 Task: Find a place to stay in Rusape, Zimbabwe, from July 1 to July 3 for 1 guest, with a price range of ₹5000 to ₹15000, property type 'House', and amenities 'Wifi' and 'Washing machine'.
Action: Mouse moved to (574, 114)
Screenshot: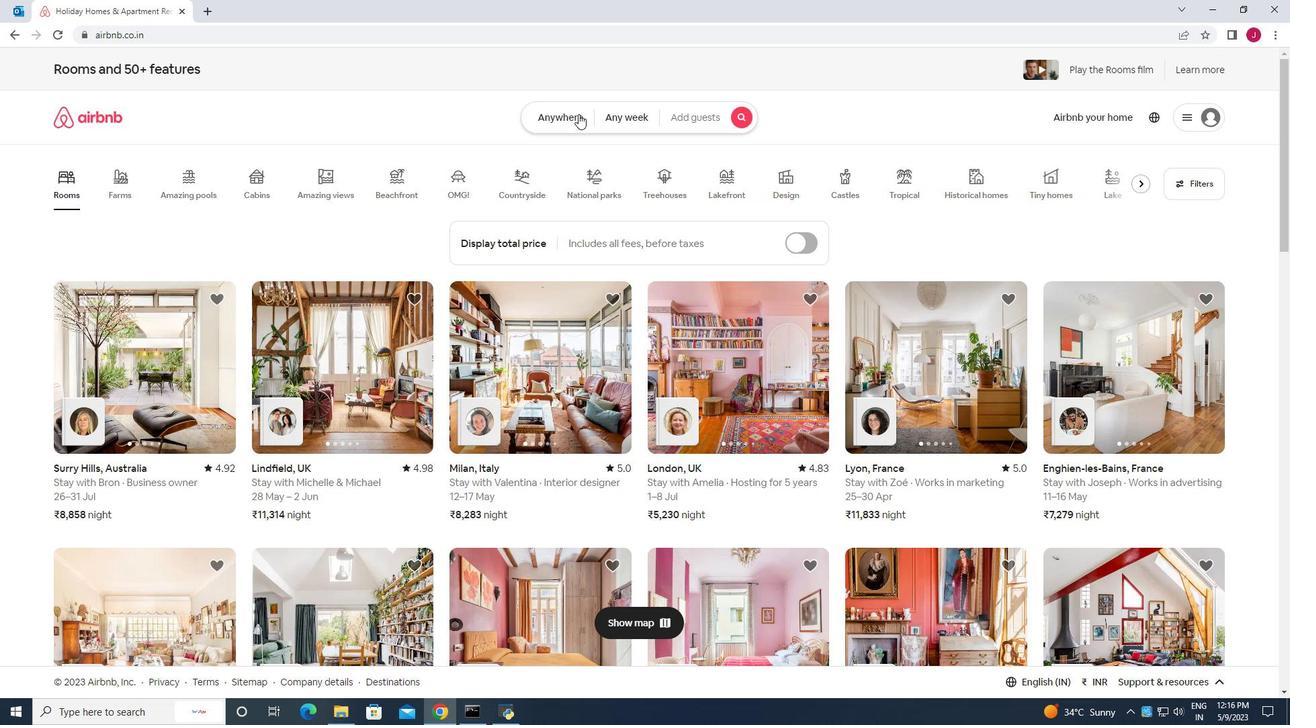 
Action: Mouse pressed left at (574, 114)
Screenshot: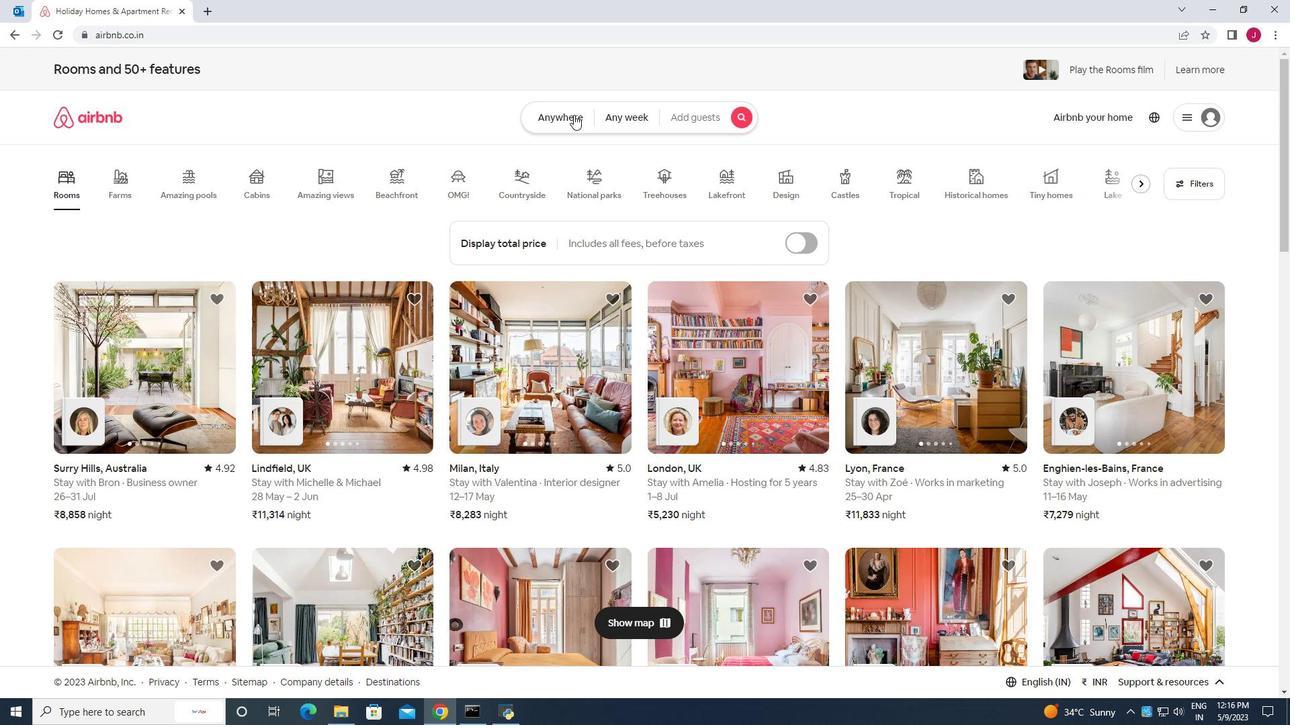 
Action: Mouse moved to (438, 172)
Screenshot: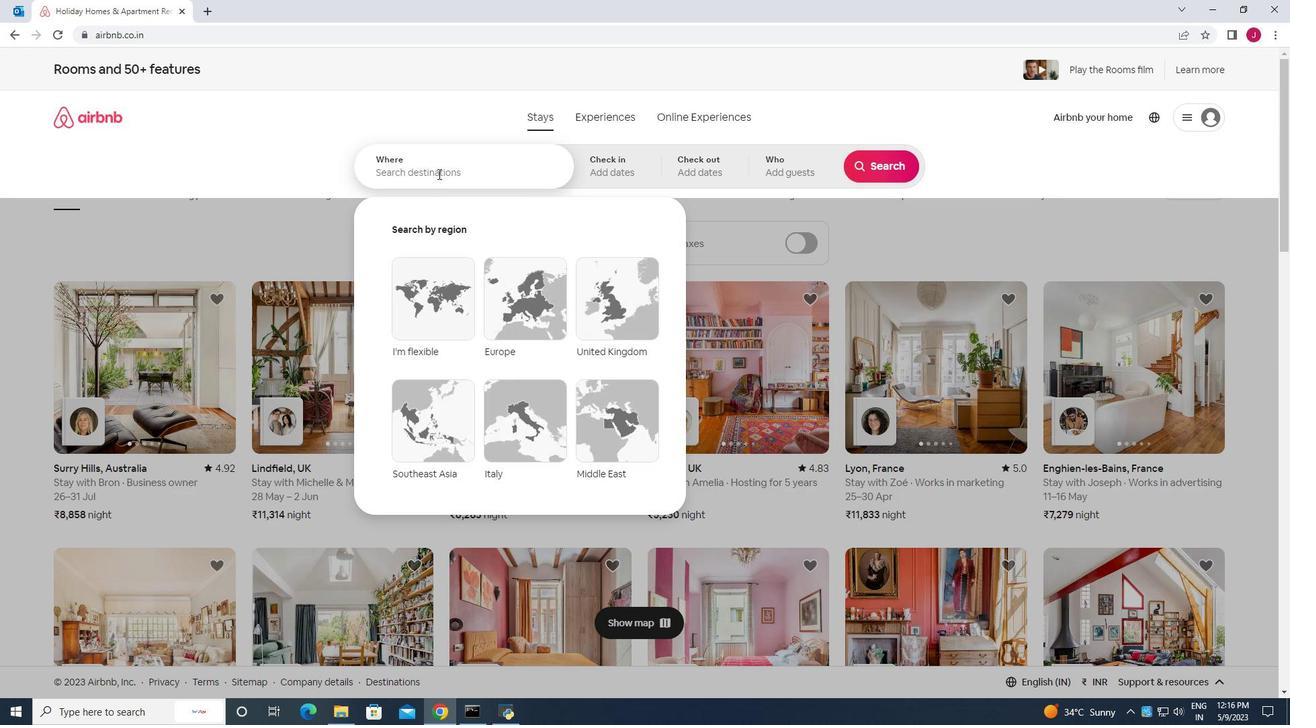 
Action: Mouse pressed left at (438, 172)
Screenshot: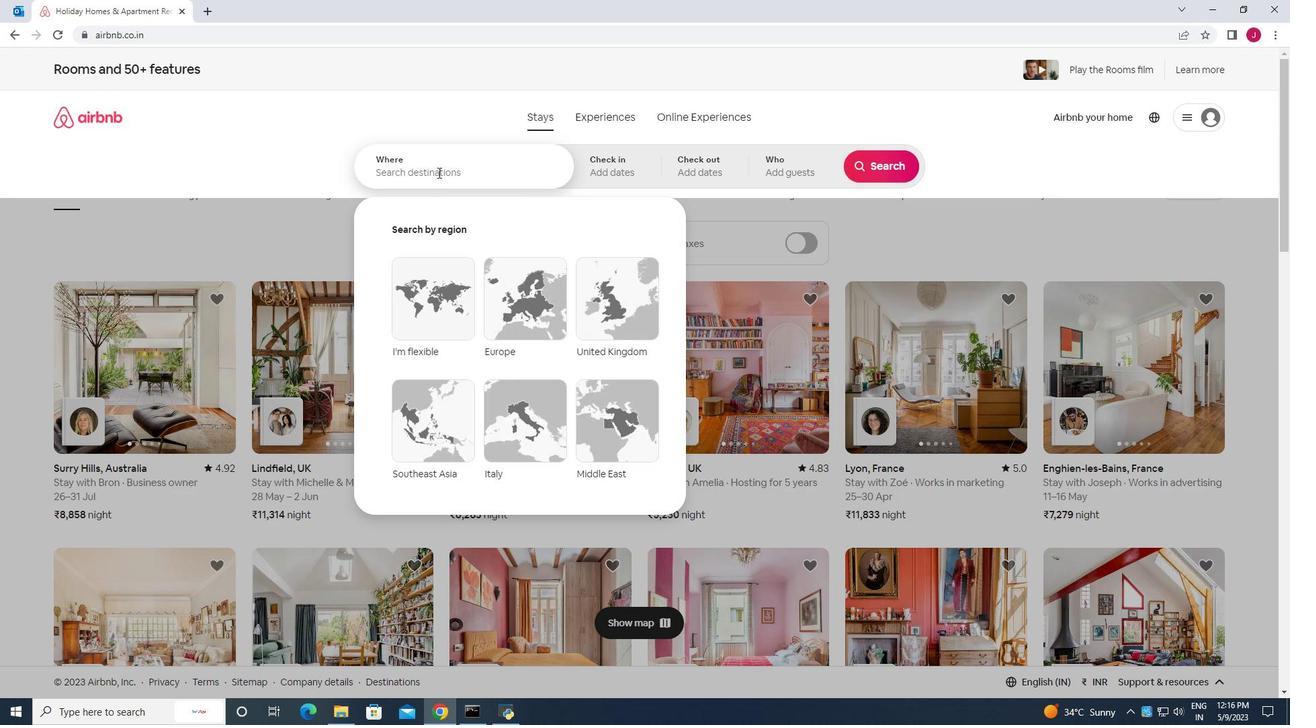
Action: Key pressed rusc<Key.backspace>ape<Key.space>ximbabwe
Screenshot: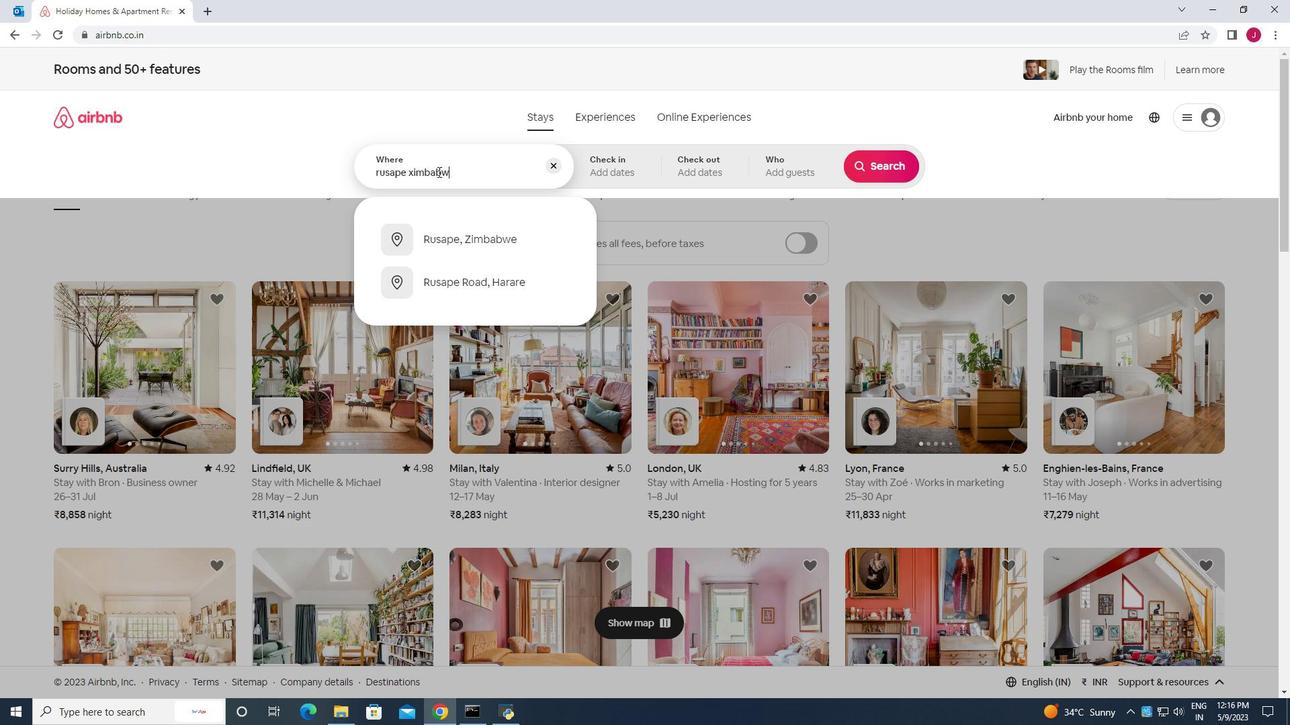 
Action: Mouse moved to (461, 236)
Screenshot: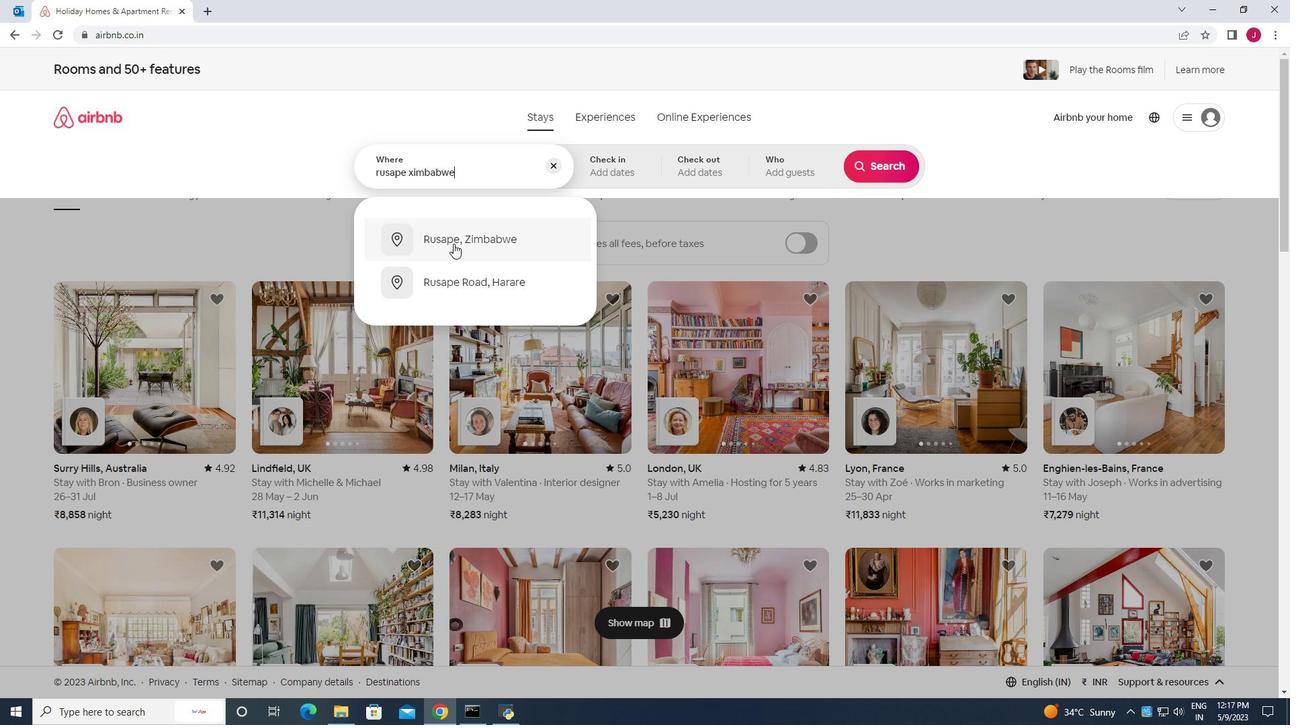 
Action: Mouse pressed left at (461, 236)
Screenshot: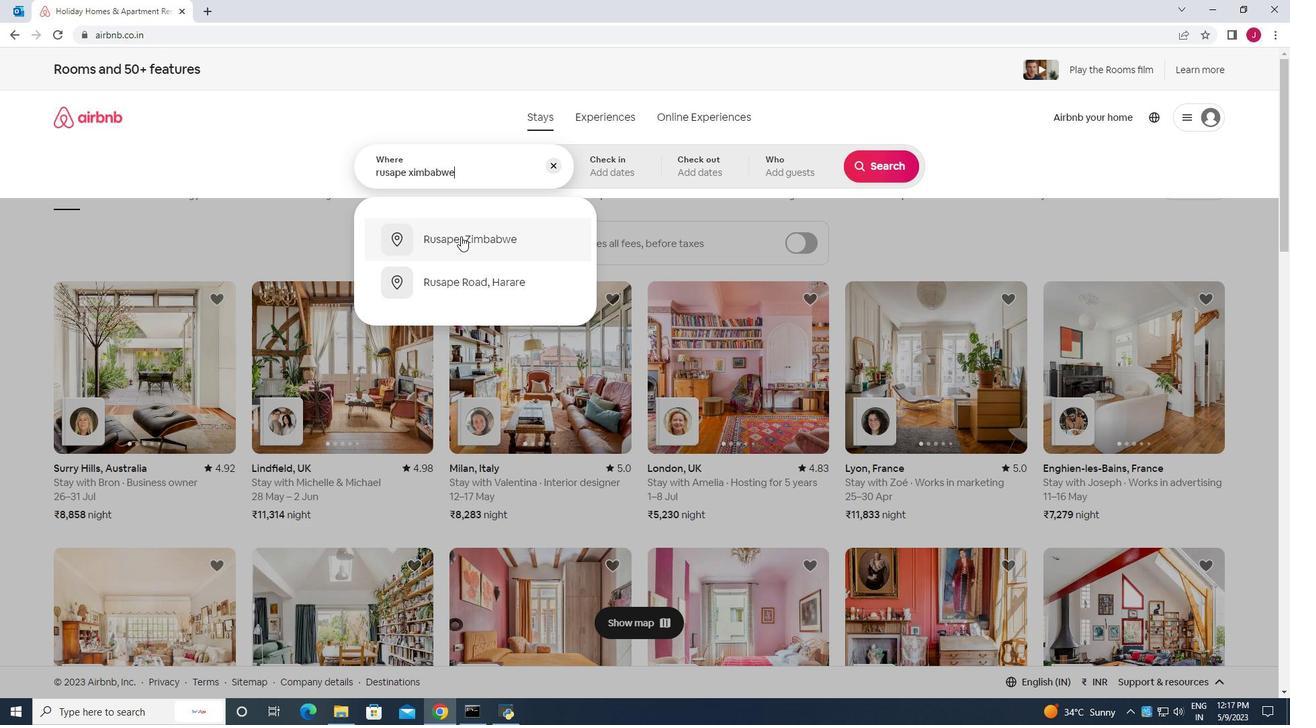 
Action: Mouse moved to (879, 270)
Screenshot: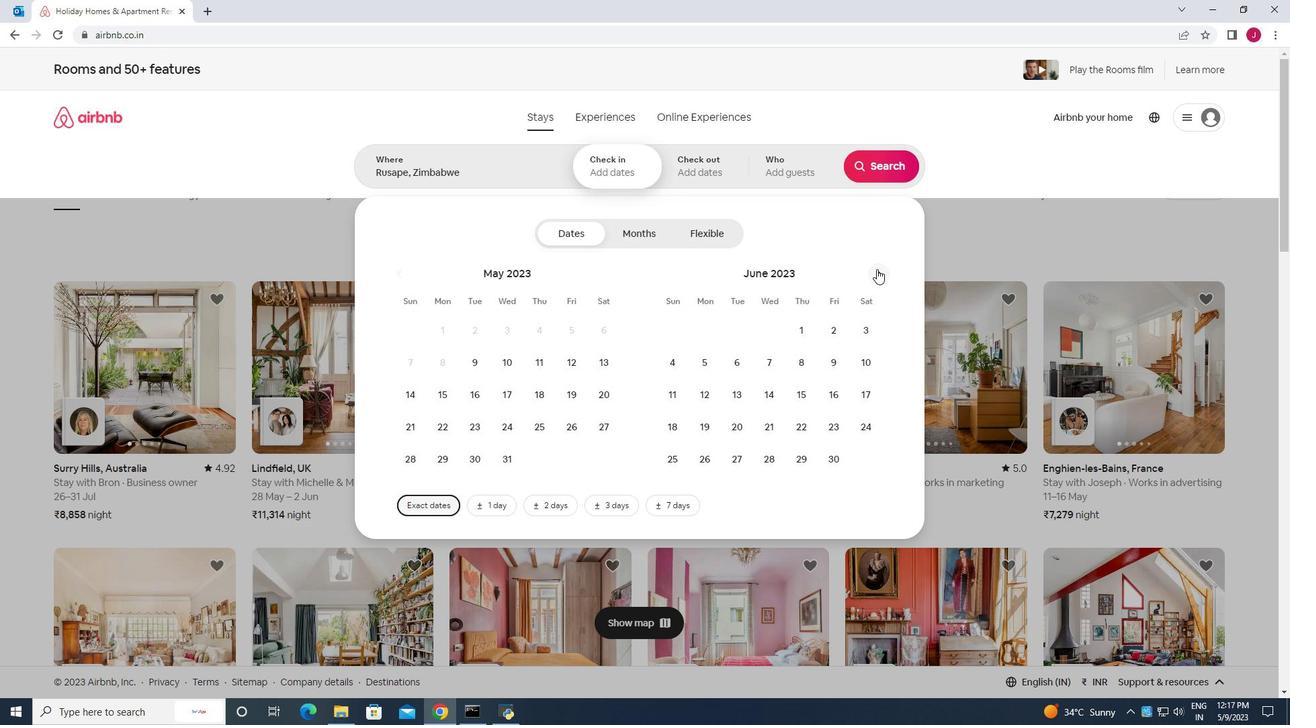 
Action: Mouse pressed left at (879, 270)
Screenshot: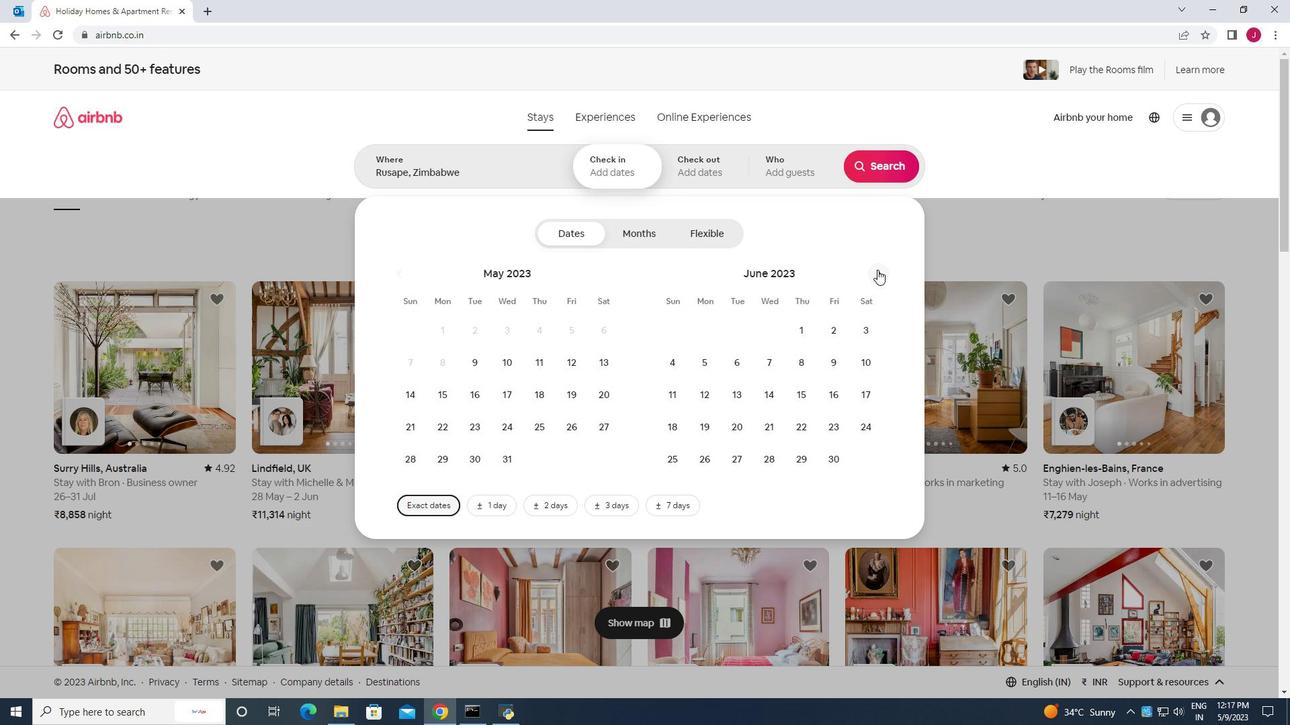 
Action: Mouse moved to (863, 330)
Screenshot: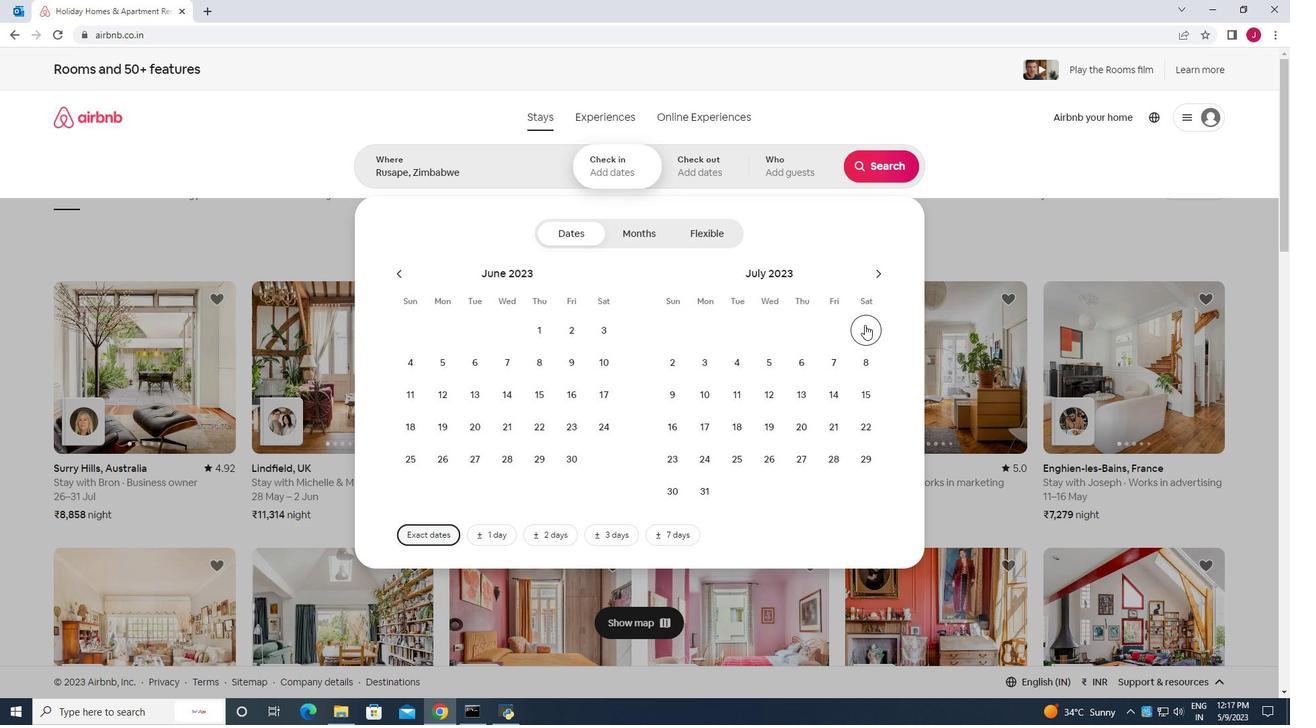 
Action: Mouse pressed left at (863, 330)
Screenshot: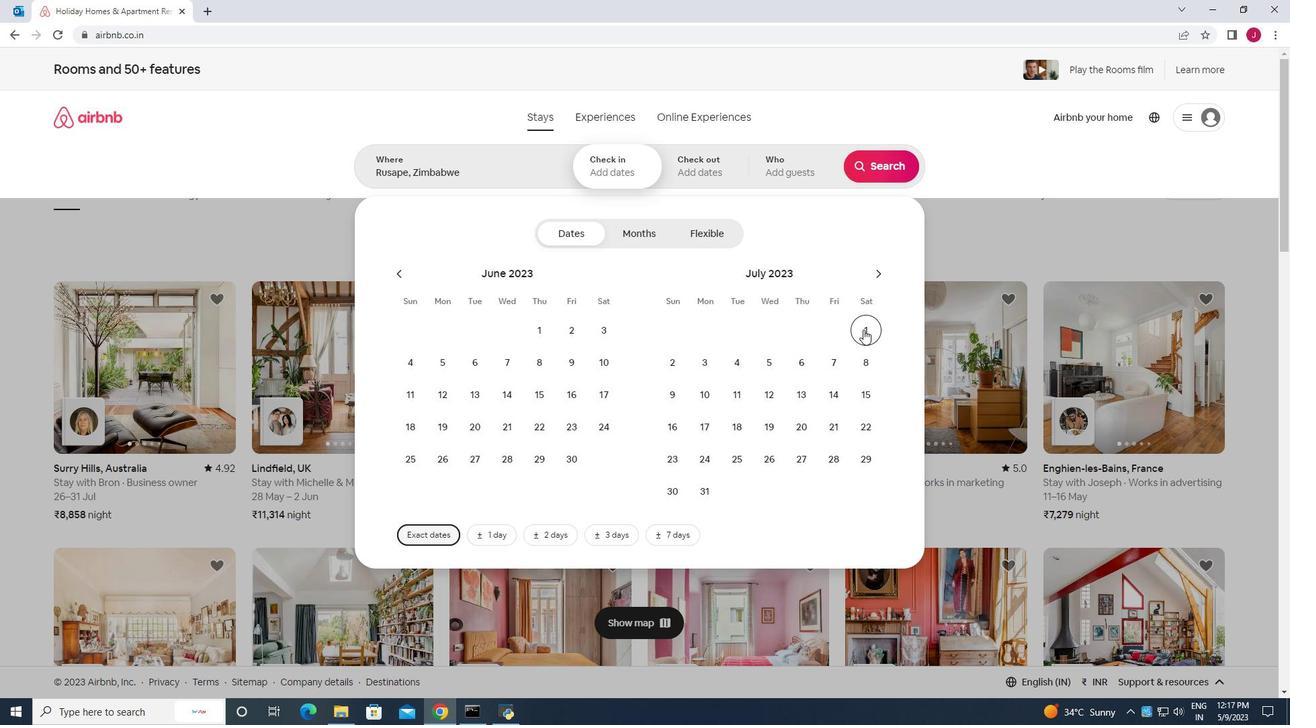 
Action: Mouse moved to (709, 366)
Screenshot: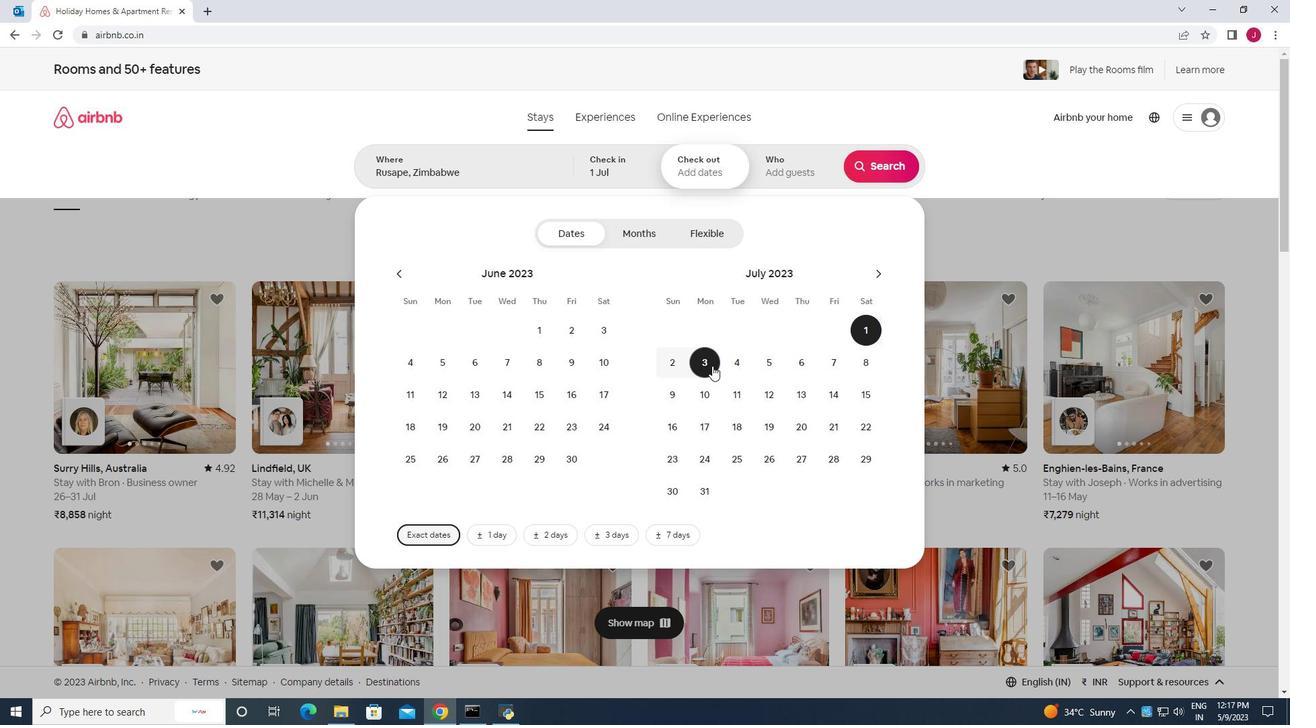 
Action: Mouse pressed left at (709, 366)
Screenshot: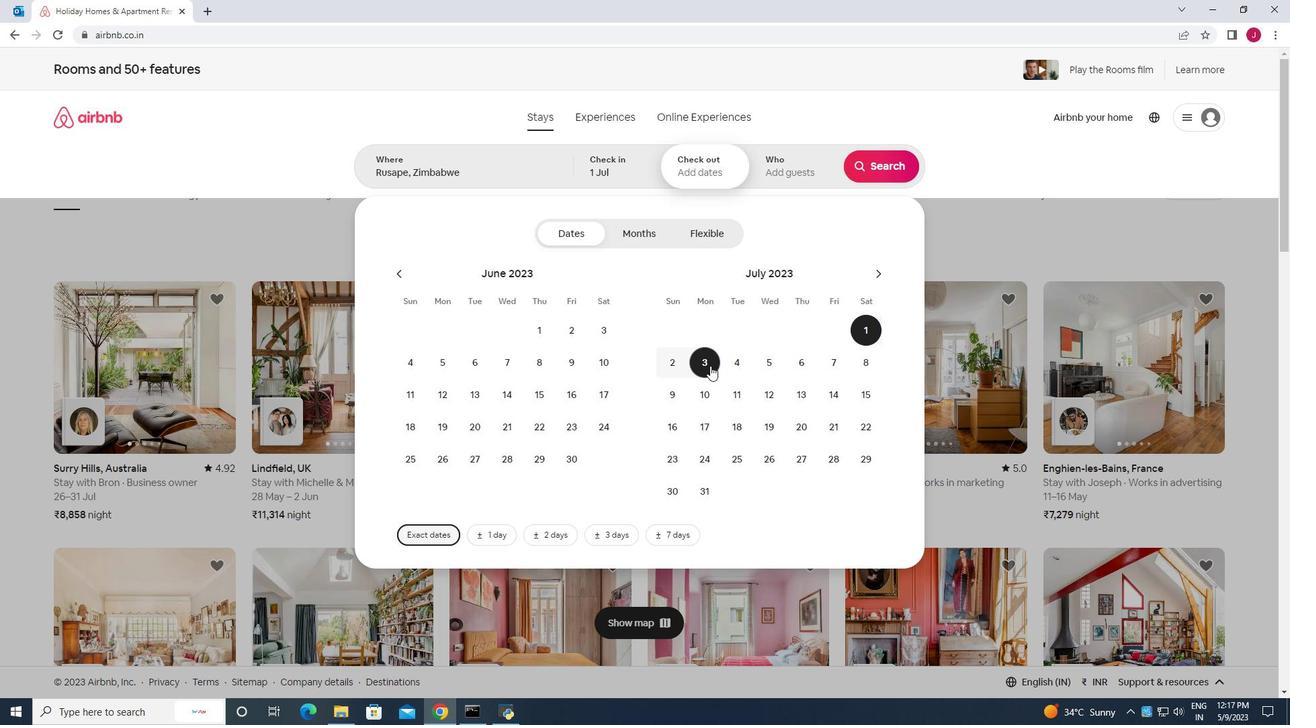 
Action: Mouse moved to (801, 166)
Screenshot: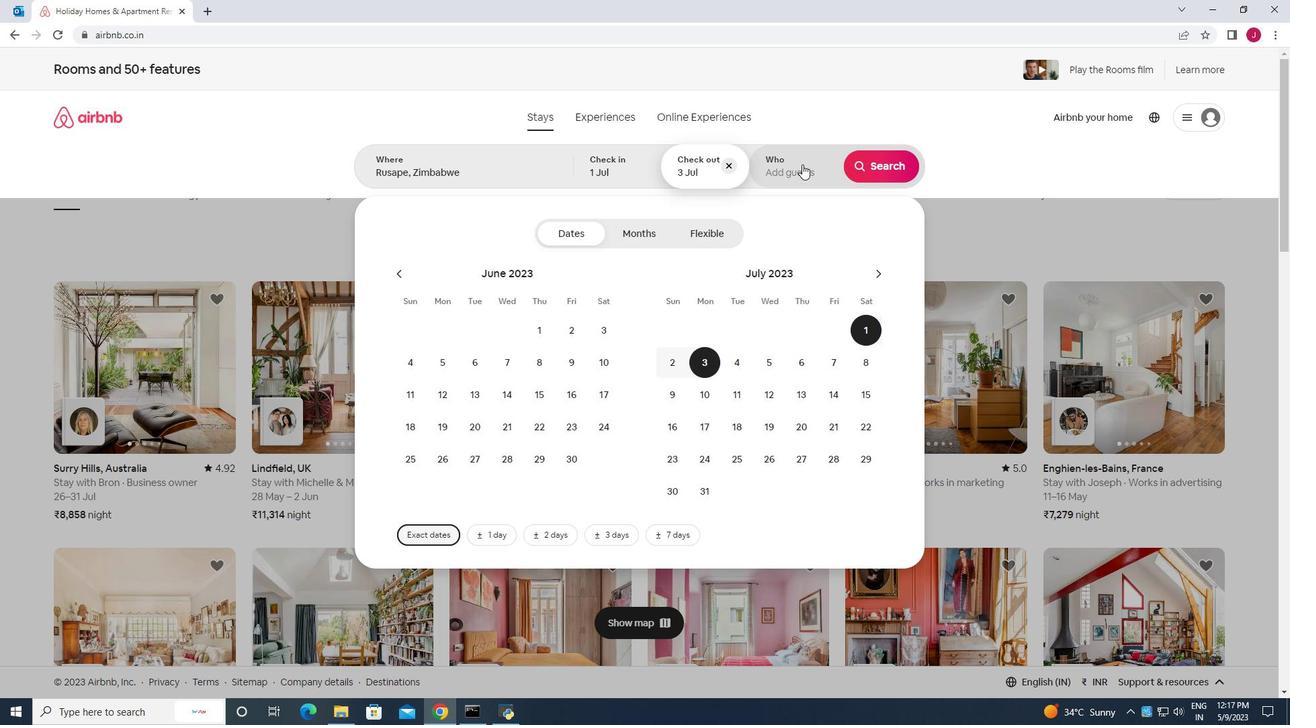 
Action: Mouse pressed left at (801, 166)
Screenshot: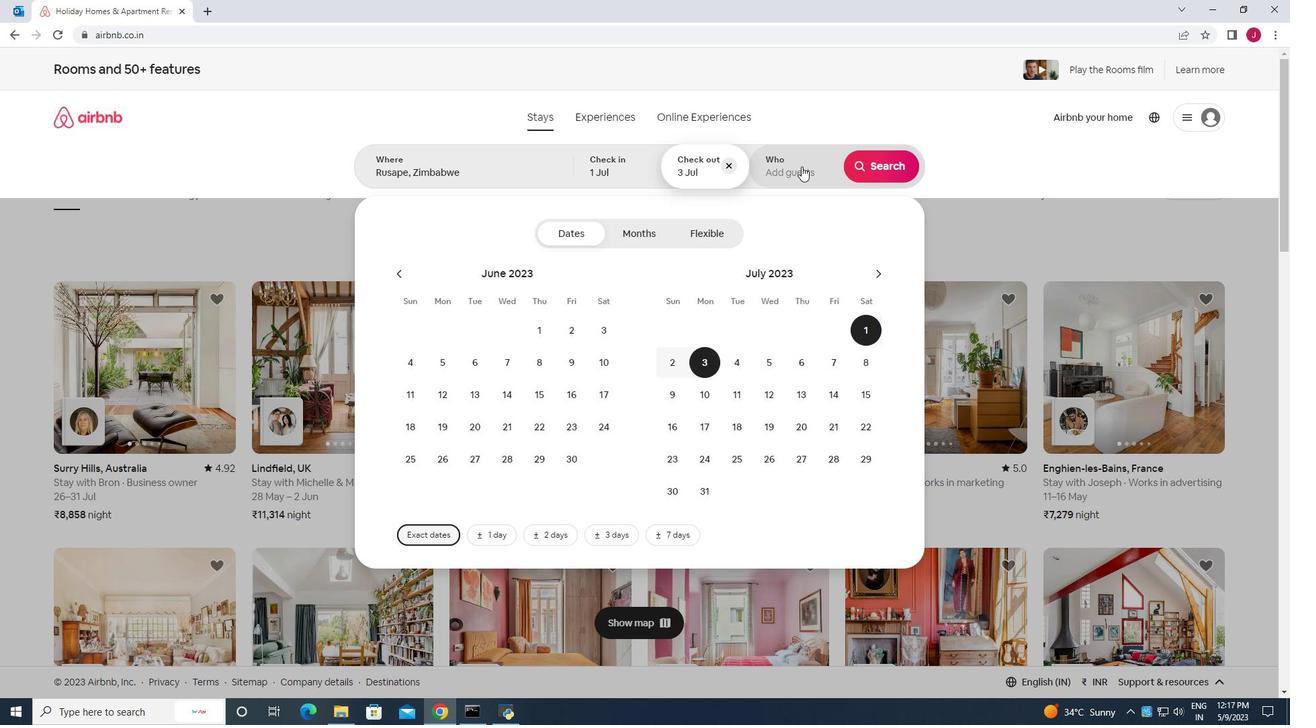 
Action: Mouse moved to (889, 242)
Screenshot: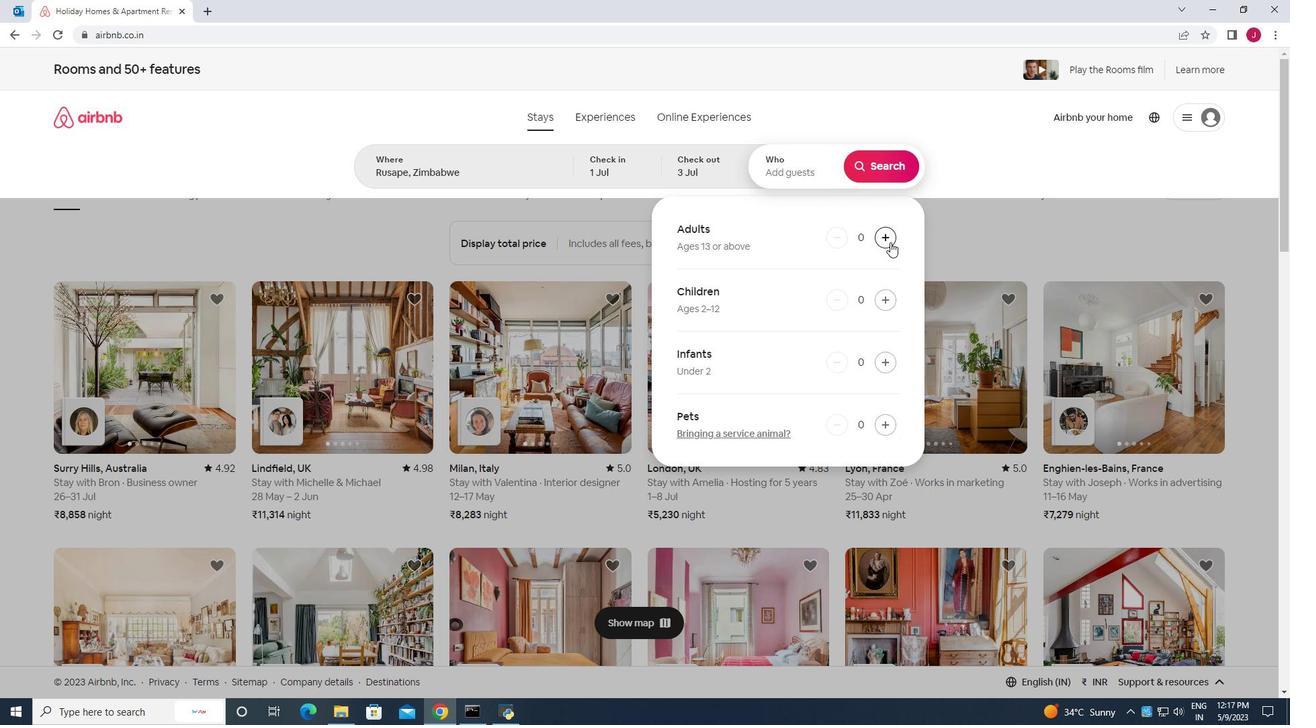 
Action: Mouse pressed left at (889, 242)
Screenshot: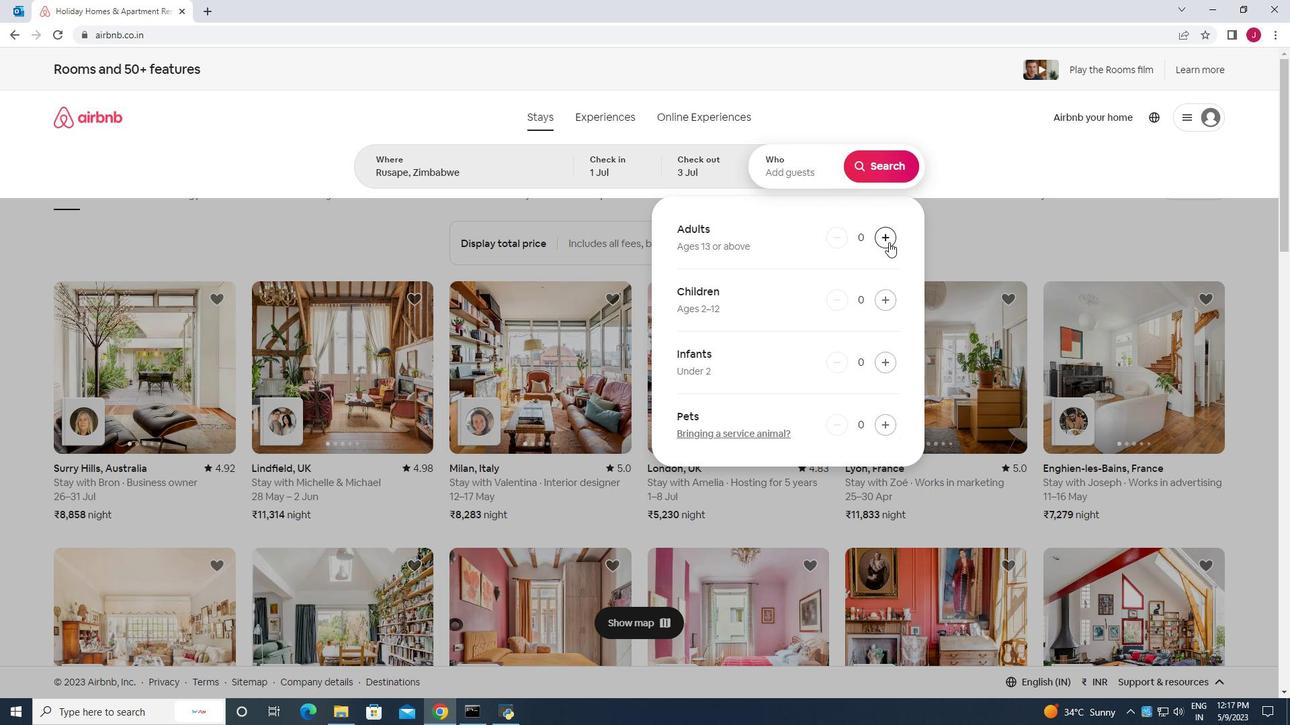 
Action: Mouse moved to (889, 168)
Screenshot: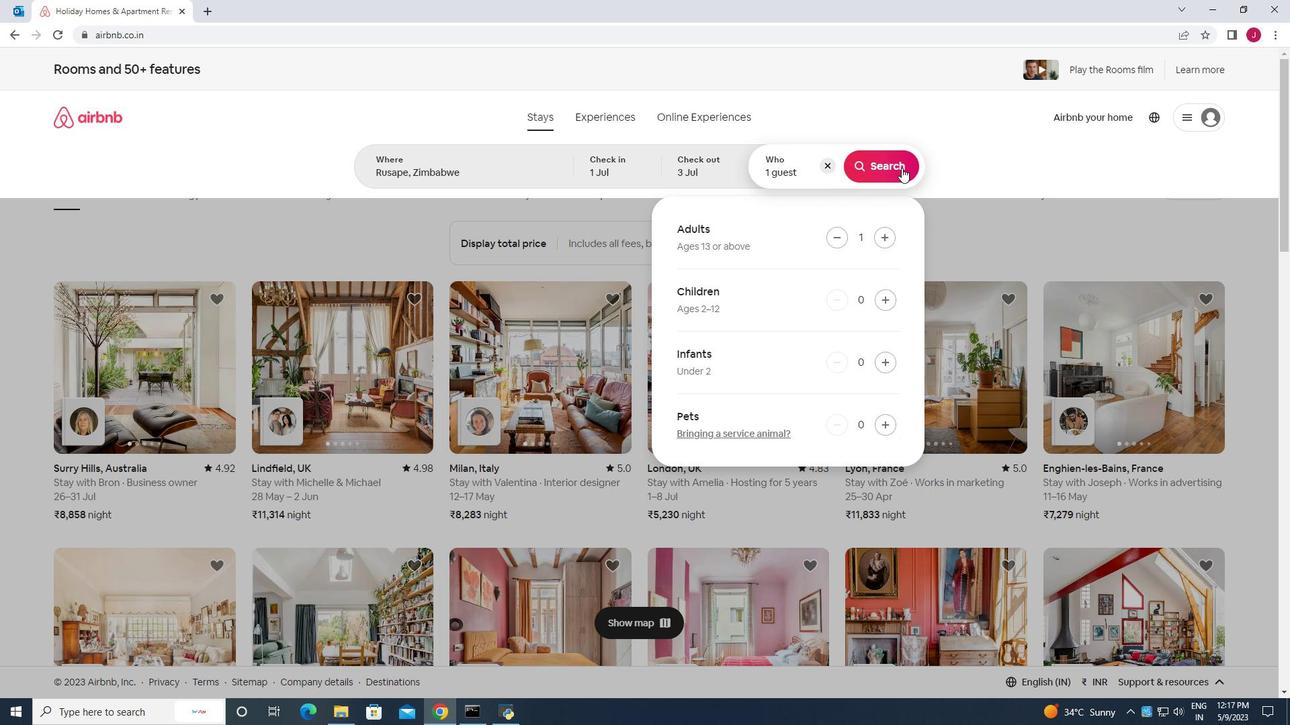 
Action: Mouse pressed left at (889, 168)
Screenshot: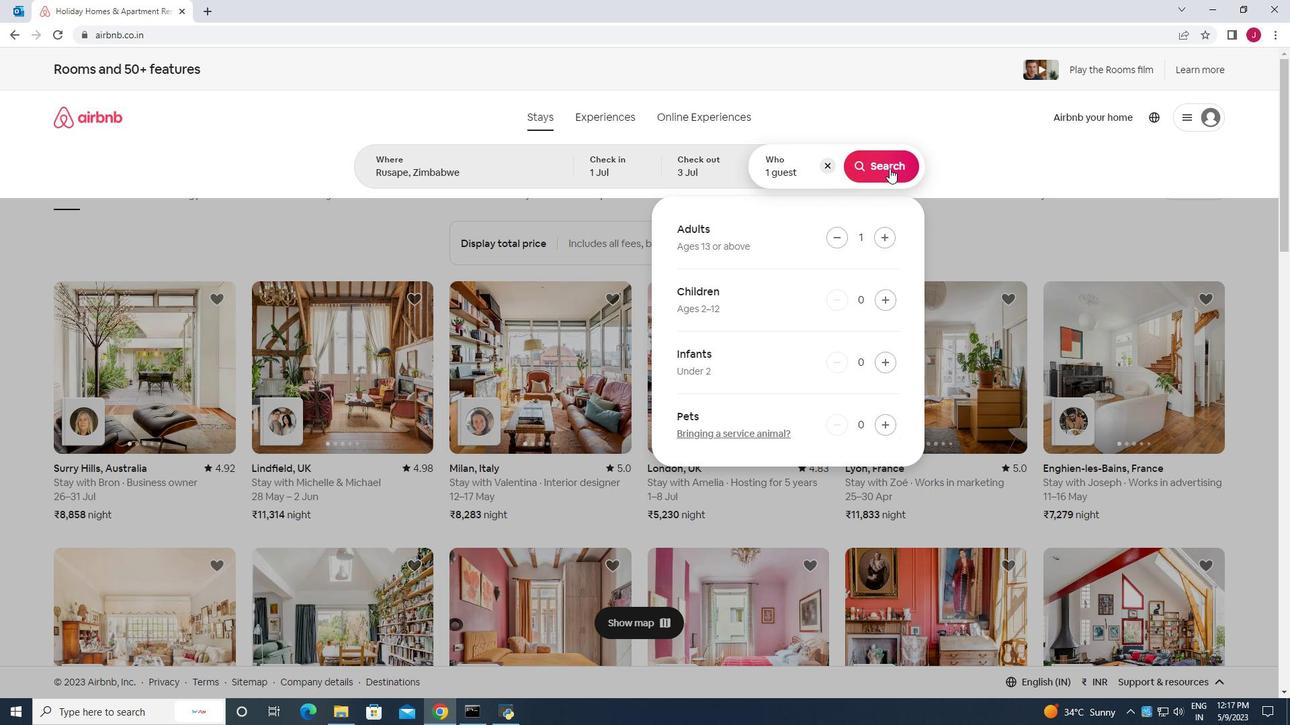 
Action: Mouse moved to (1232, 128)
Screenshot: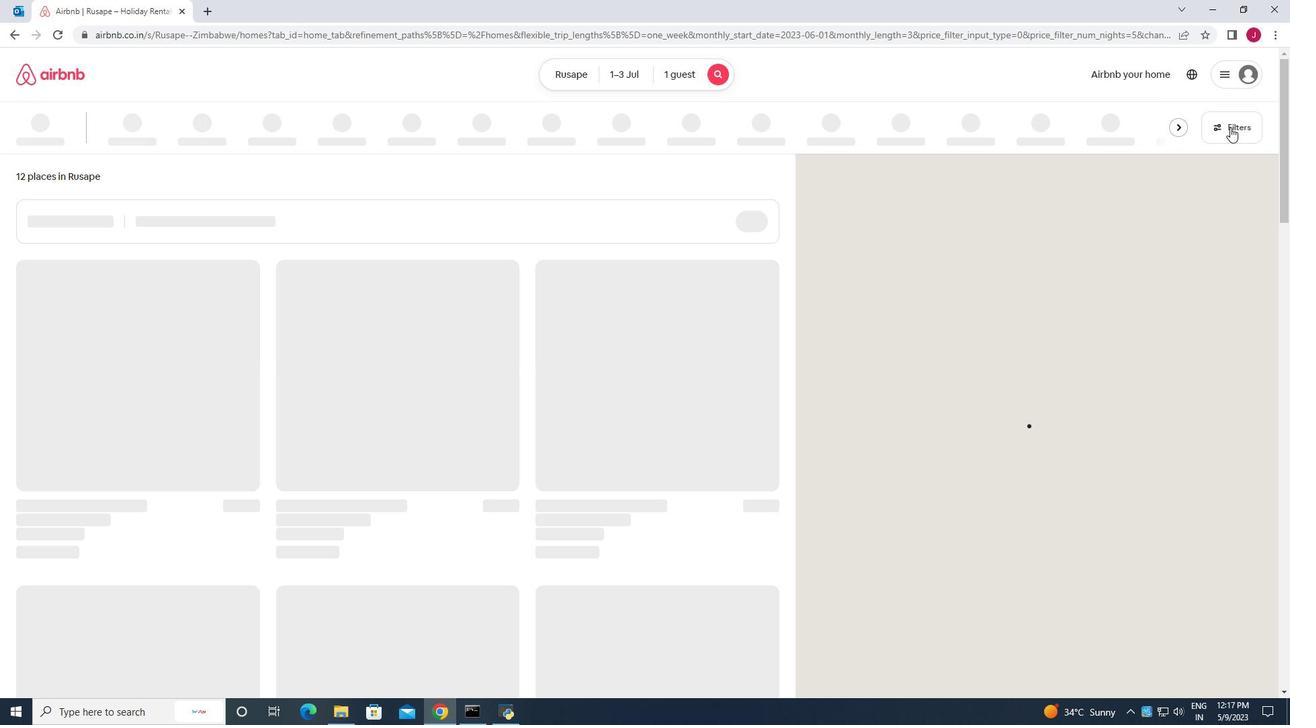 
Action: Mouse pressed left at (1232, 128)
Screenshot: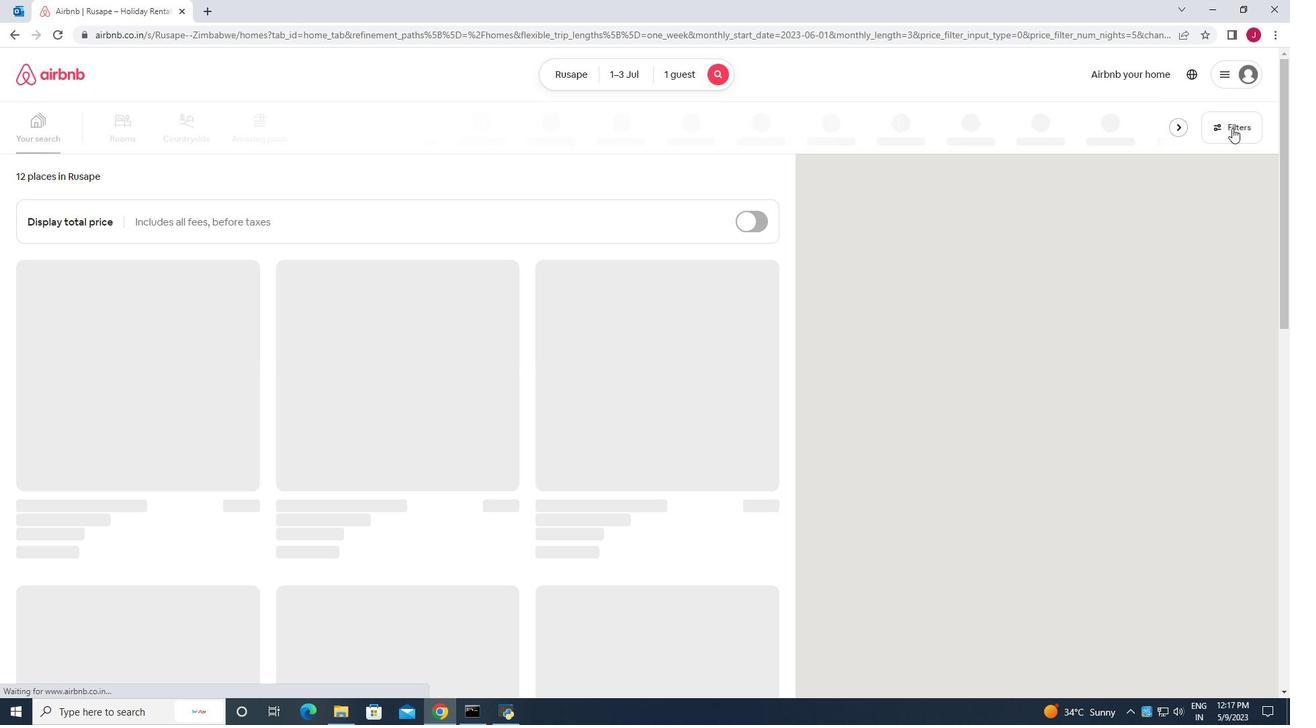 
Action: Mouse moved to (477, 463)
Screenshot: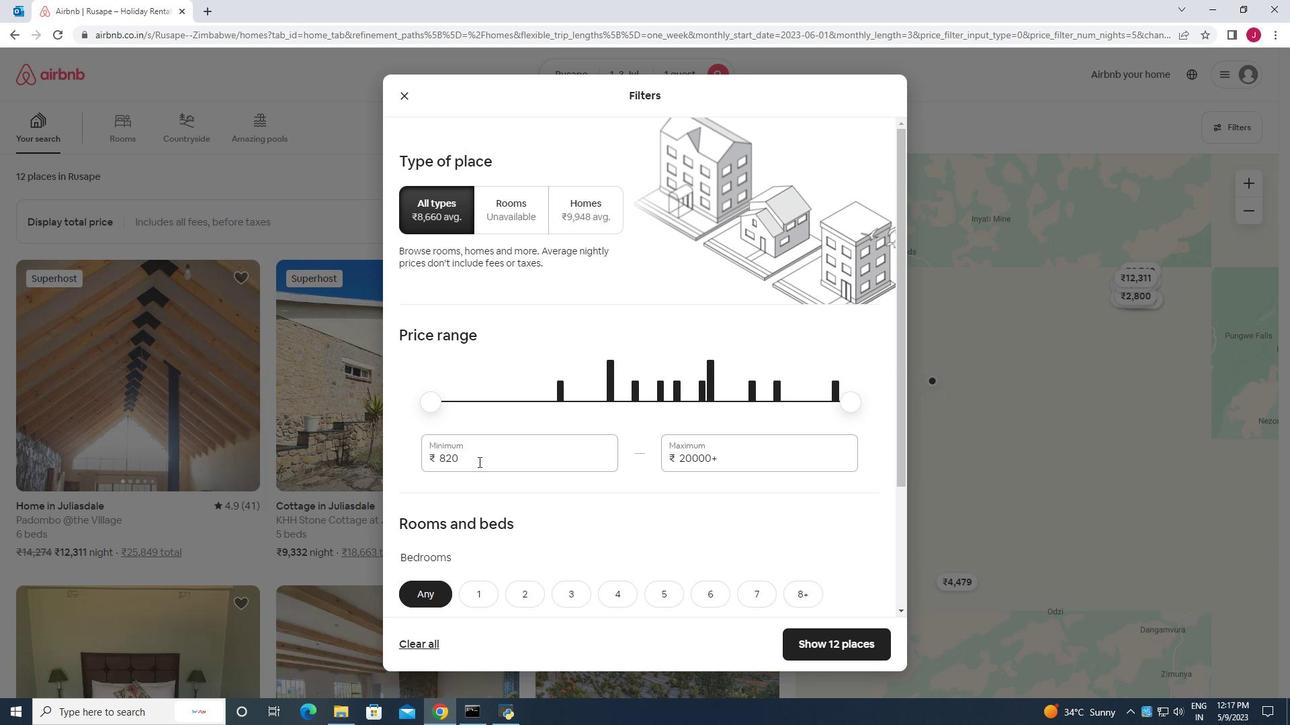 
Action: Mouse pressed left at (477, 463)
Screenshot: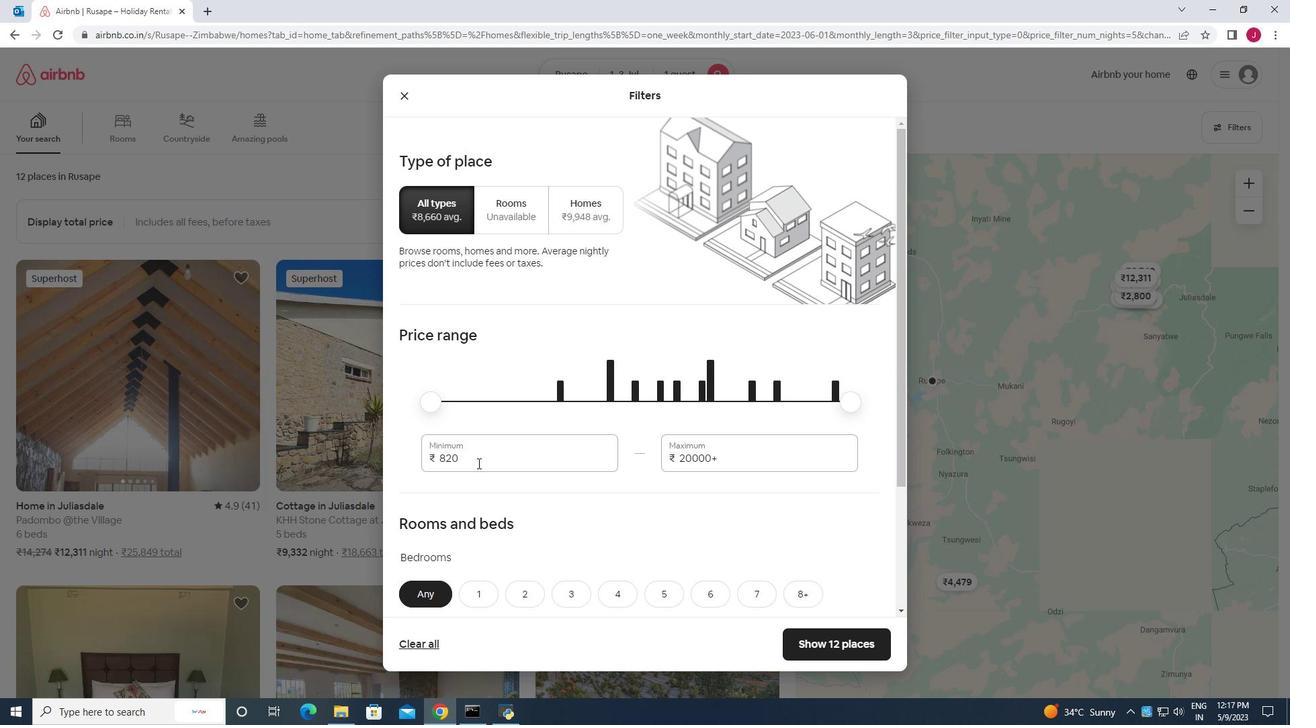 
Action: Mouse moved to (475, 463)
Screenshot: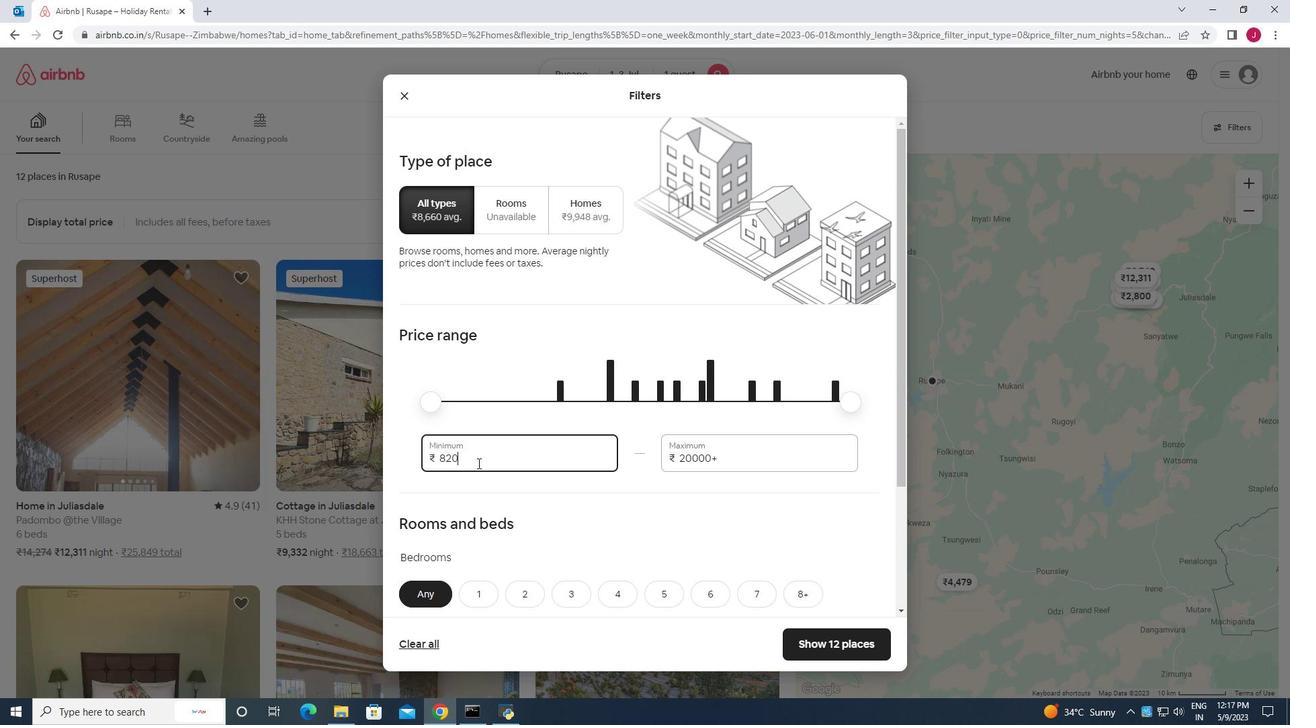 
Action: Key pressed <Key.backspace><Key.backspace><Key.backspace><Key.backspace><Key.backspace><Key.backspace><Key.backspace><Key.backspace><Key.backspace><Key.backspace><Key.backspace>5000
Screenshot: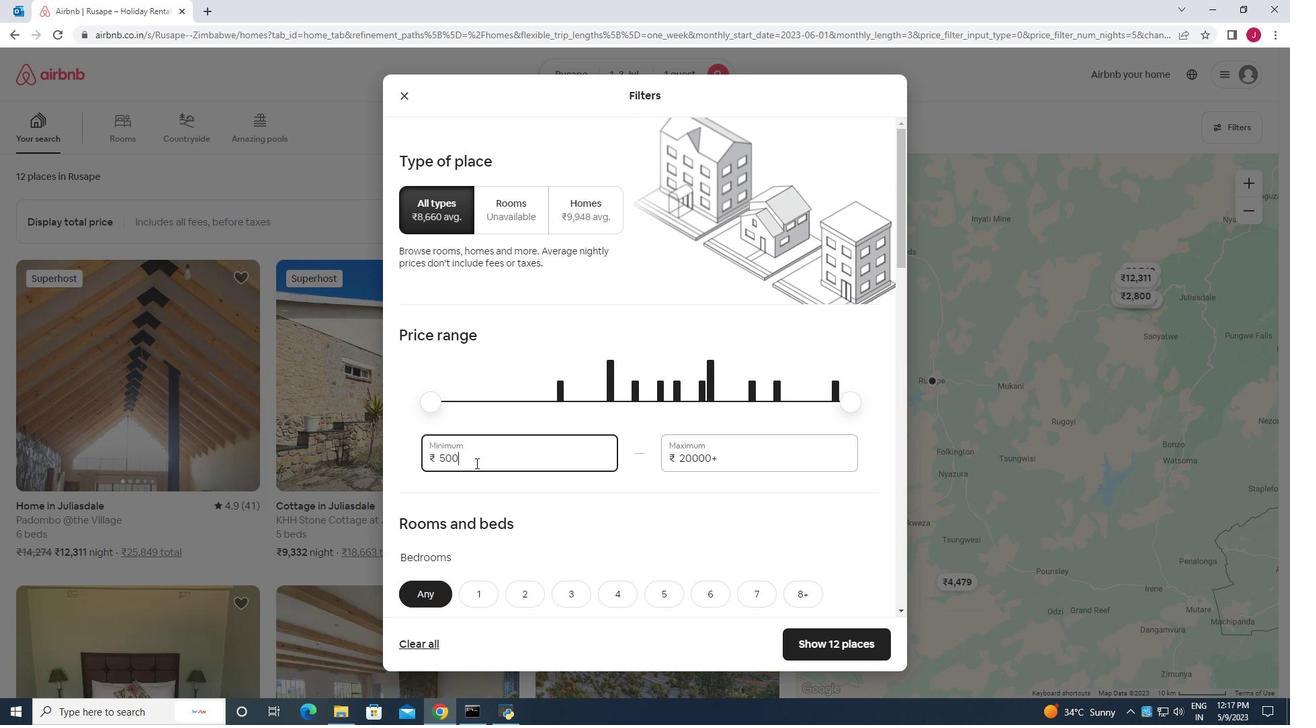 
Action: Mouse moved to (760, 462)
Screenshot: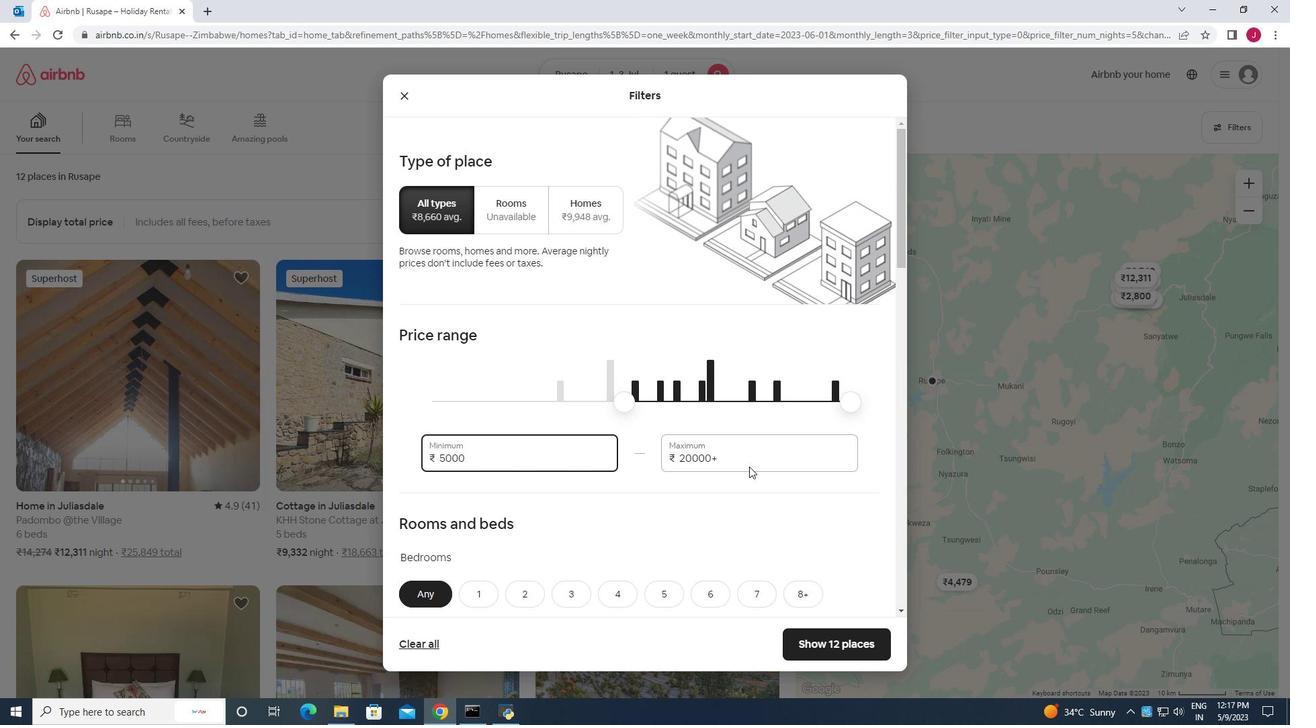 
Action: Mouse pressed left at (760, 462)
Screenshot: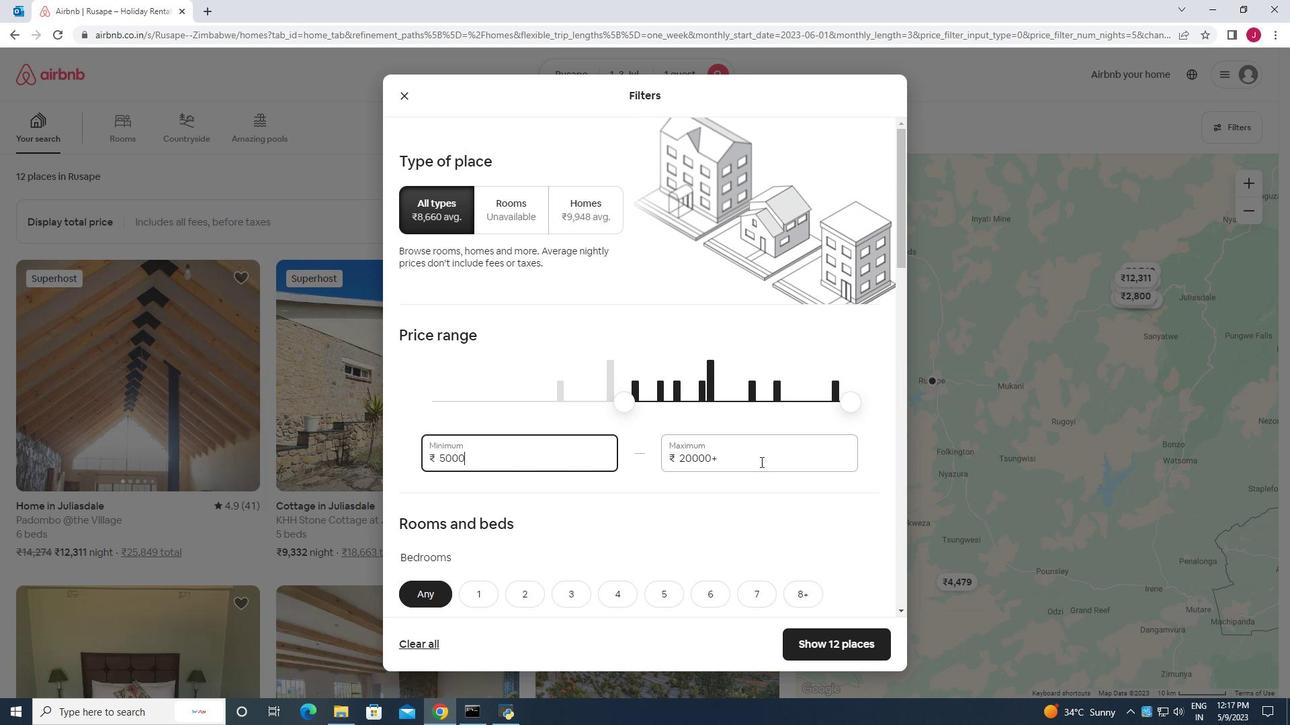 
Action: Key pressed <Key.backspace><Key.backspace><Key.backspace><Key.backspace><Key.backspace><Key.backspace><Key.backspace><Key.backspace><Key.backspace><Key.backspace><Key.backspace><Key.backspace><Key.backspace>15000
Screenshot: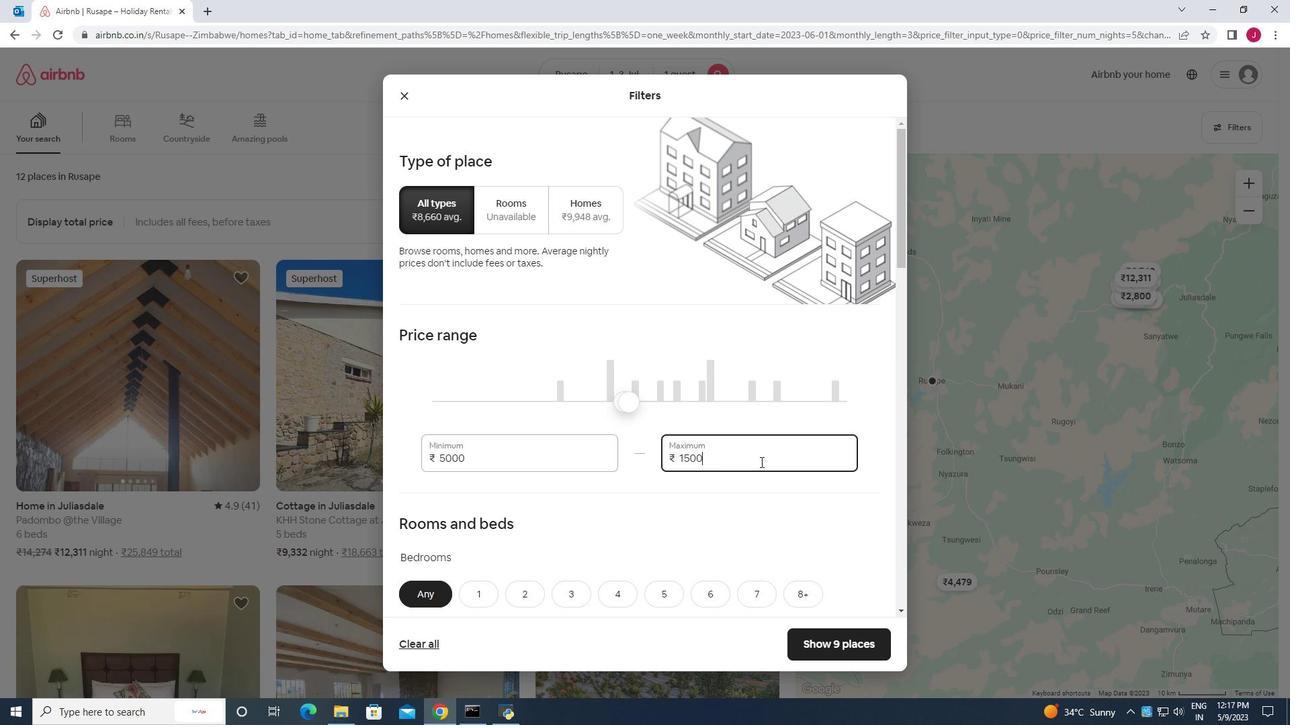 
Action: Mouse moved to (746, 496)
Screenshot: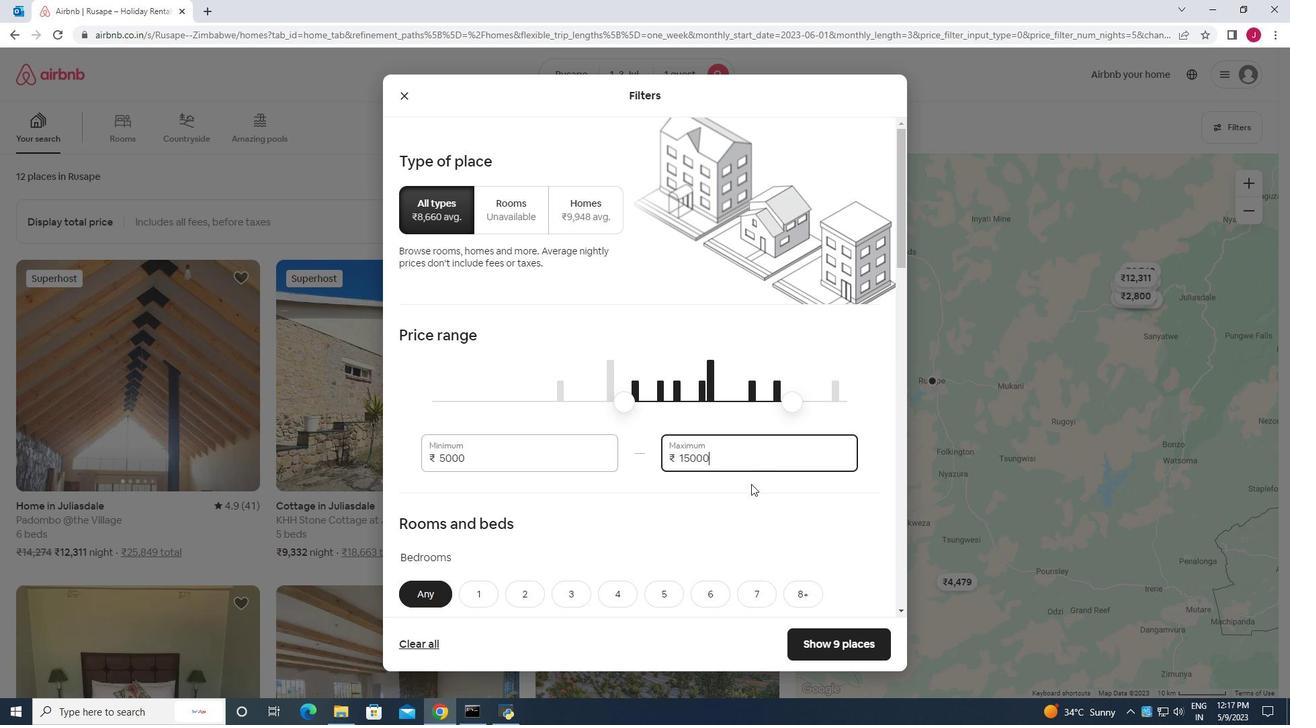 
Action: Mouse scrolled (746, 495) with delta (0, 0)
Screenshot: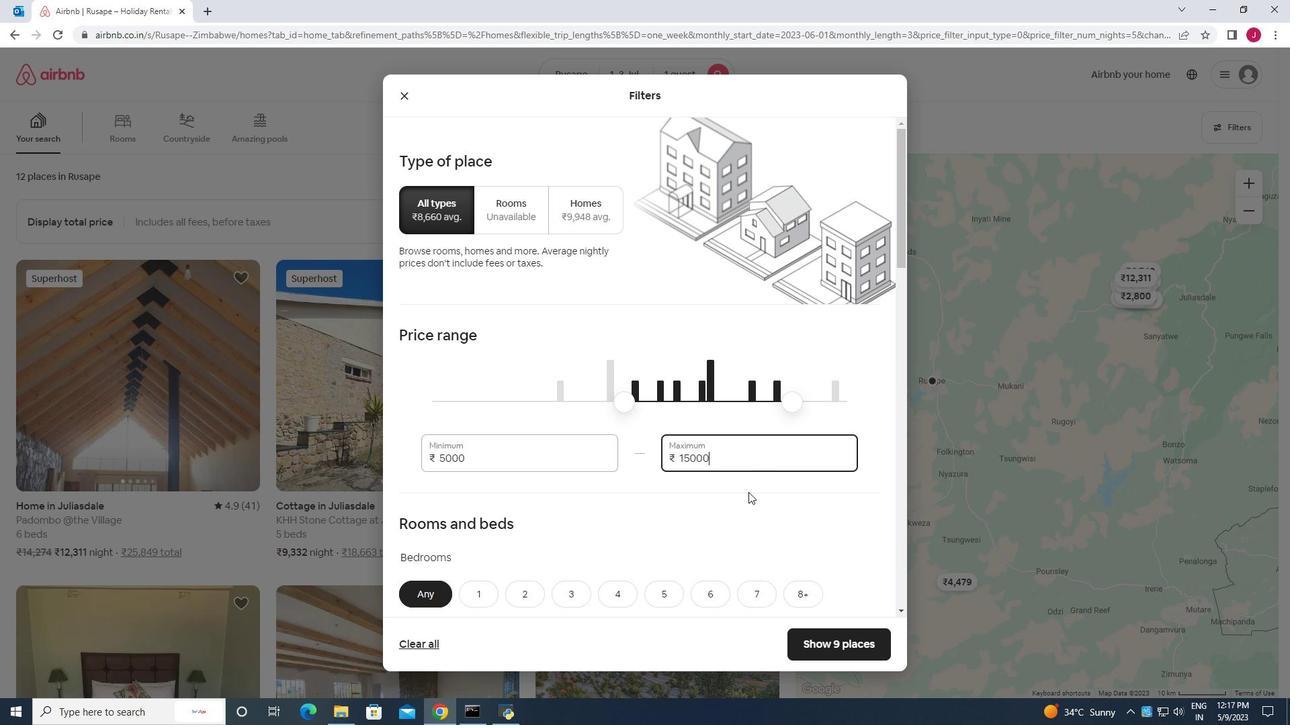 
Action: Mouse moved to (745, 497)
Screenshot: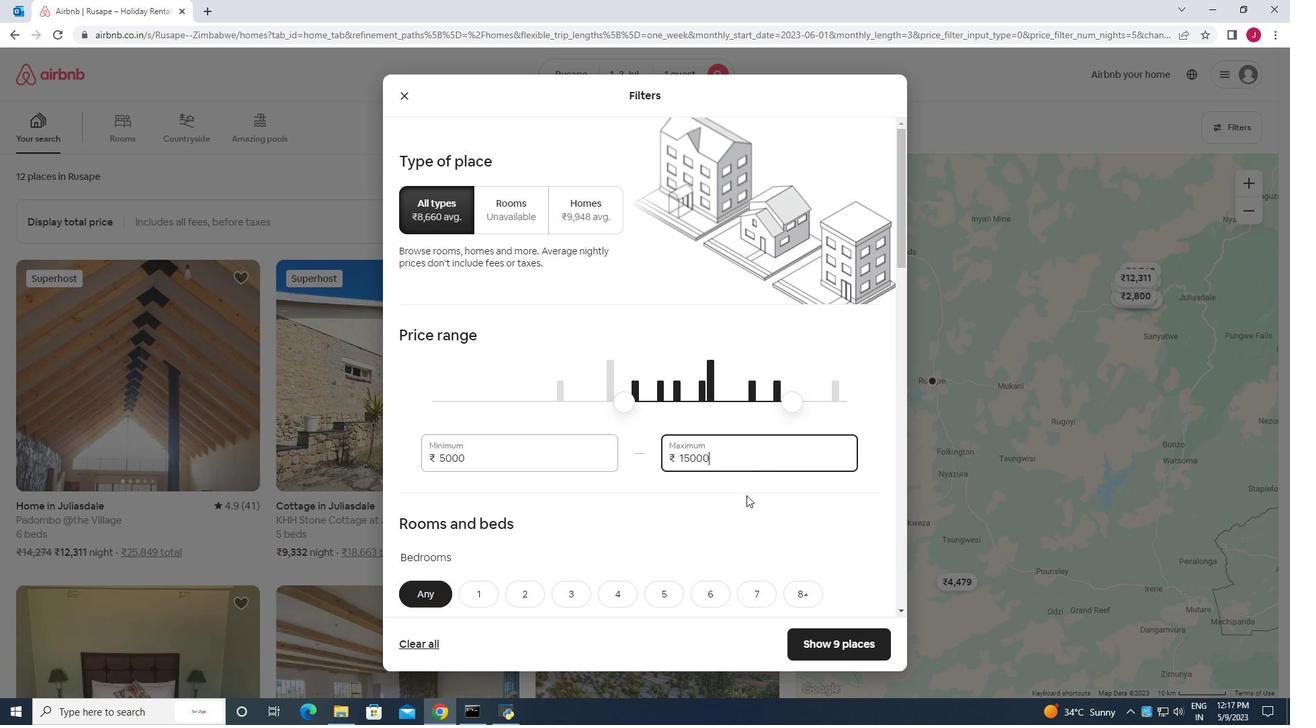 
Action: Mouse scrolled (745, 496) with delta (0, 0)
Screenshot: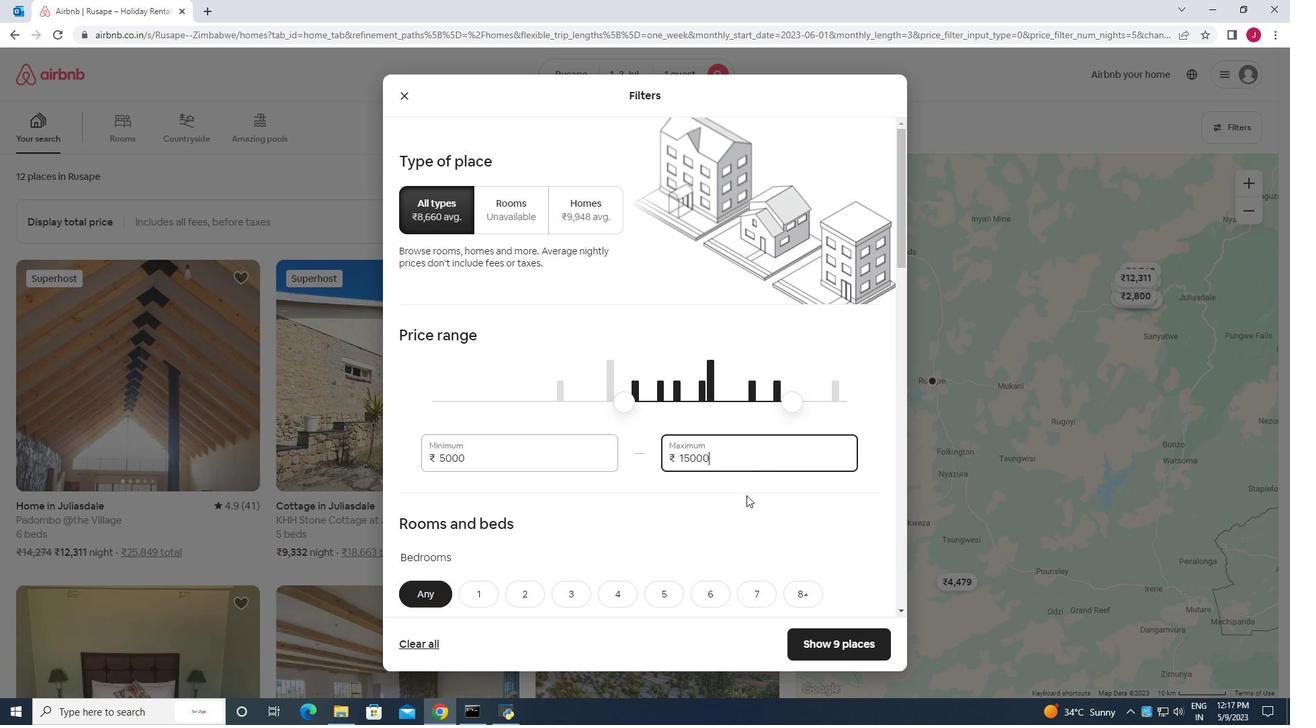 
Action: Mouse moved to (715, 489)
Screenshot: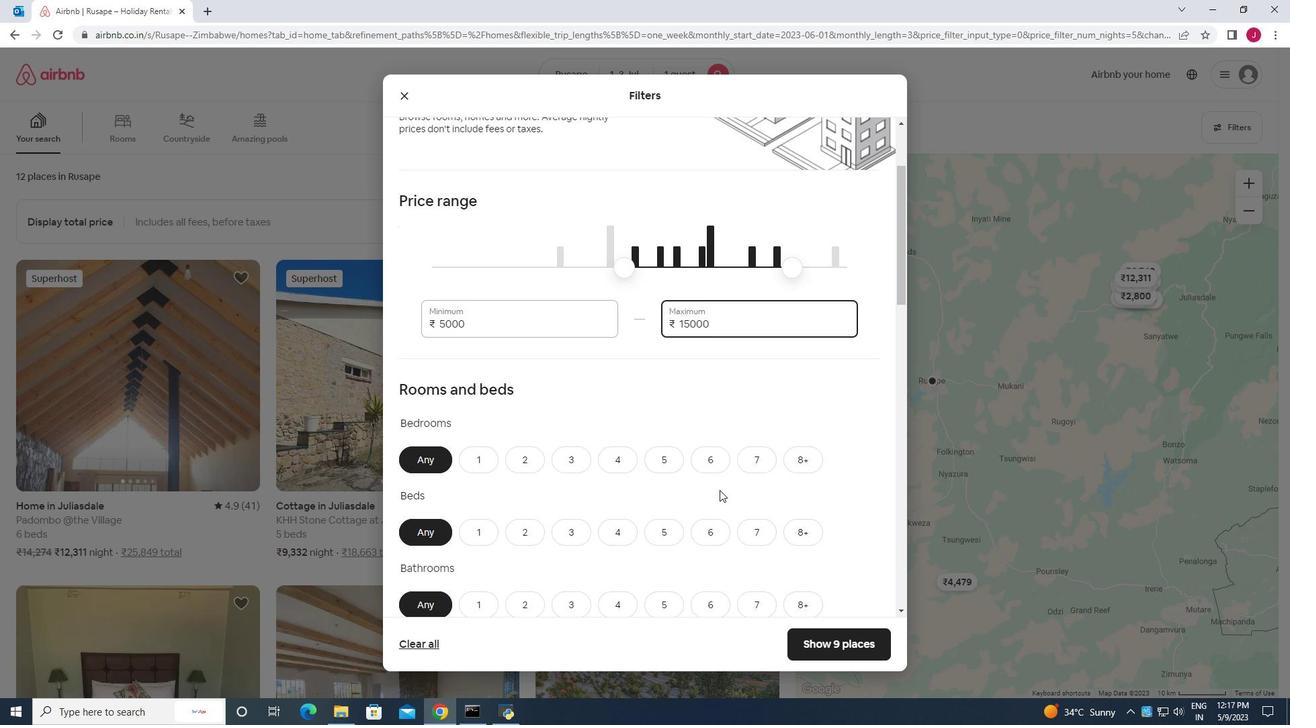 
Action: Mouse scrolled (715, 488) with delta (0, 0)
Screenshot: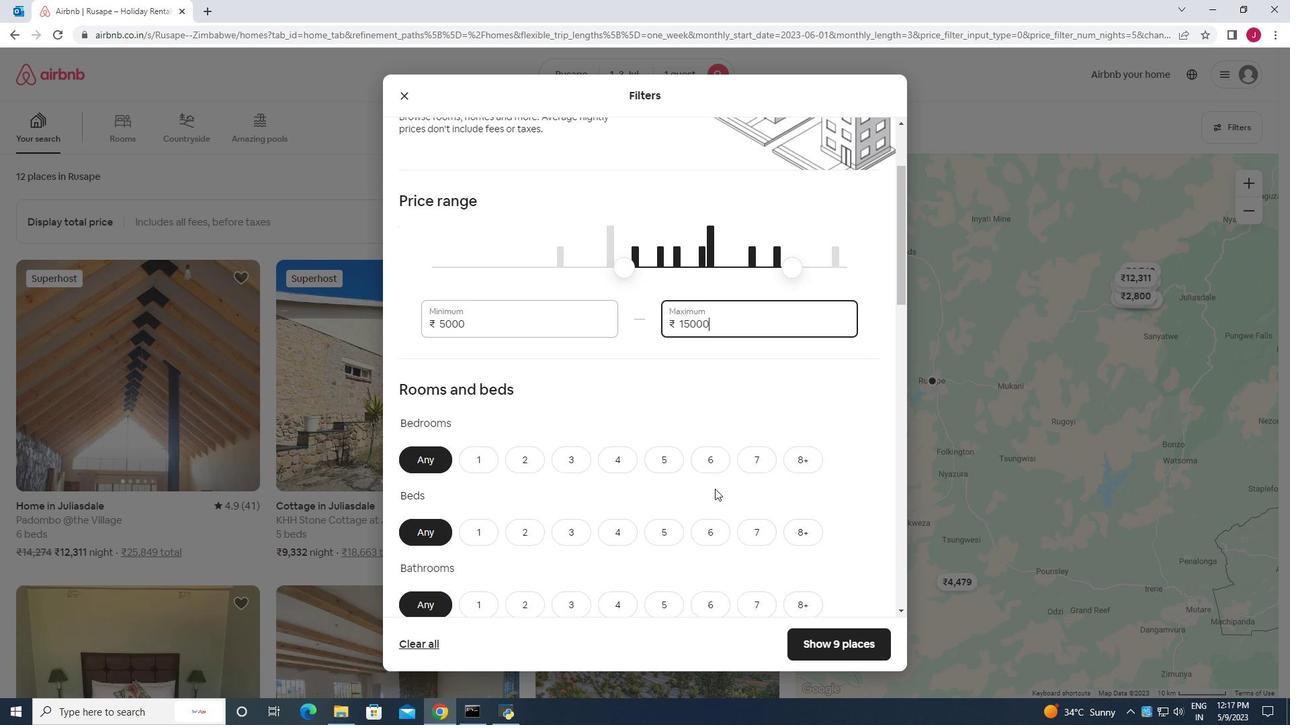 
Action: Mouse moved to (486, 397)
Screenshot: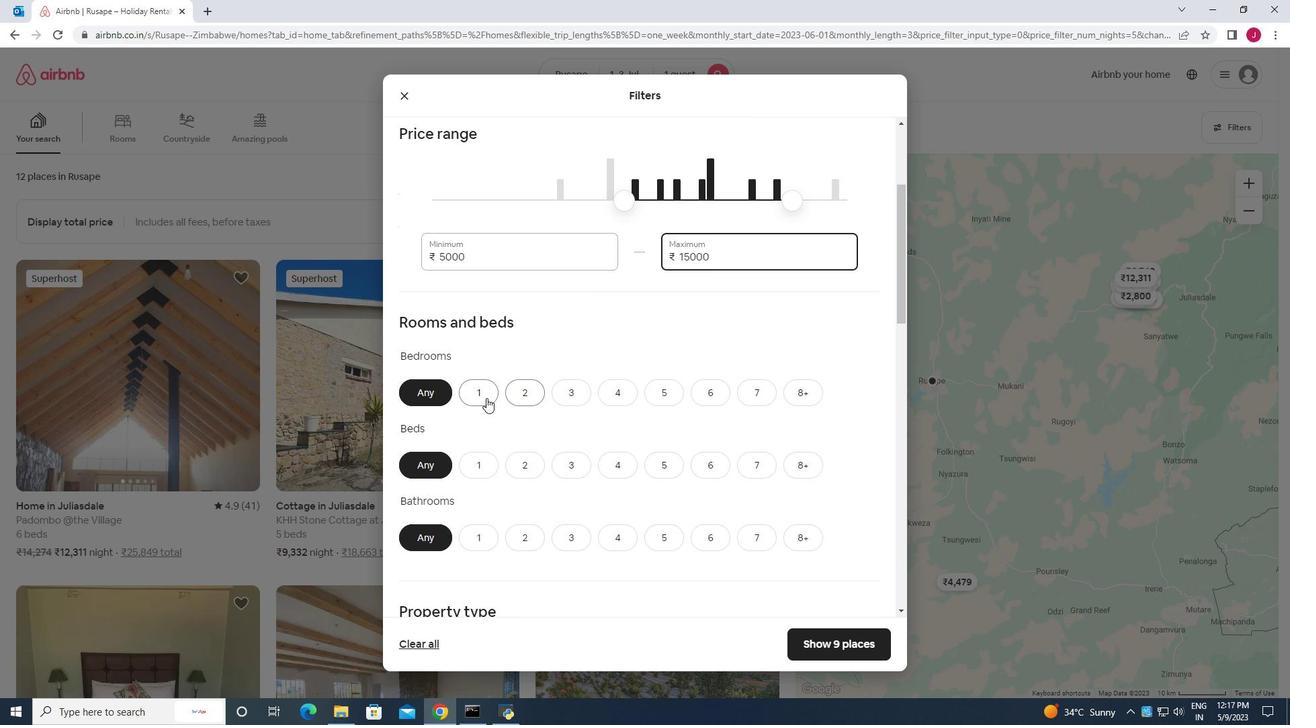 
Action: Mouse pressed left at (486, 397)
Screenshot: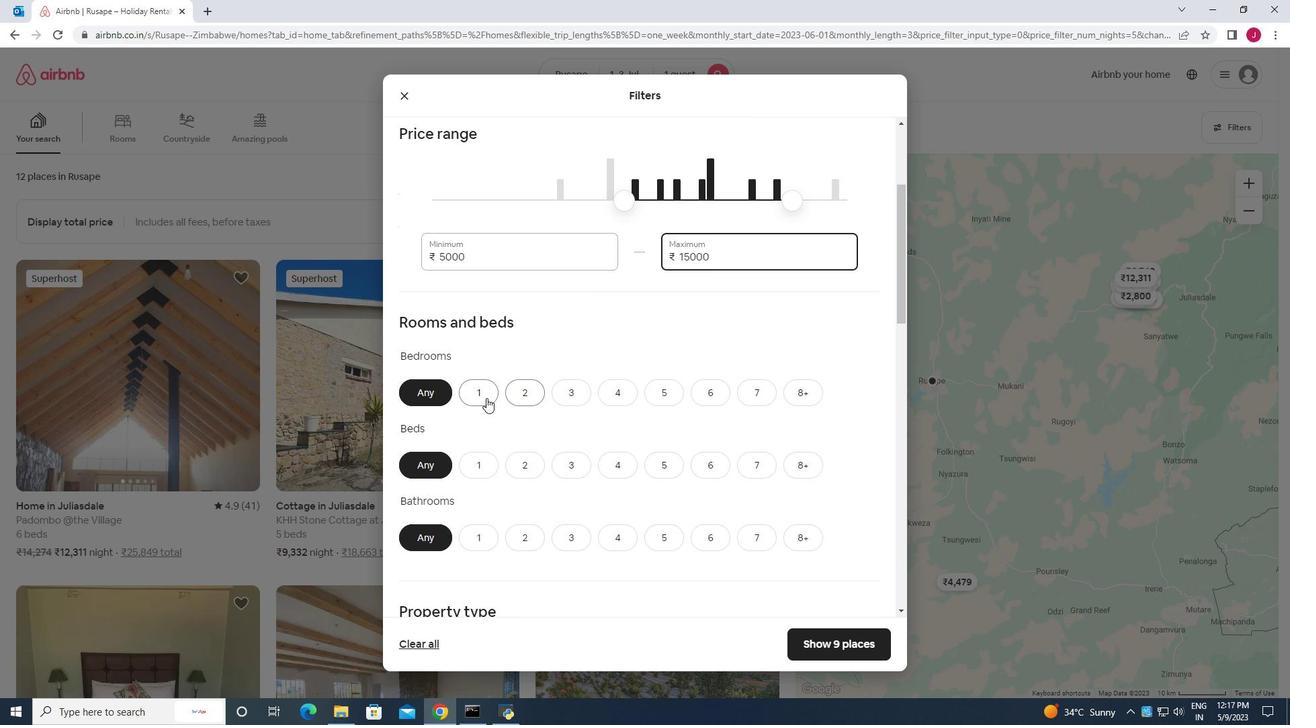
Action: Mouse moved to (477, 470)
Screenshot: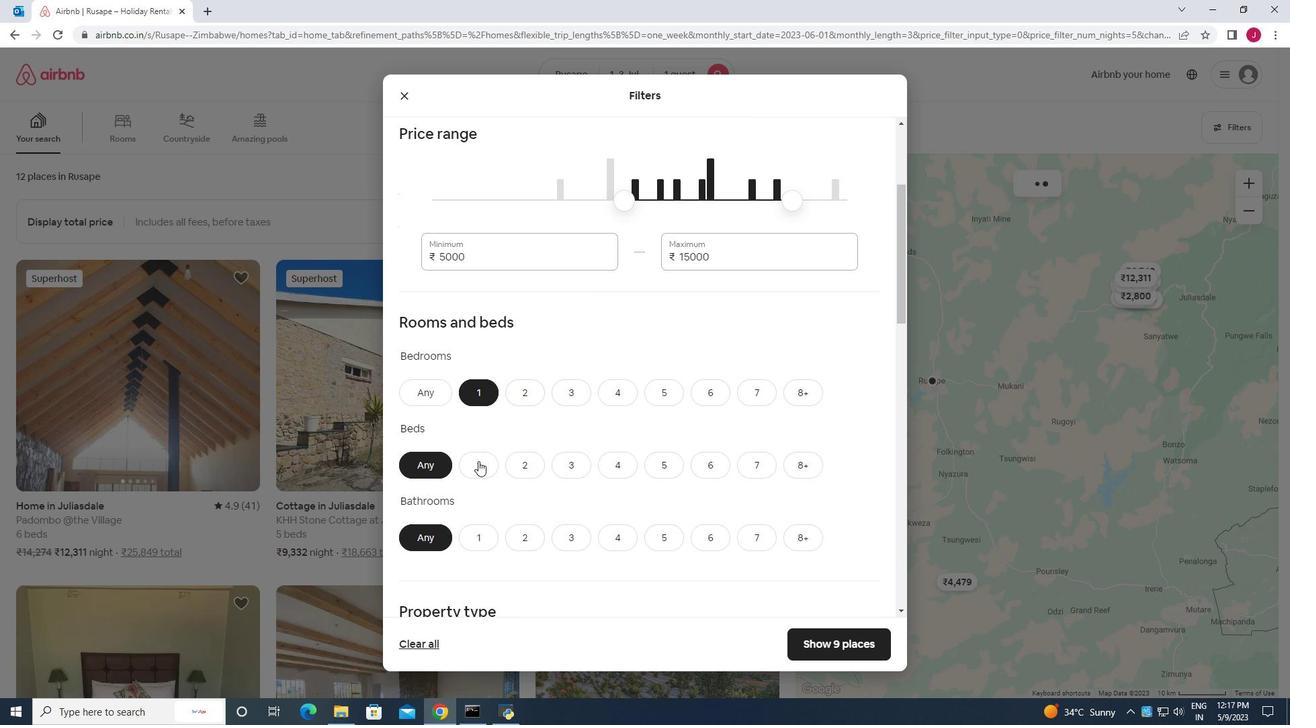 
Action: Mouse pressed left at (477, 470)
Screenshot: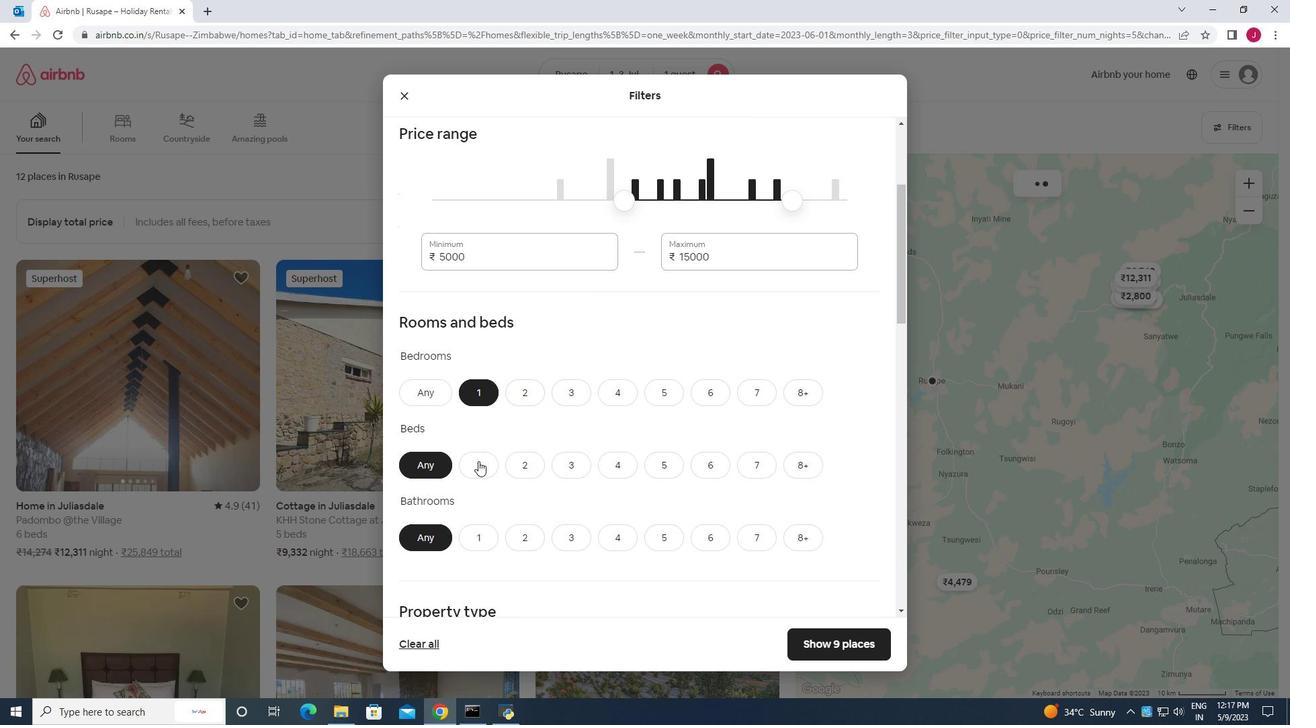 
Action: Mouse moved to (479, 530)
Screenshot: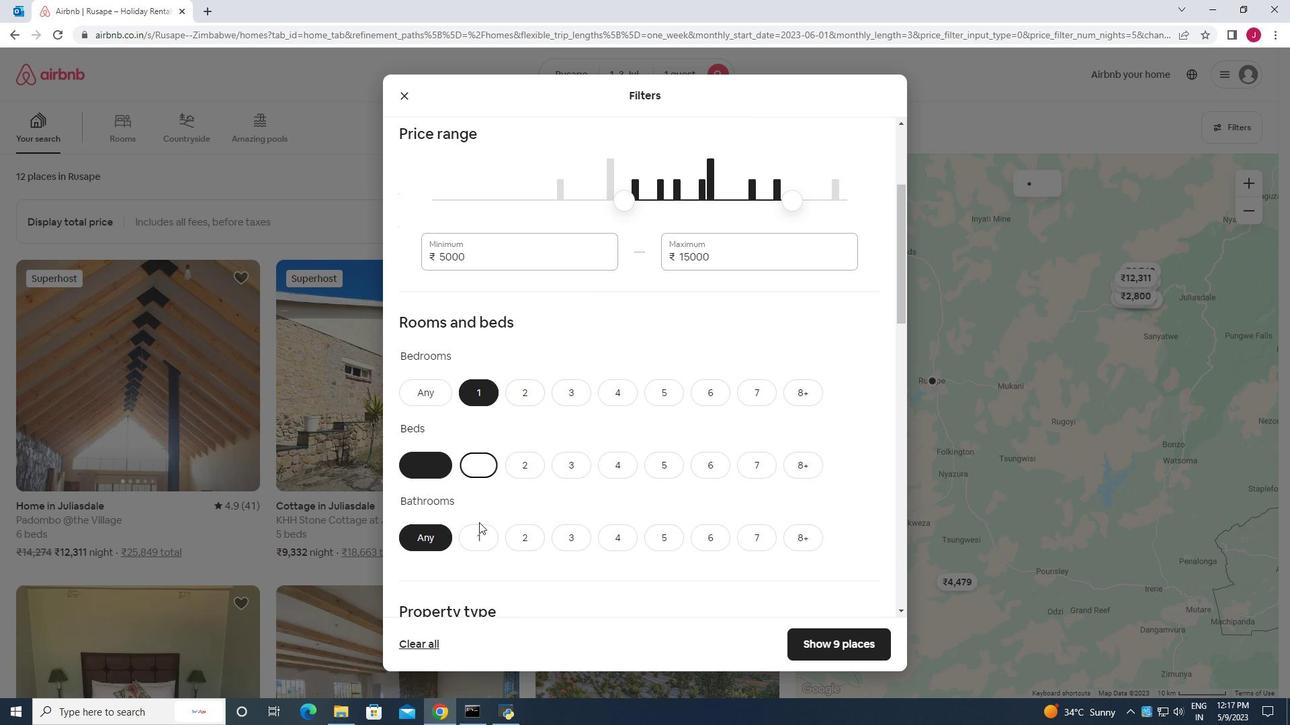 
Action: Mouse pressed left at (479, 530)
Screenshot: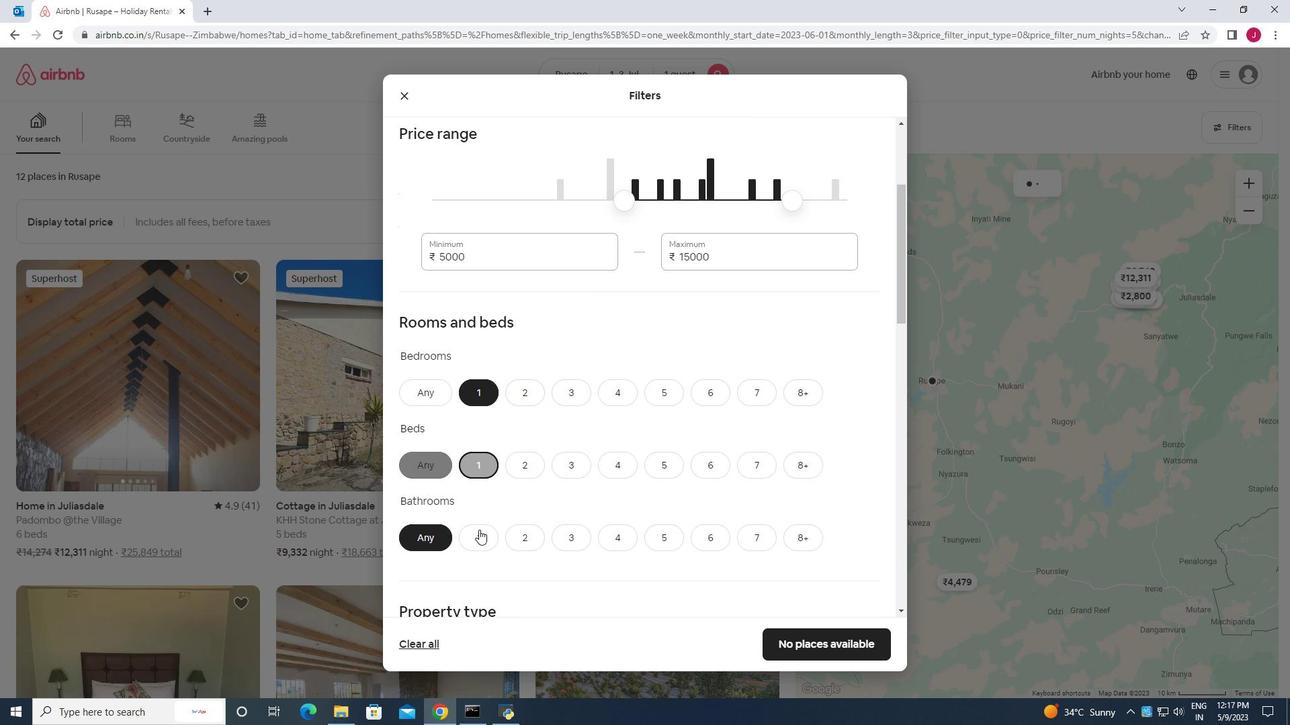 
Action: Mouse moved to (545, 498)
Screenshot: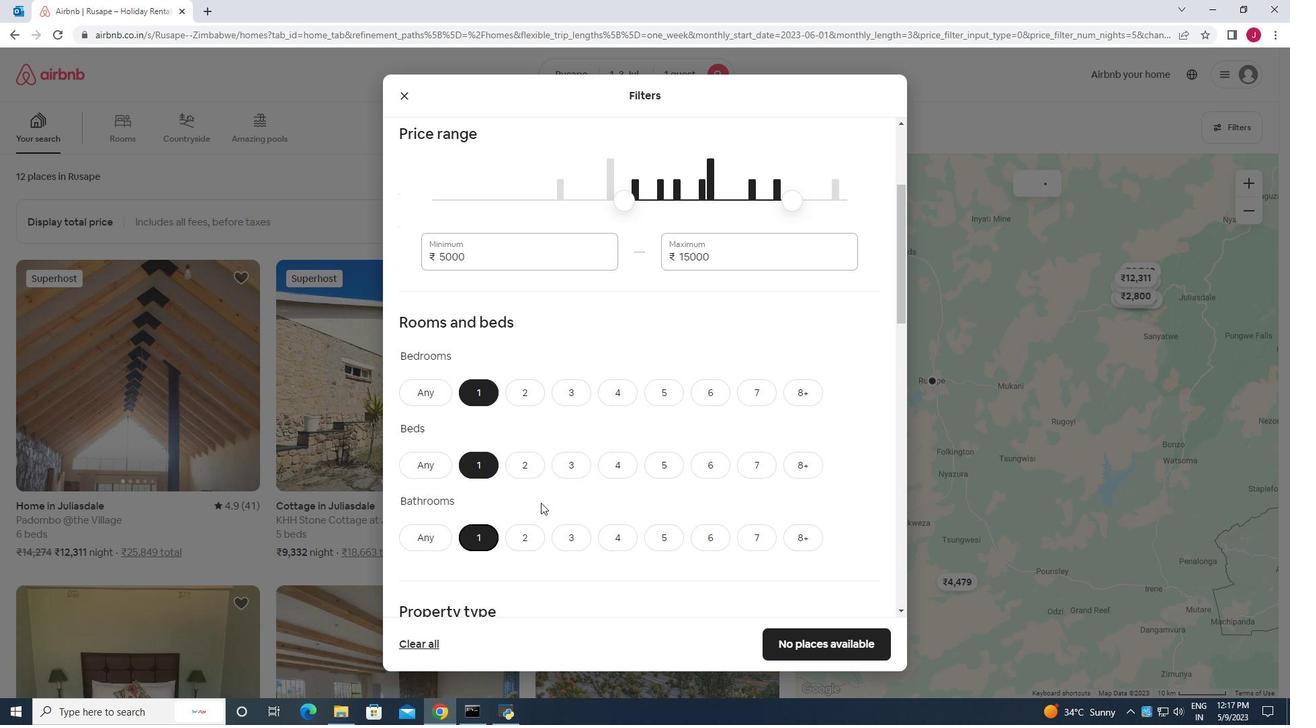 
Action: Mouse scrolled (545, 498) with delta (0, 0)
Screenshot: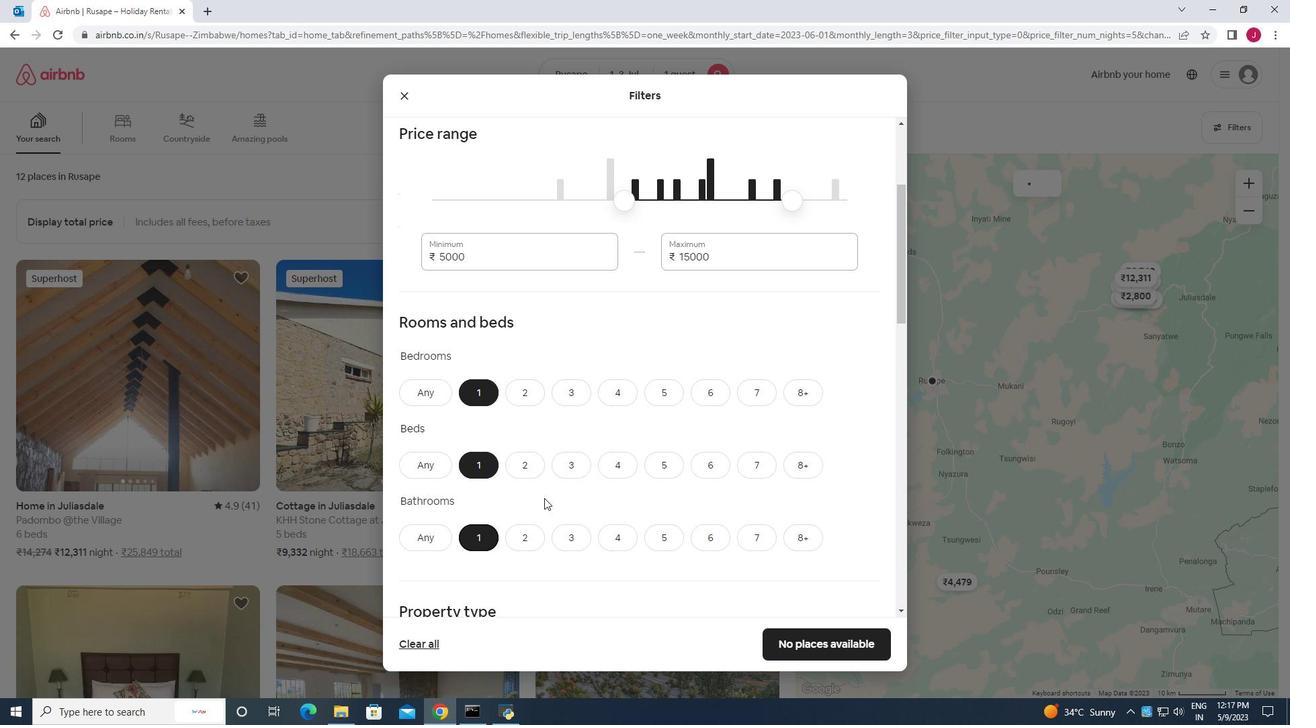 
Action: Mouse scrolled (545, 498) with delta (0, 0)
Screenshot: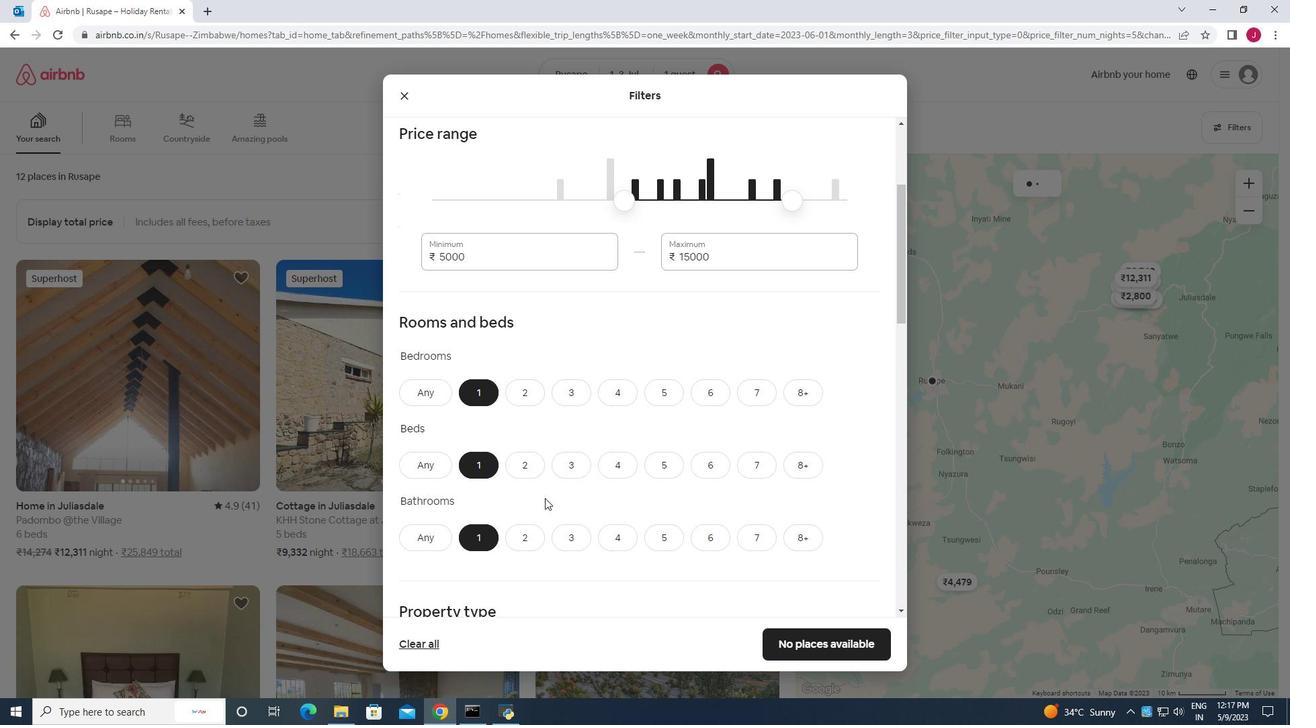 
Action: Mouse scrolled (545, 498) with delta (0, 0)
Screenshot: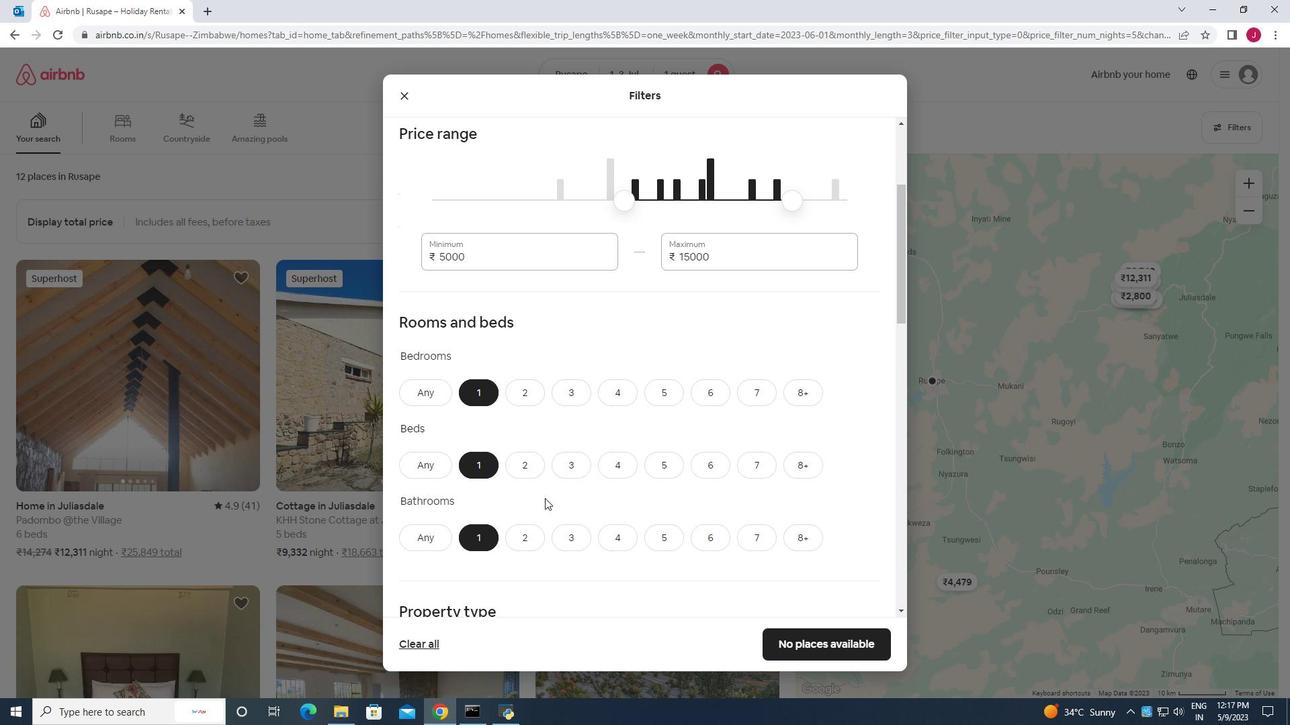 
Action: Mouse moved to (561, 467)
Screenshot: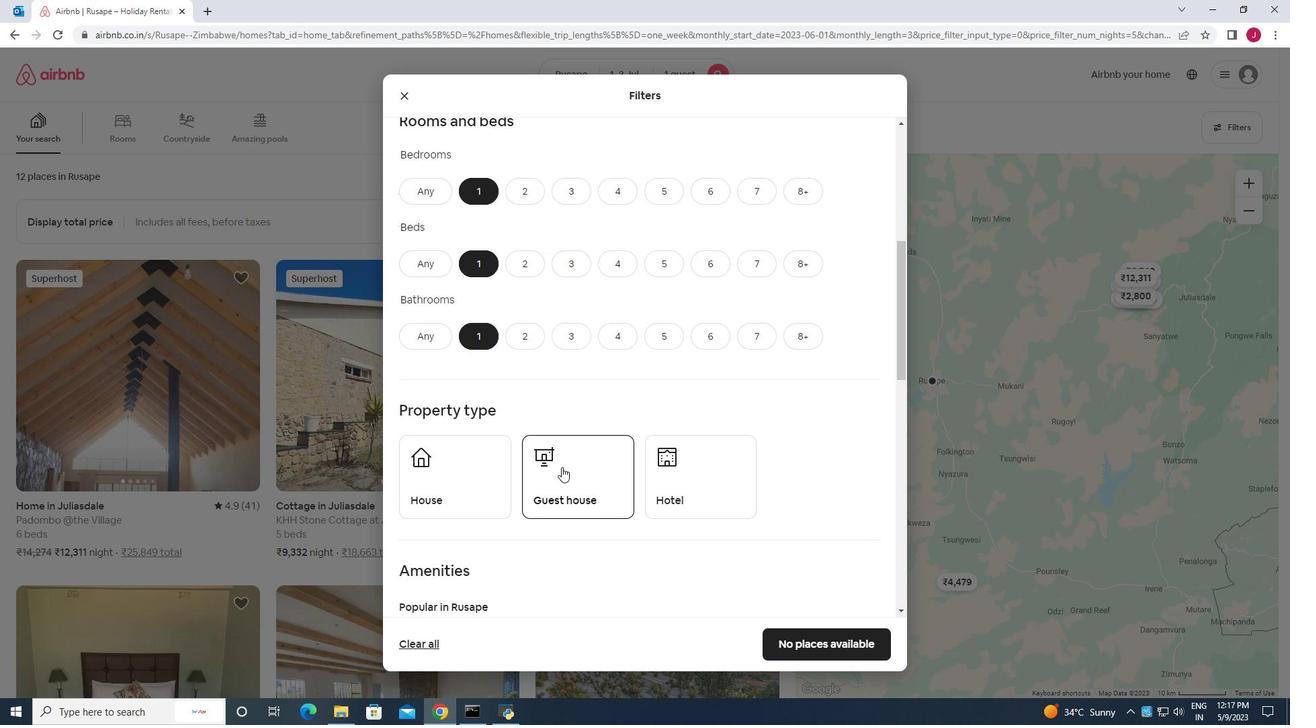 
Action: Mouse scrolled (561, 466) with delta (0, 0)
Screenshot: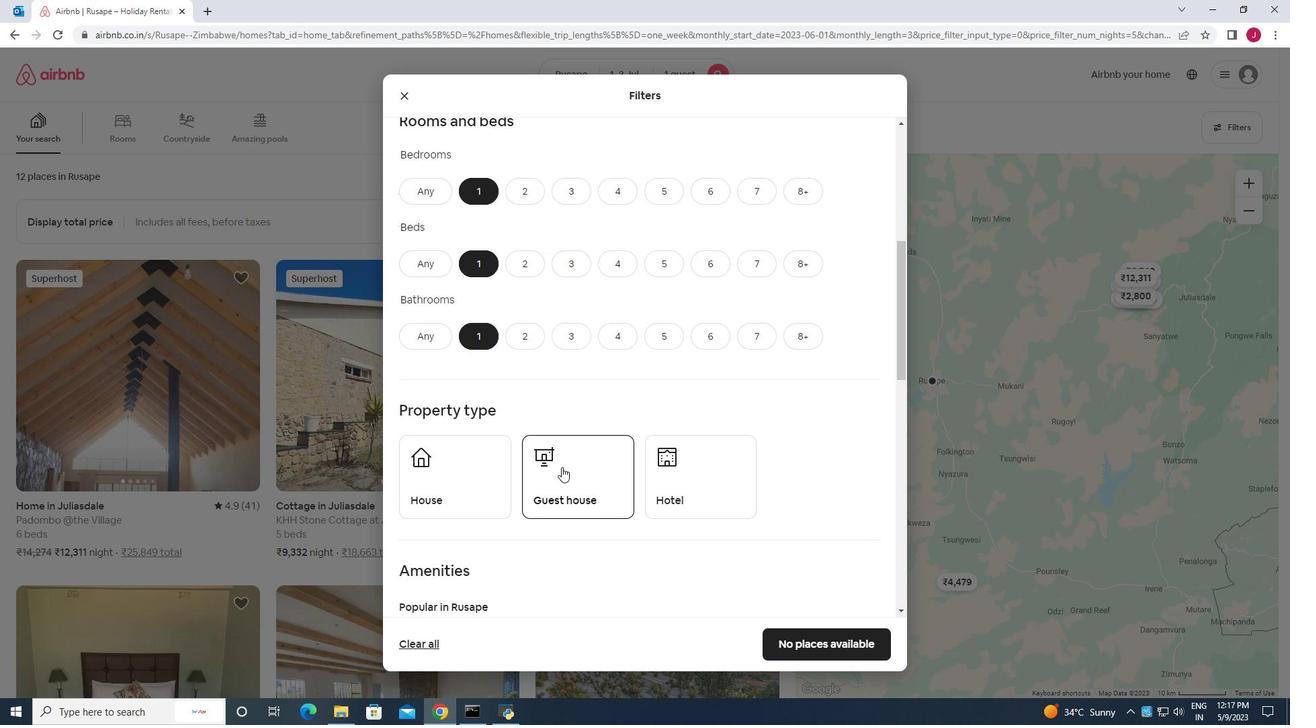 
Action: Mouse moved to (444, 419)
Screenshot: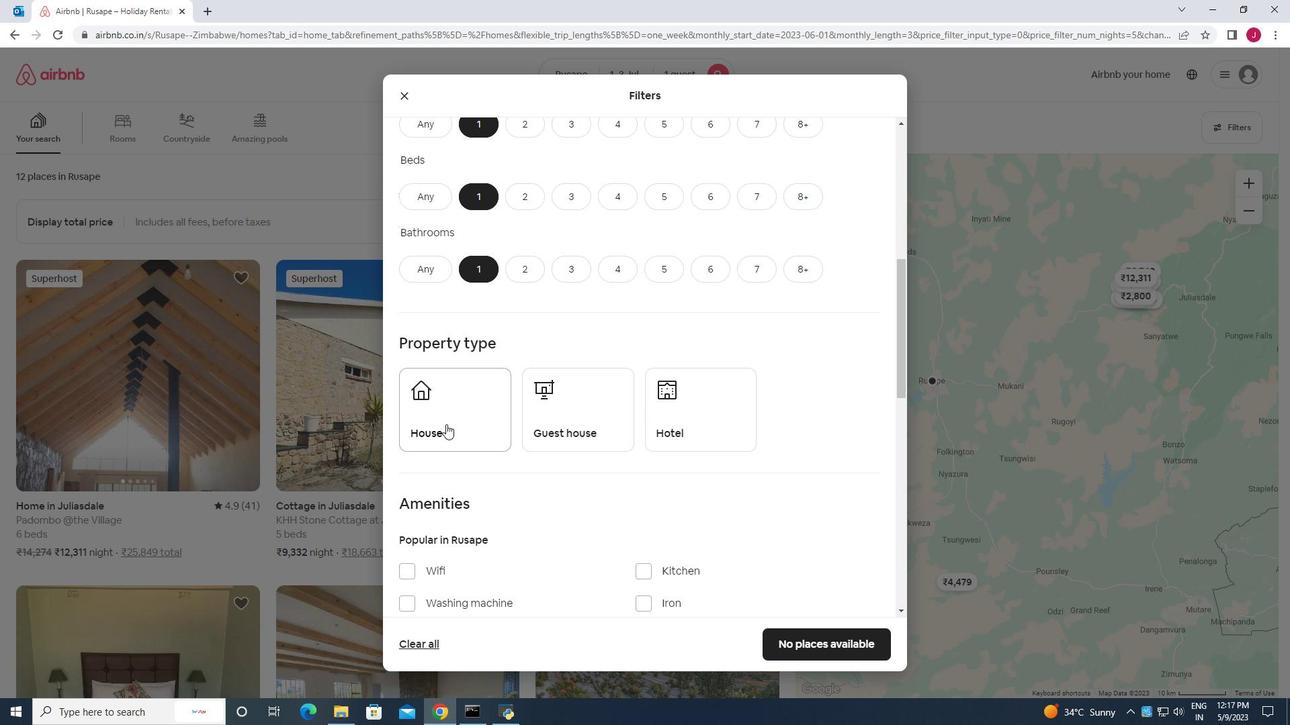 
Action: Mouse pressed left at (444, 419)
Screenshot: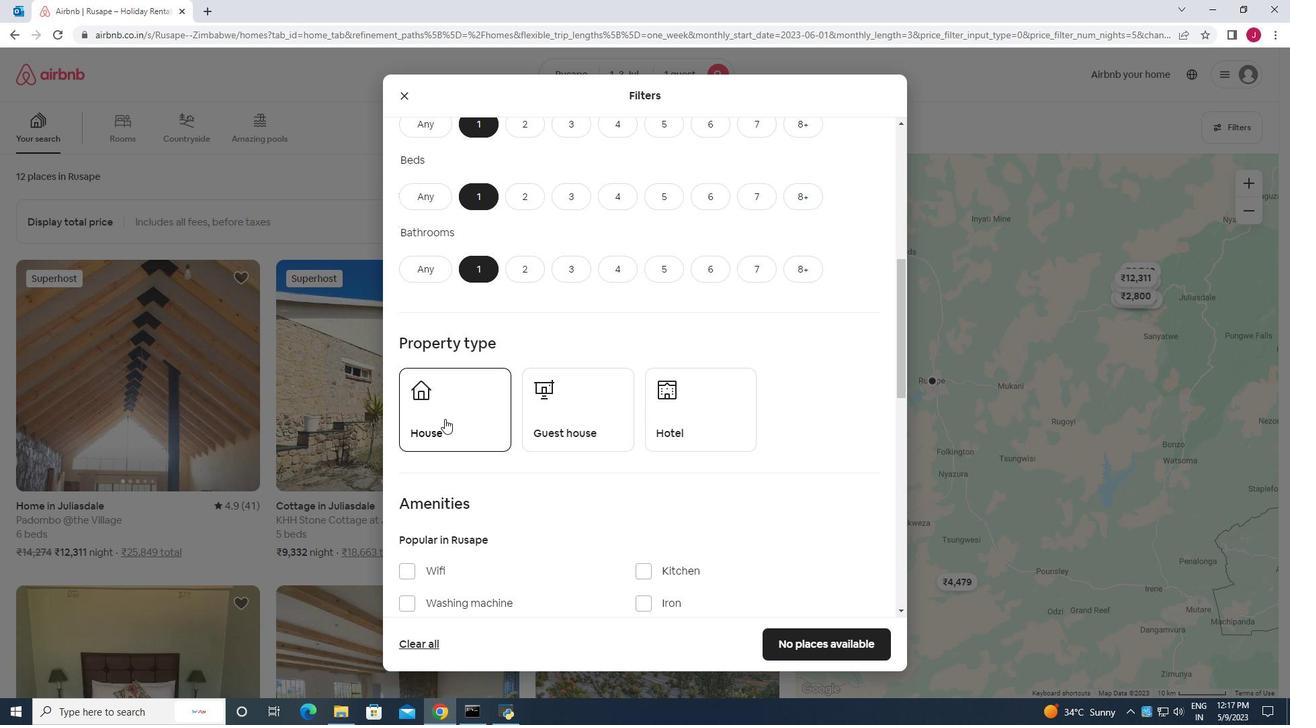 
Action: Mouse moved to (551, 416)
Screenshot: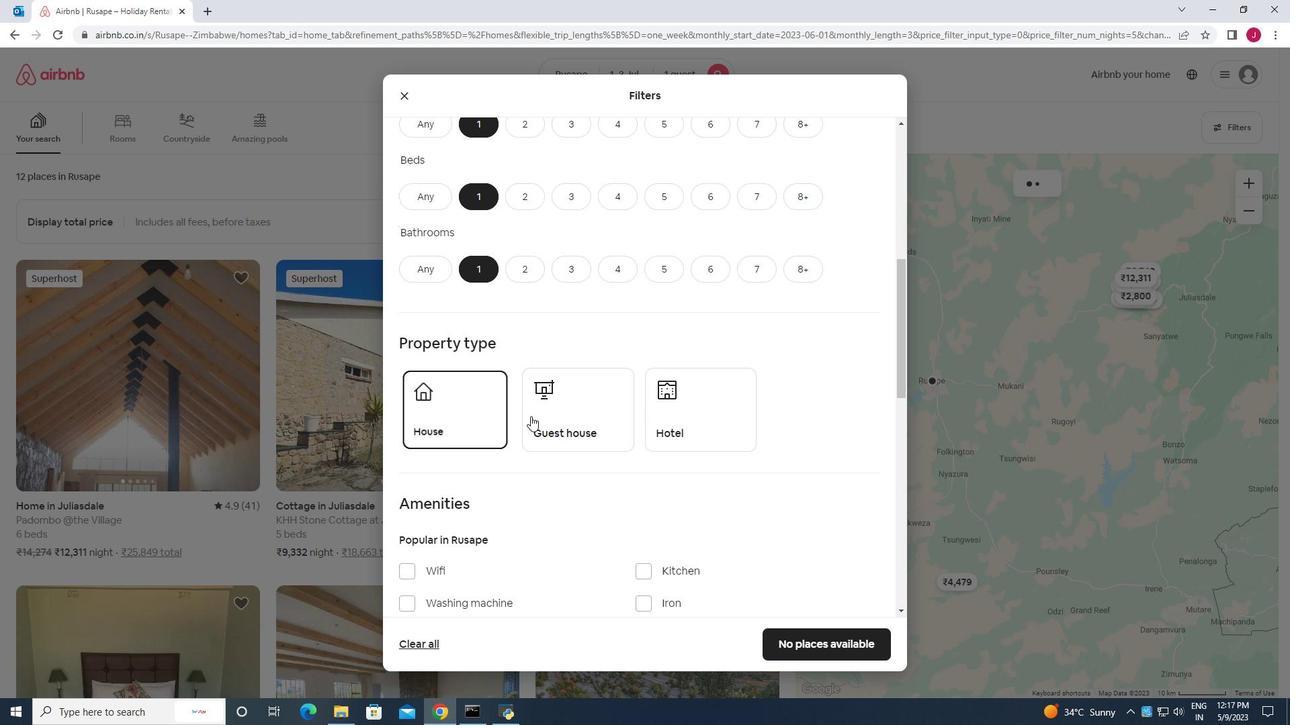 
Action: Mouse pressed left at (551, 416)
Screenshot: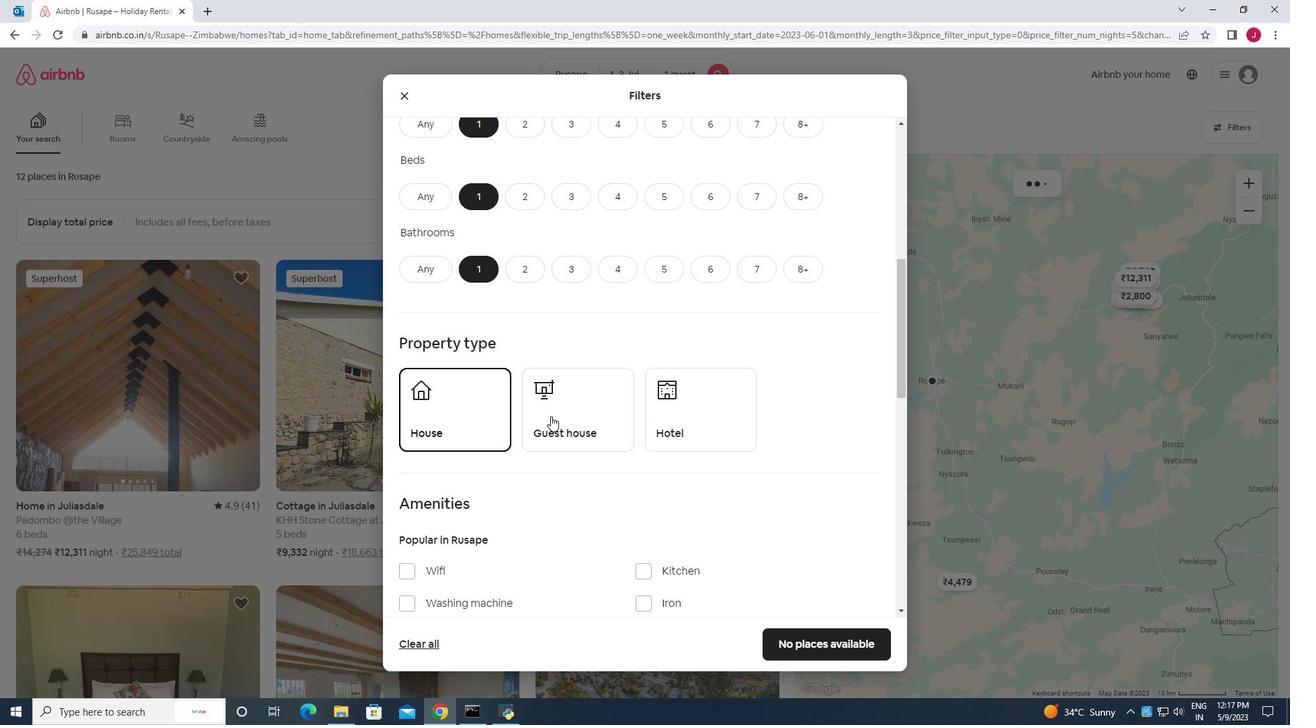 
Action: Mouse moved to (686, 421)
Screenshot: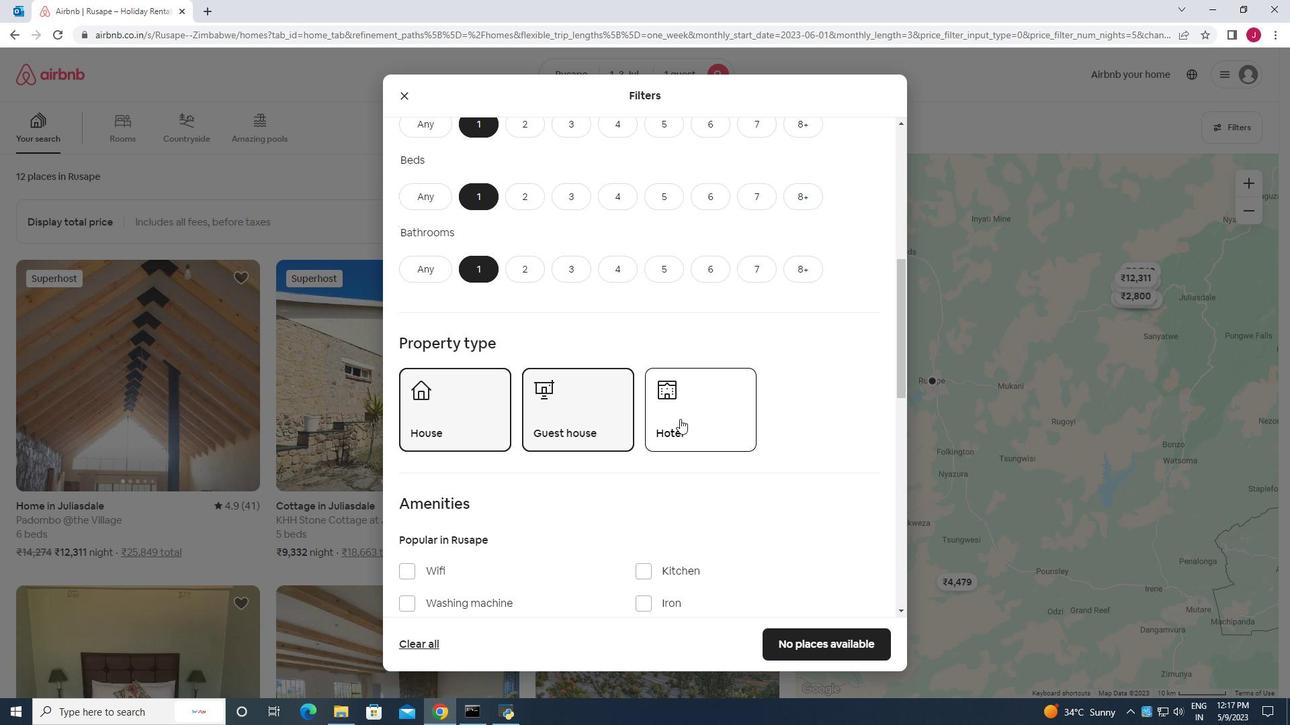 
Action: Mouse pressed left at (686, 421)
Screenshot: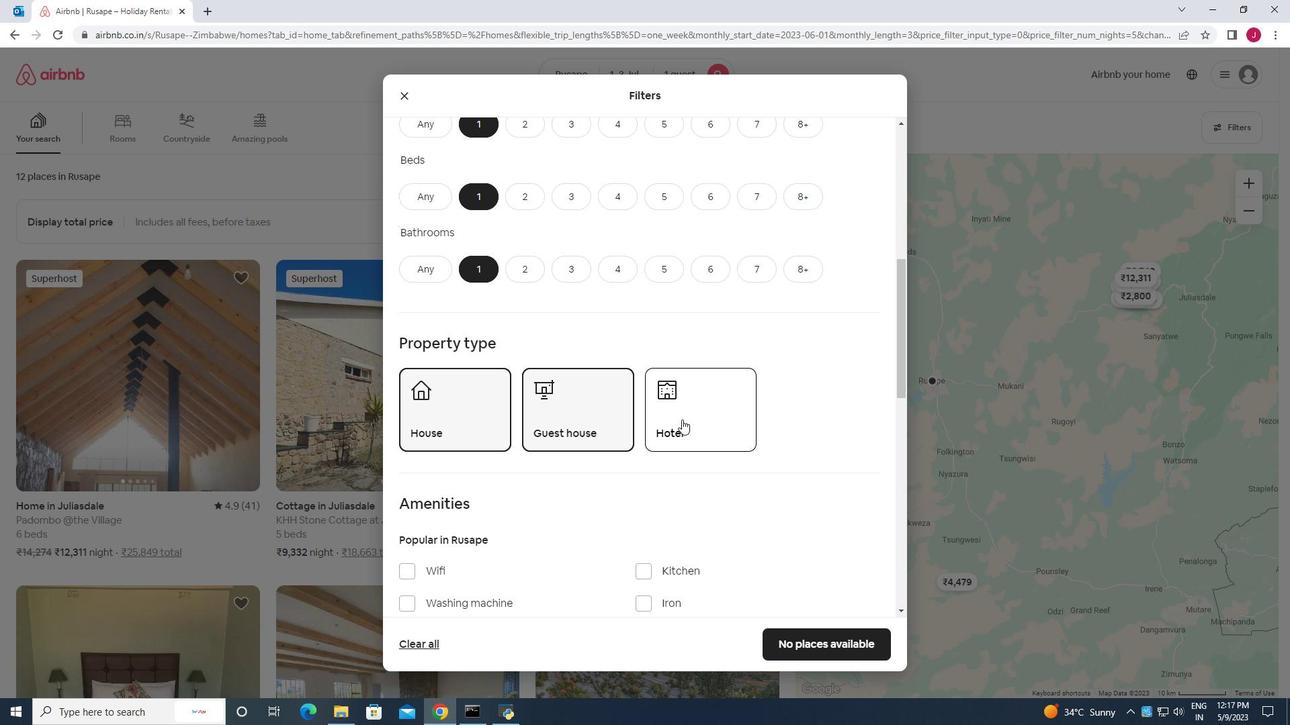 
Action: Mouse moved to (603, 417)
Screenshot: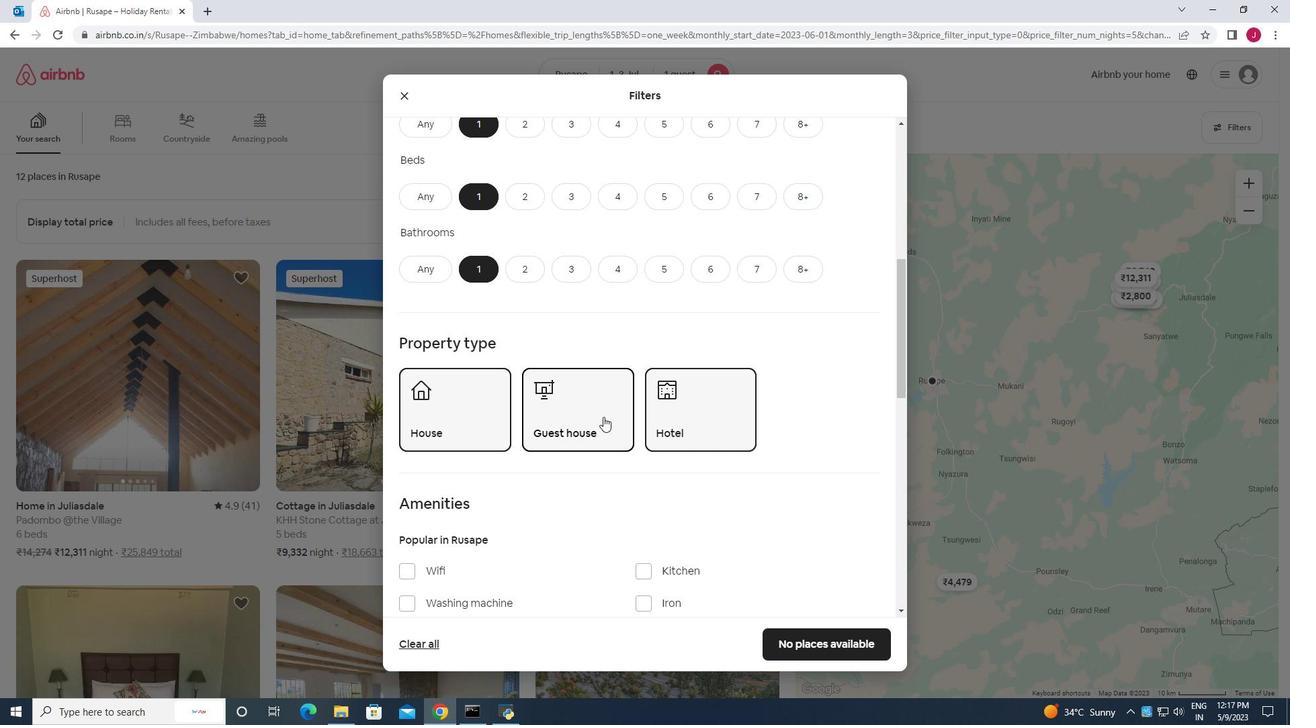 
Action: Mouse scrolled (603, 416) with delta (0, 0)
Screenshot: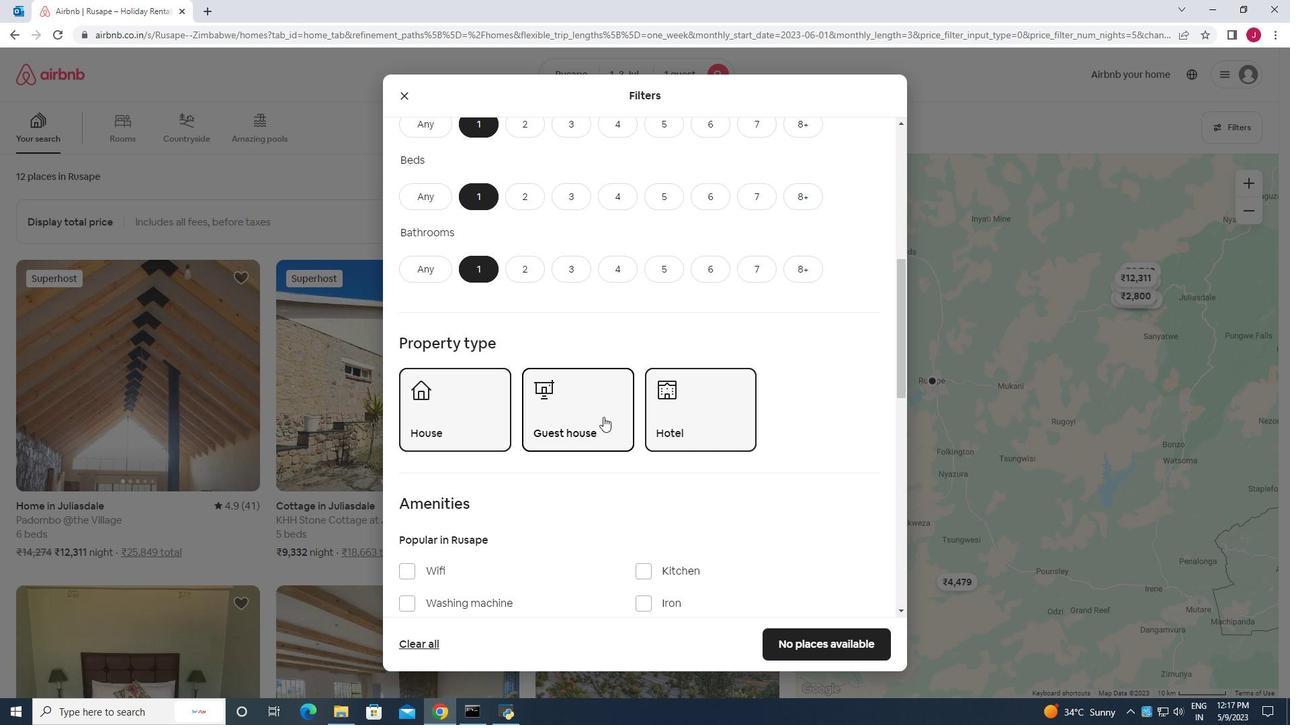 
Action: Mouse scrolled (603, 416) with delta (0, 0)
Screenshot: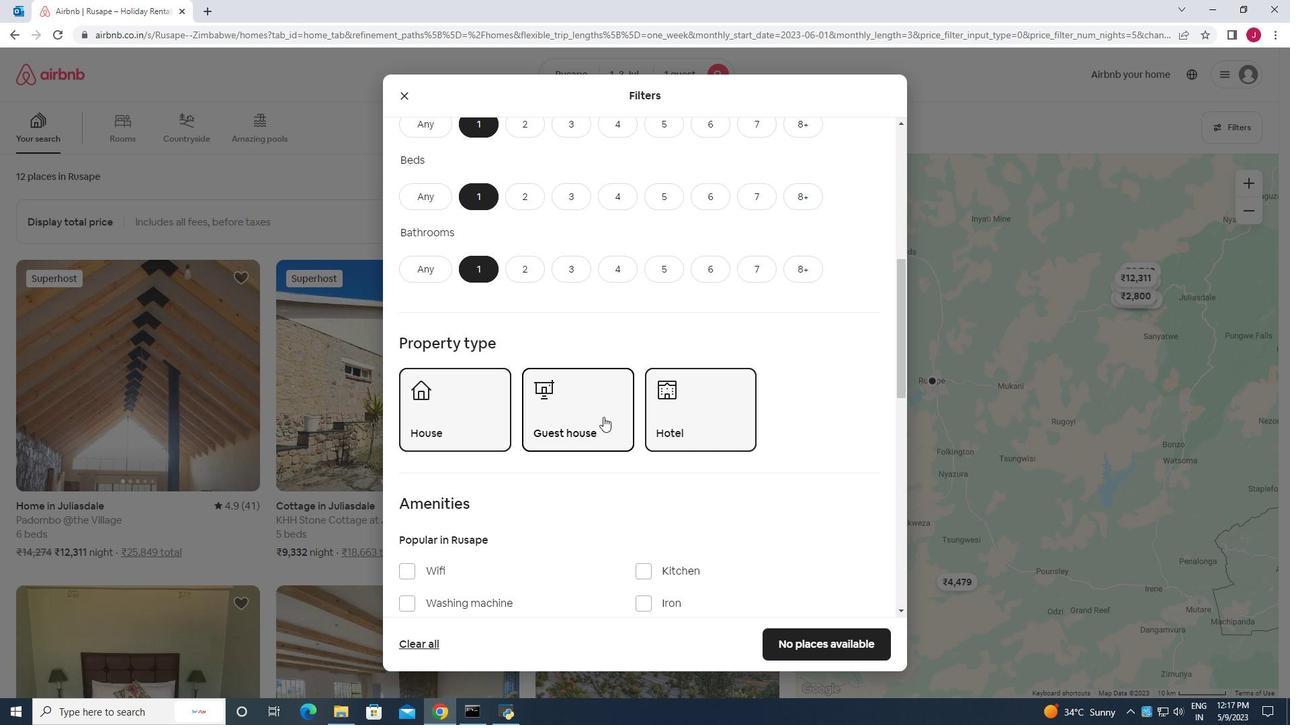 
Action: Mouse scrolled (603, 416) with delta (0, 0)
Screenshot: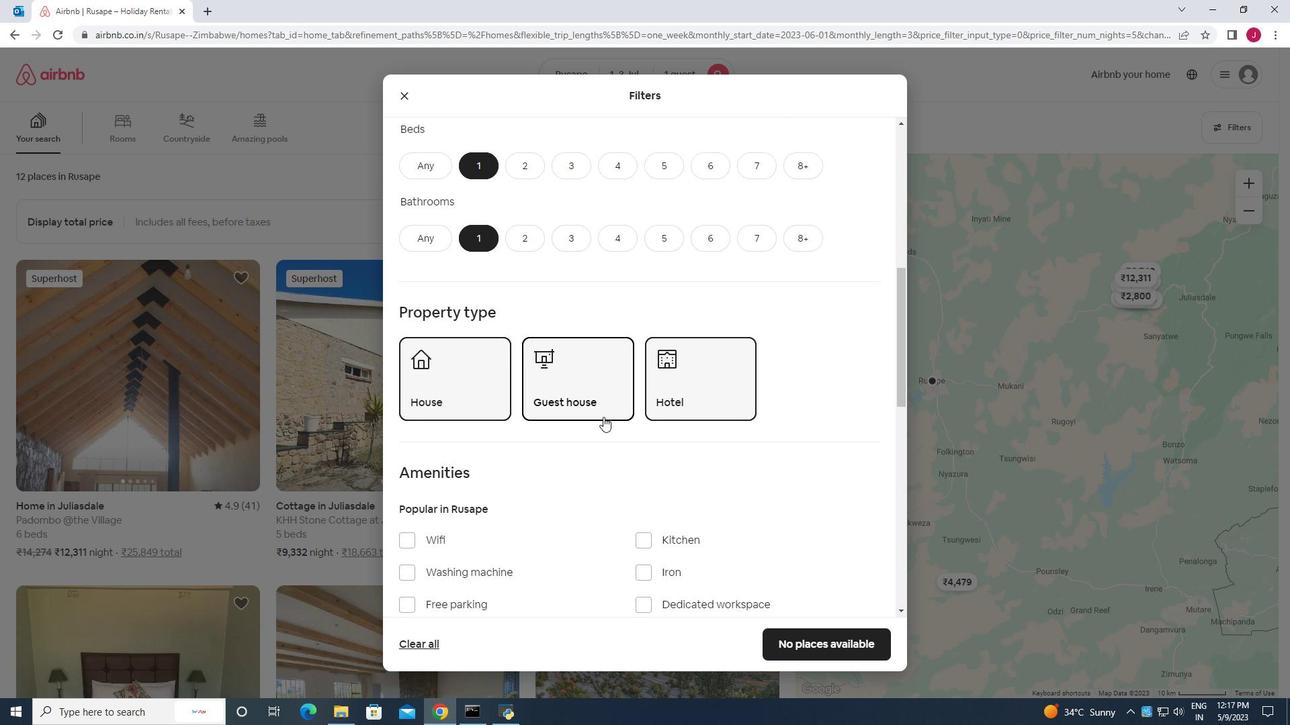
Action: Mouse moved to (412, 373)
Screenshot: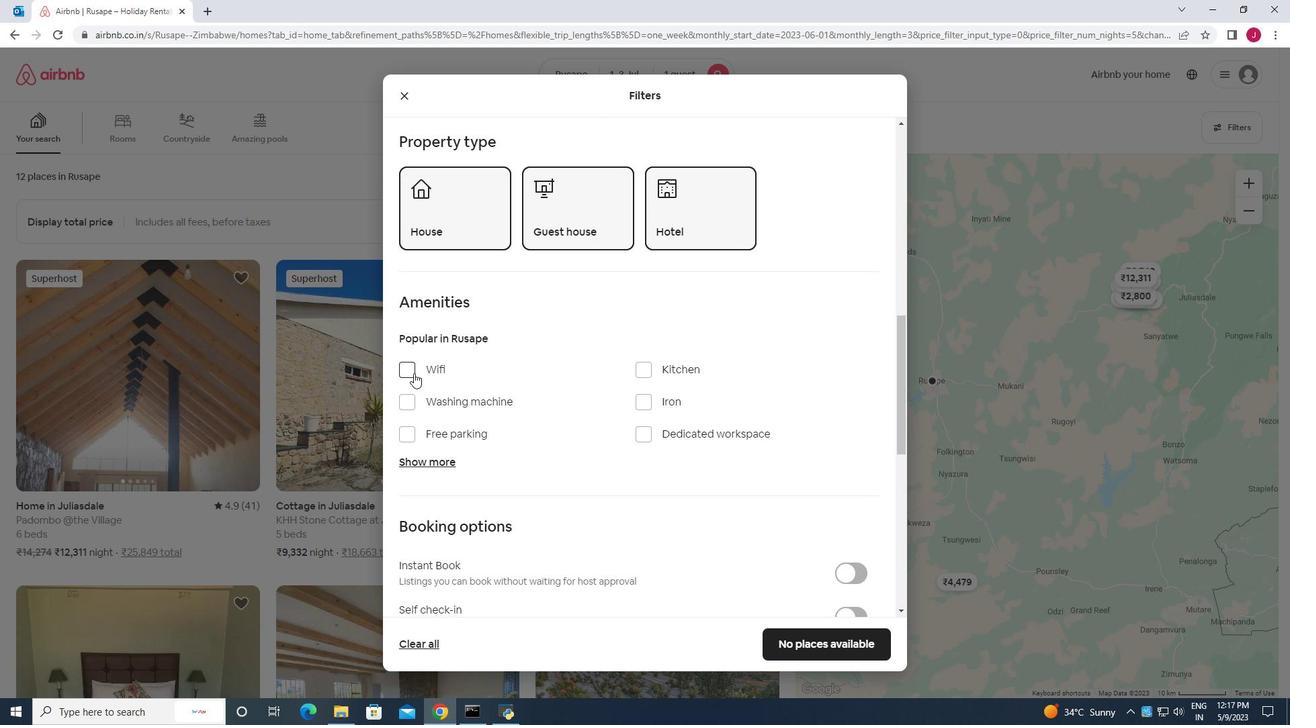 
Action: Mouse pressed left at (412, 373)
Screenshot: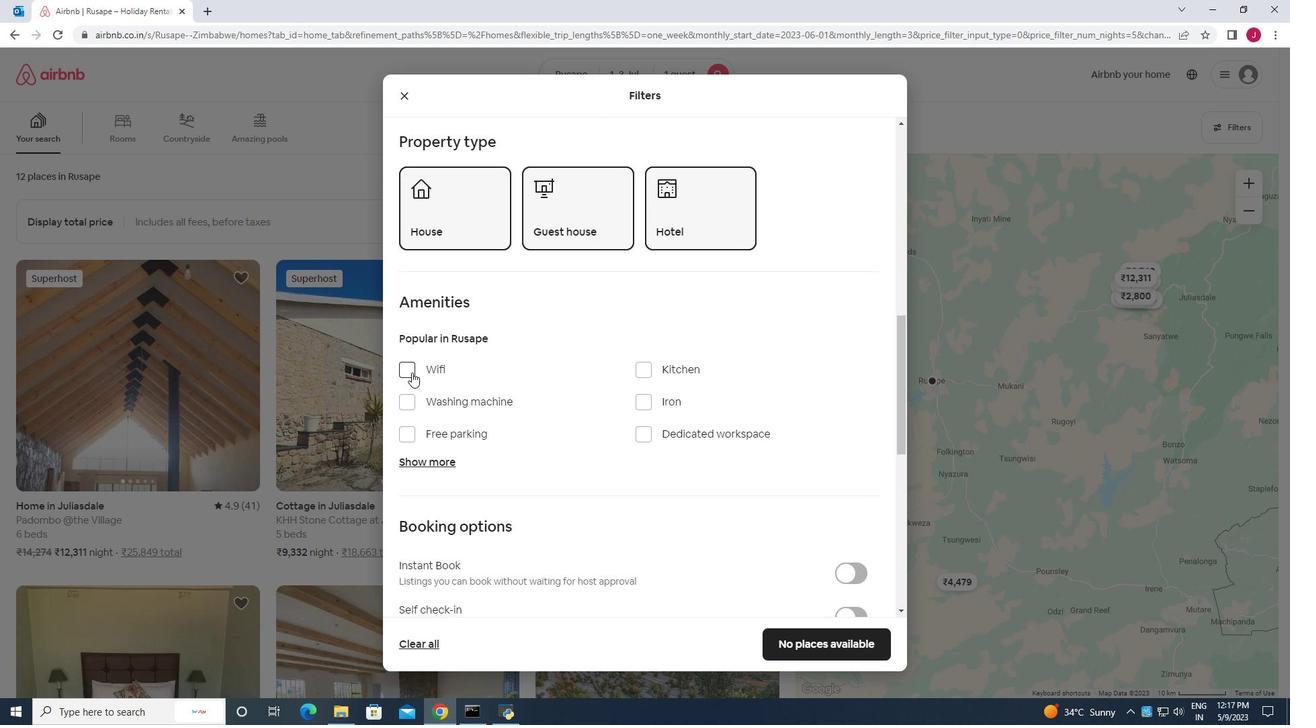 
Action: Mouse moved to (406, 403)
Screenshot: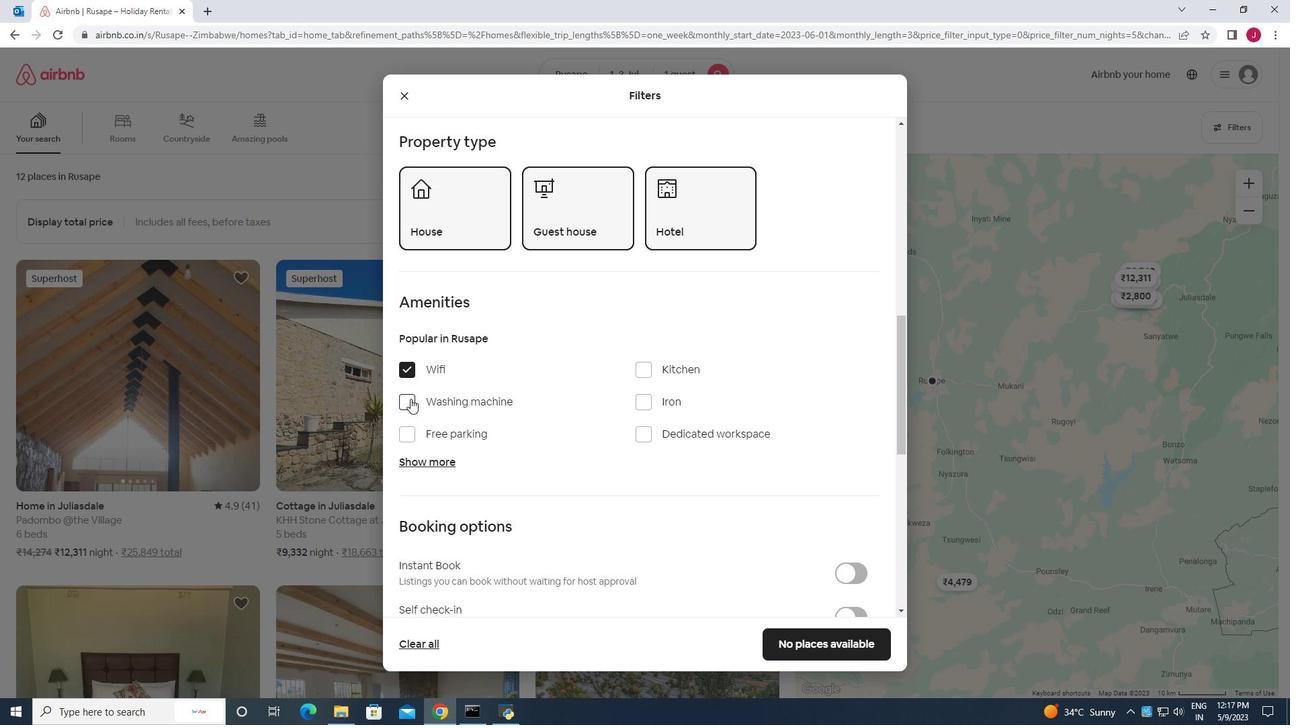 
Action: Mouse pressed left at (406, 403)
Screenshot: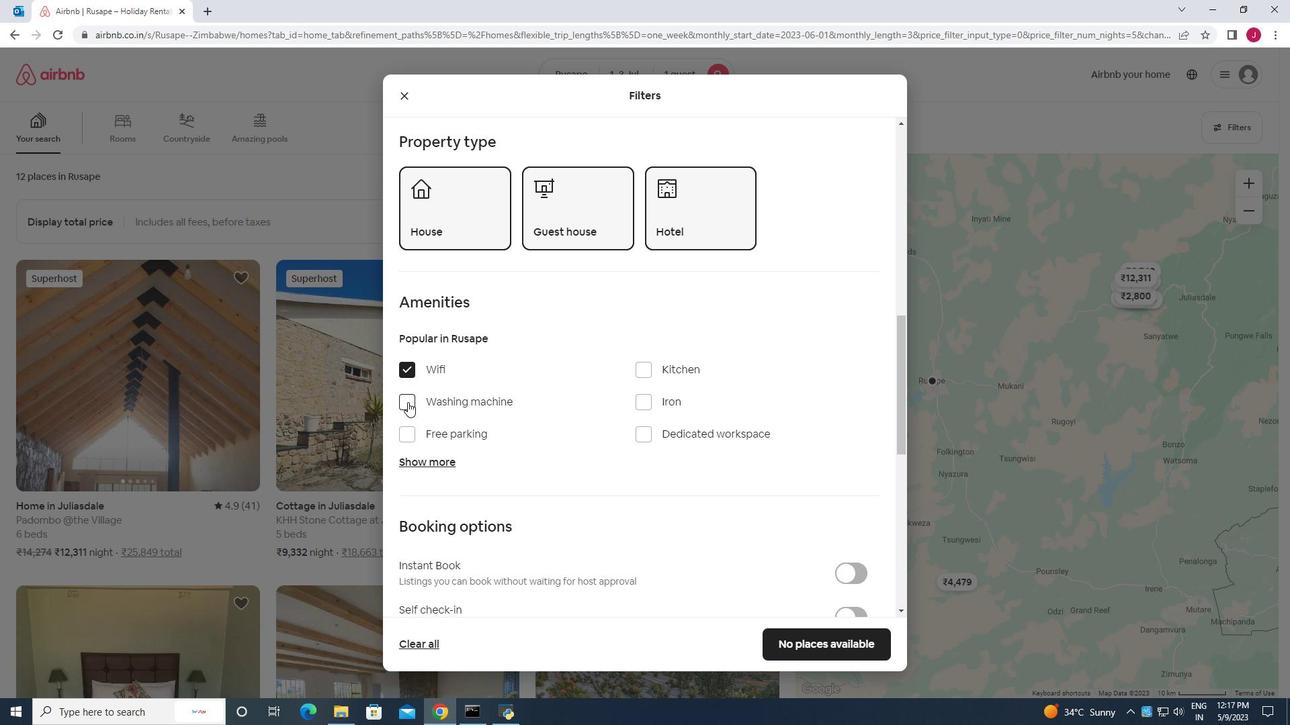 
Action: Mouse moved to (557, 423)
Screenshot: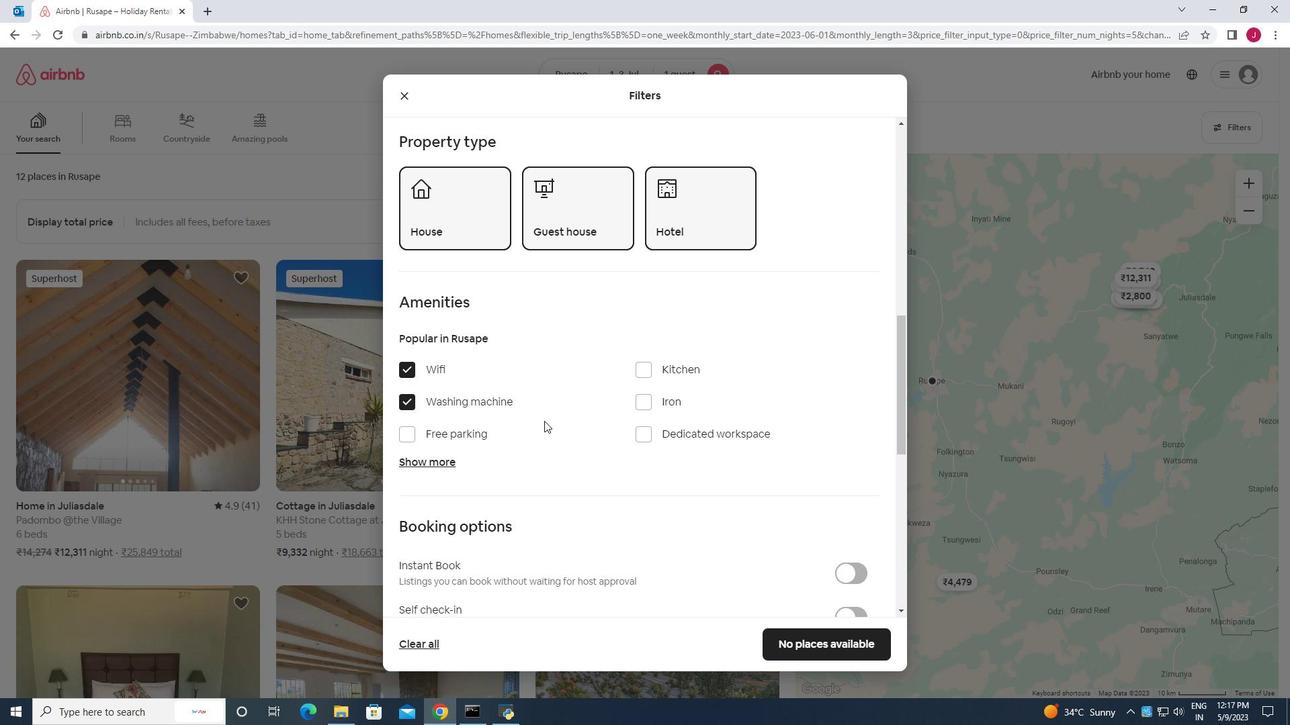 
Action: Mouse scrolled (557, 422) with delta (0, 0)
Screenshot: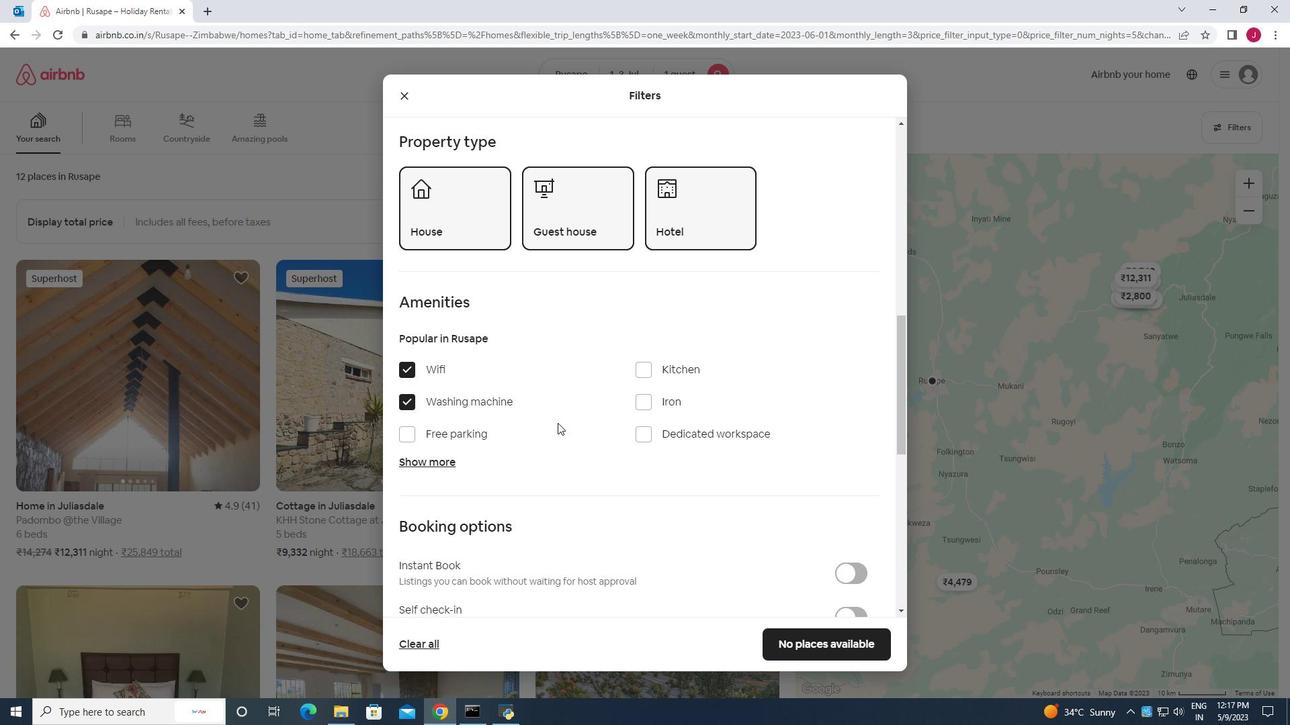 
Action: Mouse scrolled (557, 422) with delta (0, 0)
Screenshot: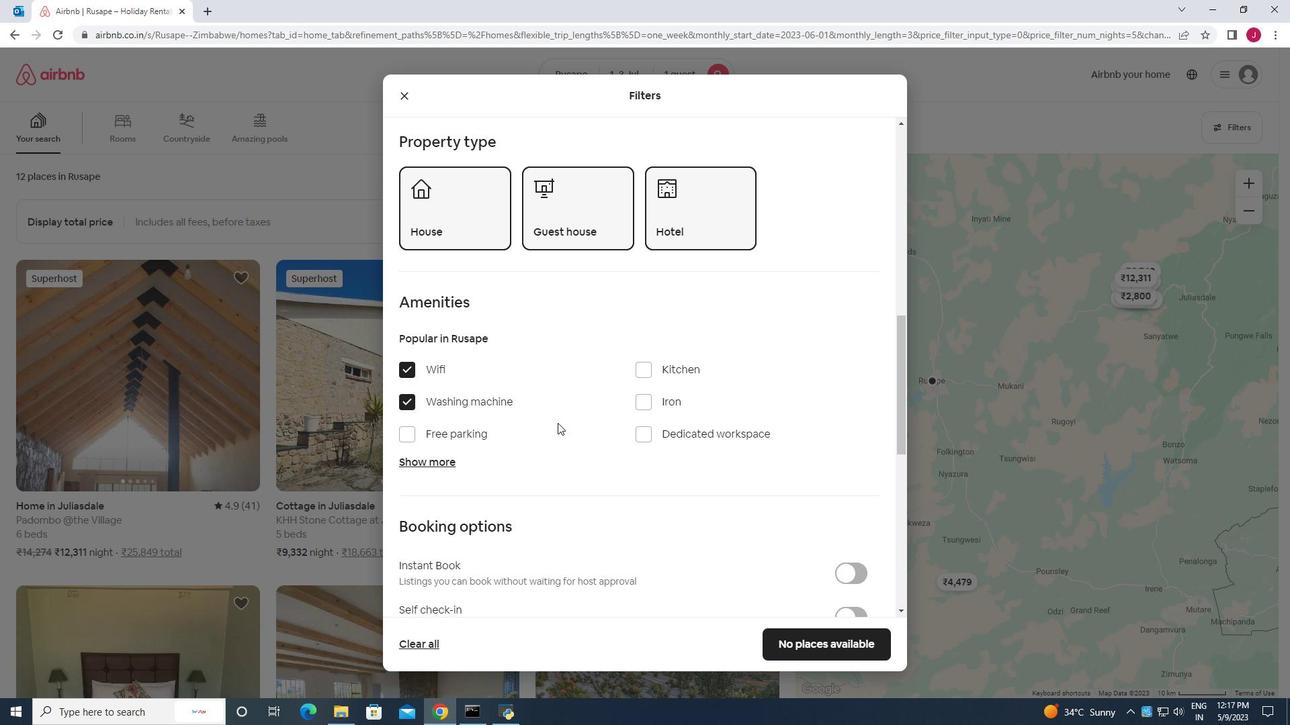 
Action: Mouse scrolled (557, 422) with delta (0, 0)
Screenshot: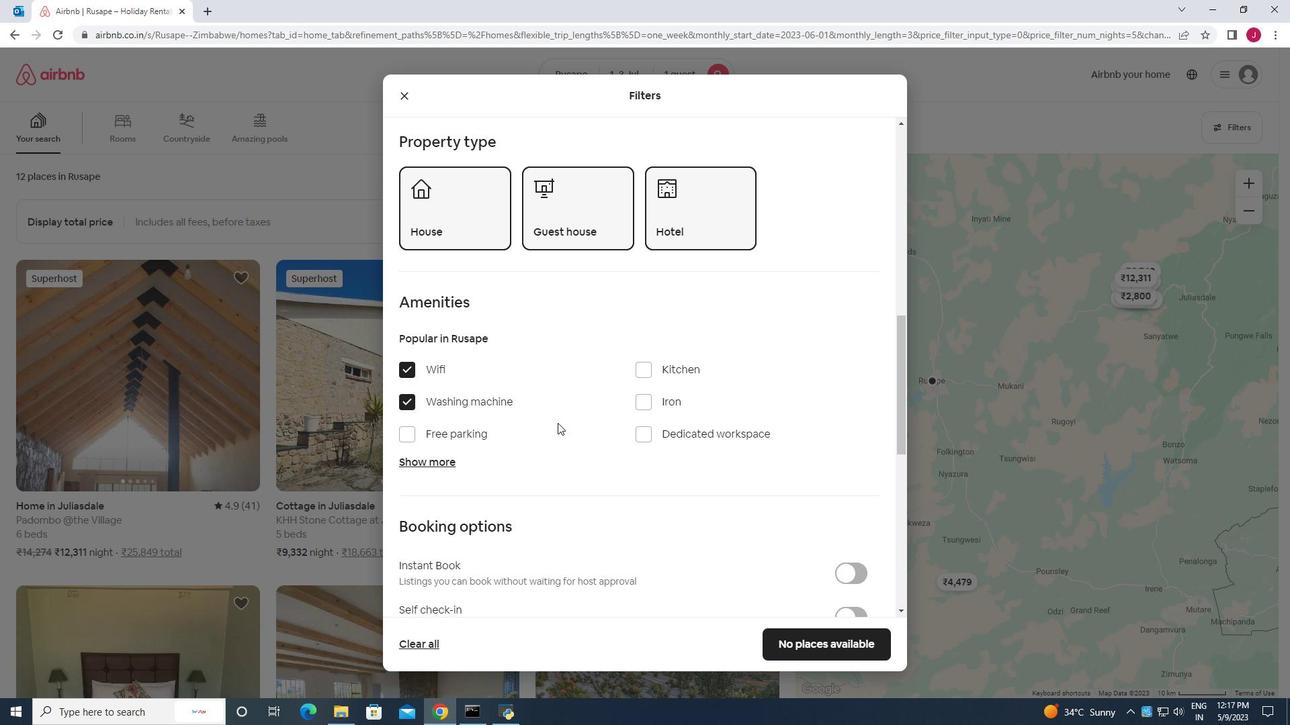 
Action: Mouse scrolled (557, 422) with delta (0, 0)
Screenshot: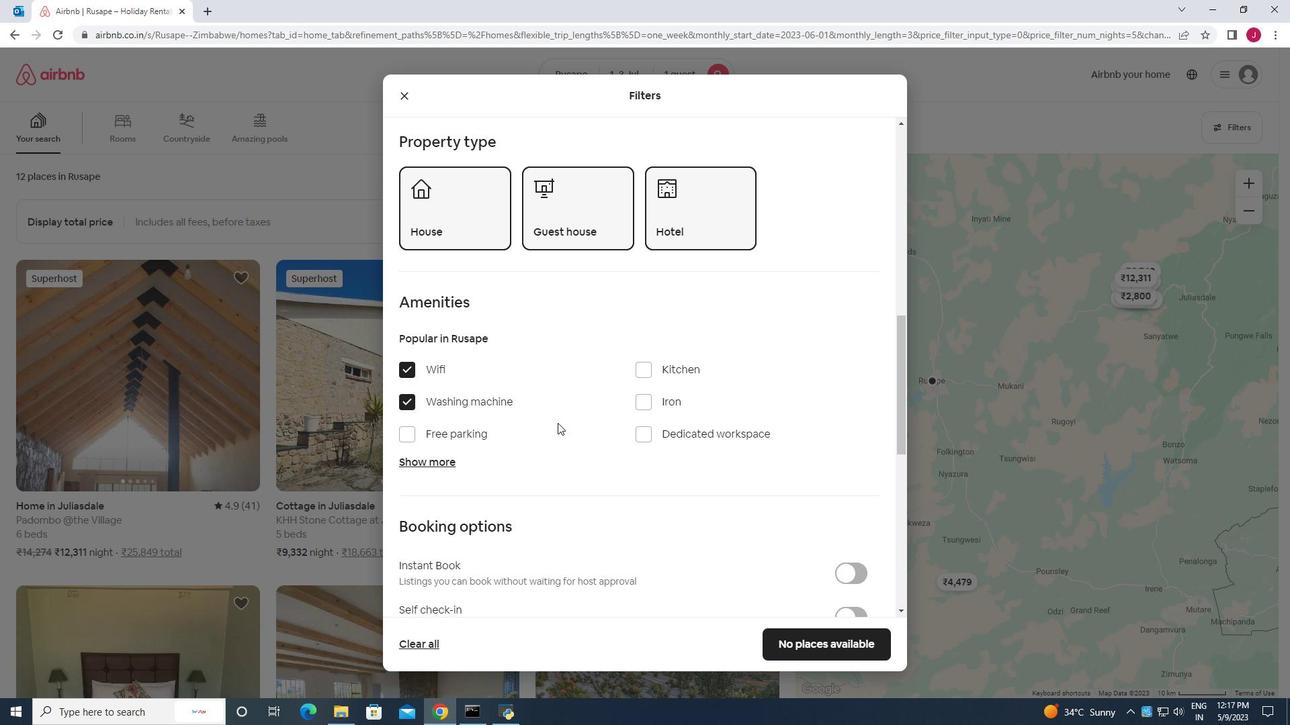 
Action: Mouse moved to (847, 352)
Screenshot: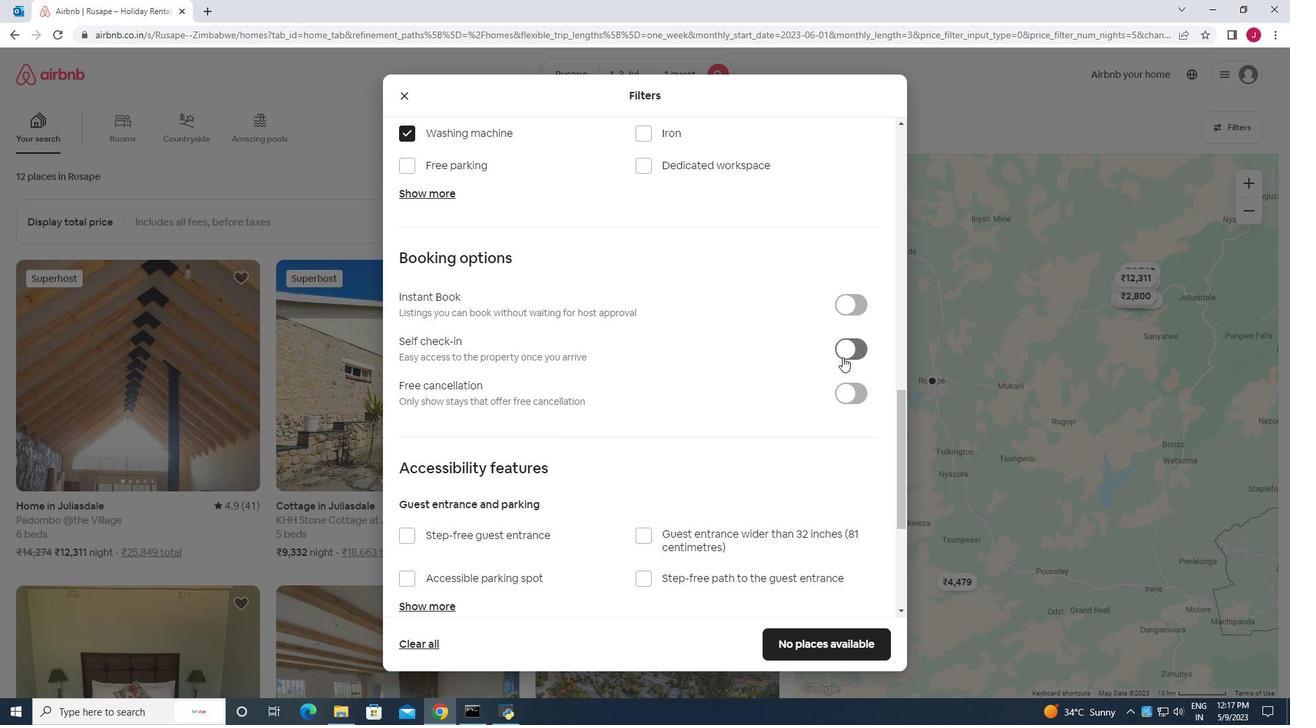 
Action: Mouse pressed left at (847, 352)
Screenshot: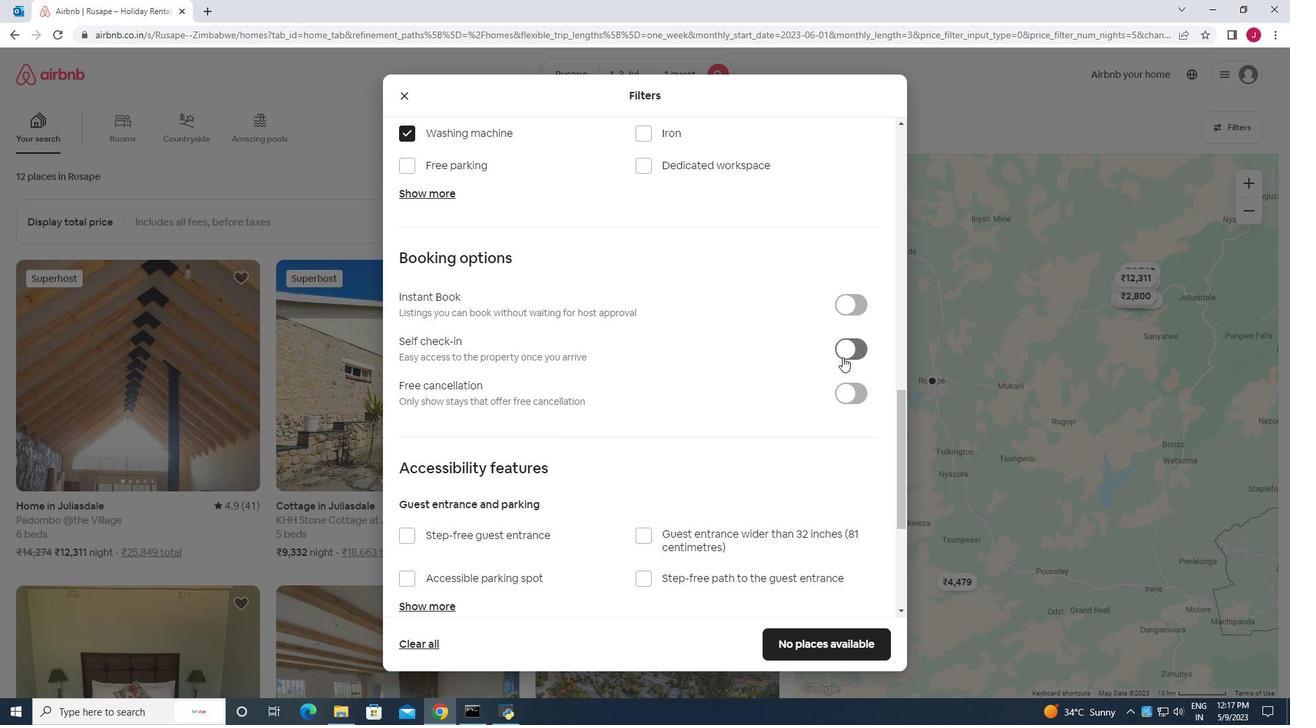 
Action: Mouse moved to (560, 433)
Screenshot: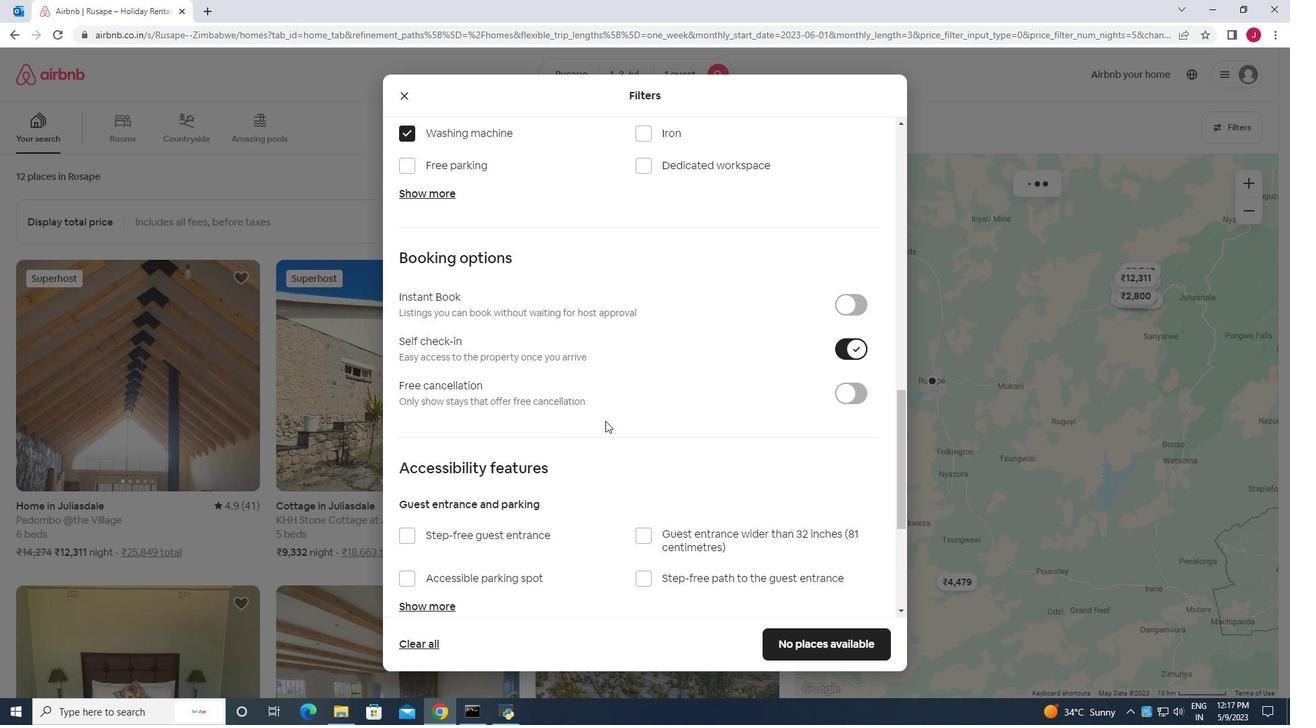 
Action: Mouse scrolled (560, 432) with delta (0, 0)
Screenshot: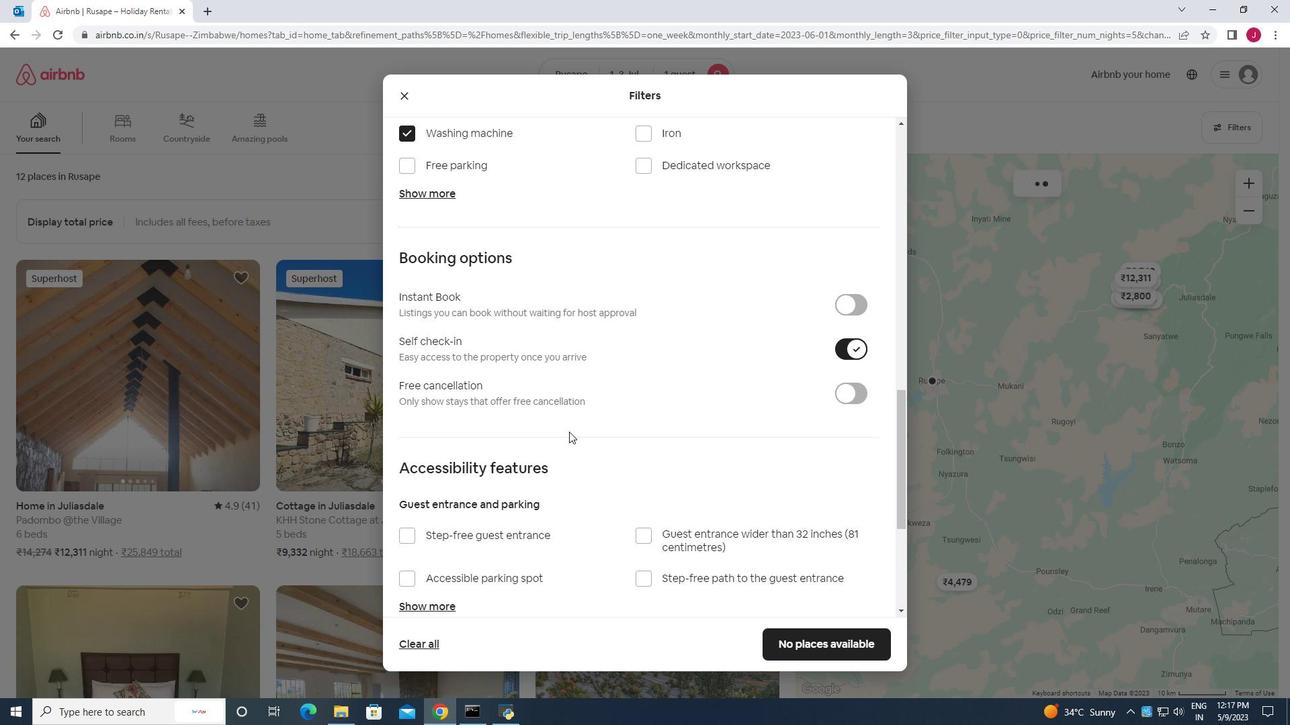 
Action: Mouse scrolled (560, 432) with delta (0, 0)
Screenshot: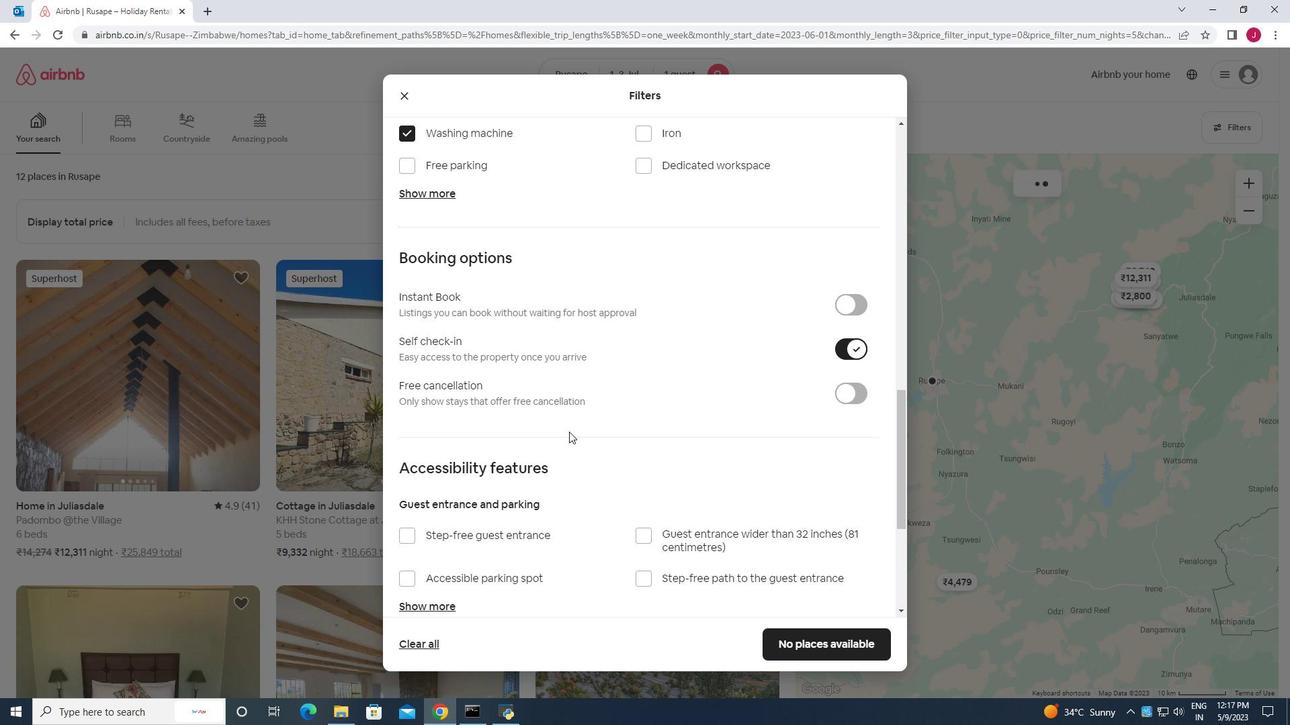 
Action: Mouse scrolled (560, 432) with delta (0, 0)
Screenshot: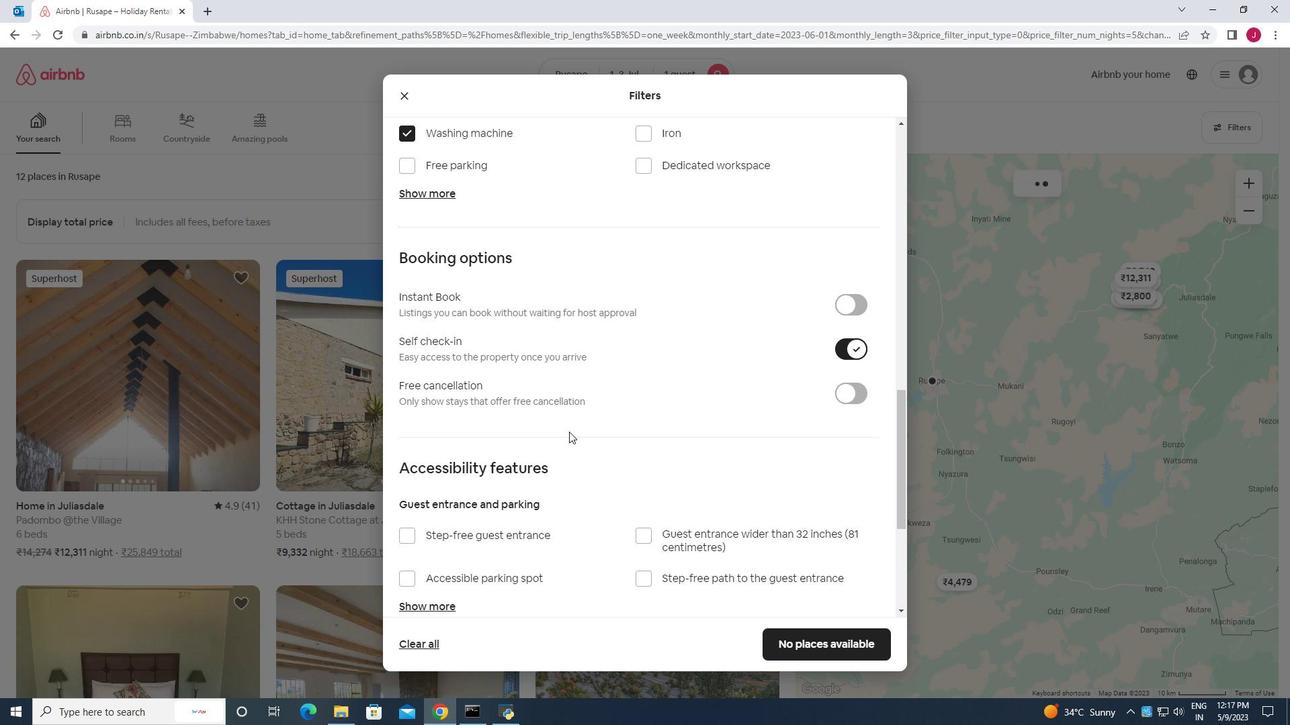 
Action: Mouse moved to (560, 434)
Screenshot: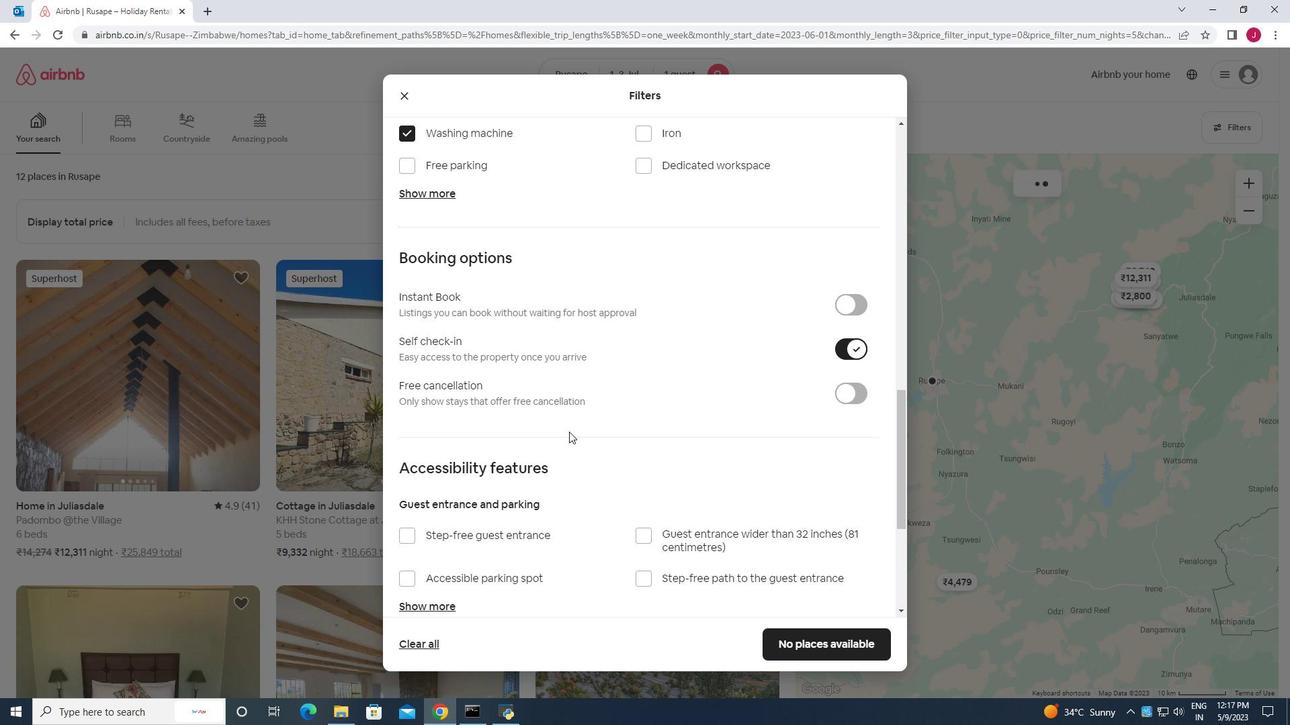 
Action: Mouse scrolled (560, 433) with delta (0, 0)
Screenshot: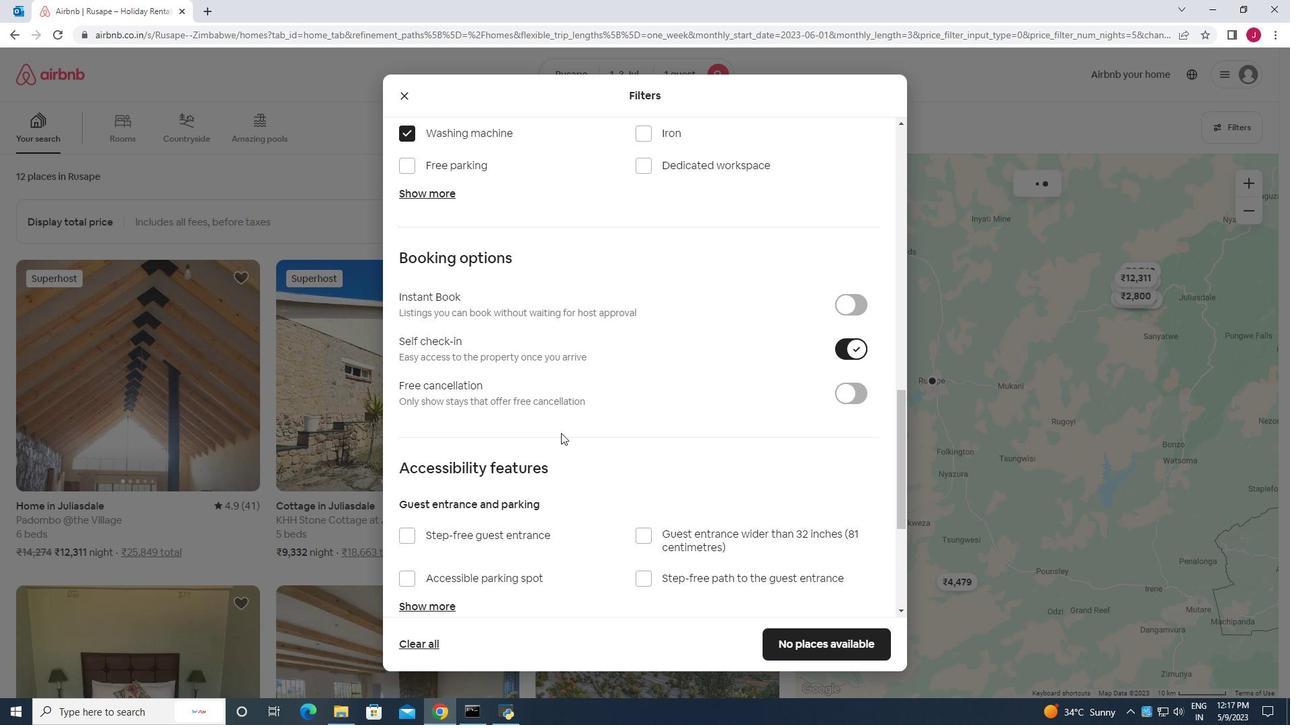 
Action: Mouse moved to (560, 434)
Screenshot: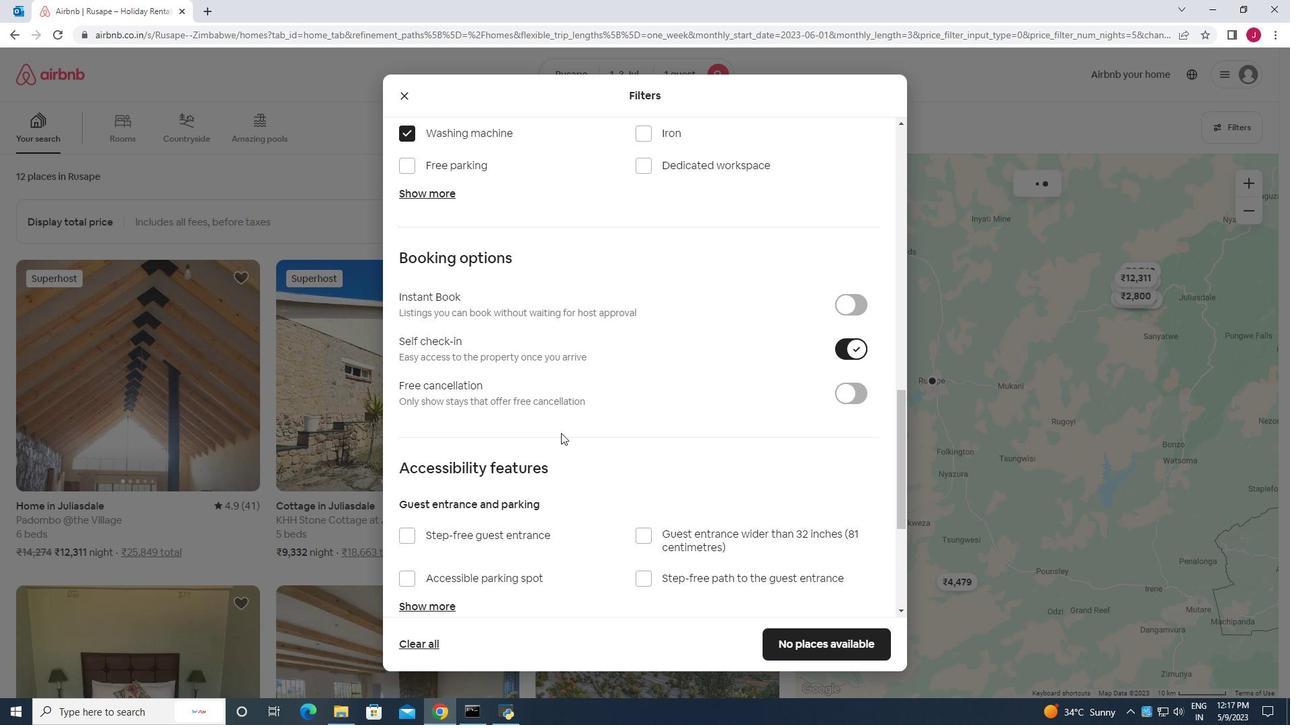 
Action: Mouse scrolled (560, 433) with delta (0, 0)
Screenshot: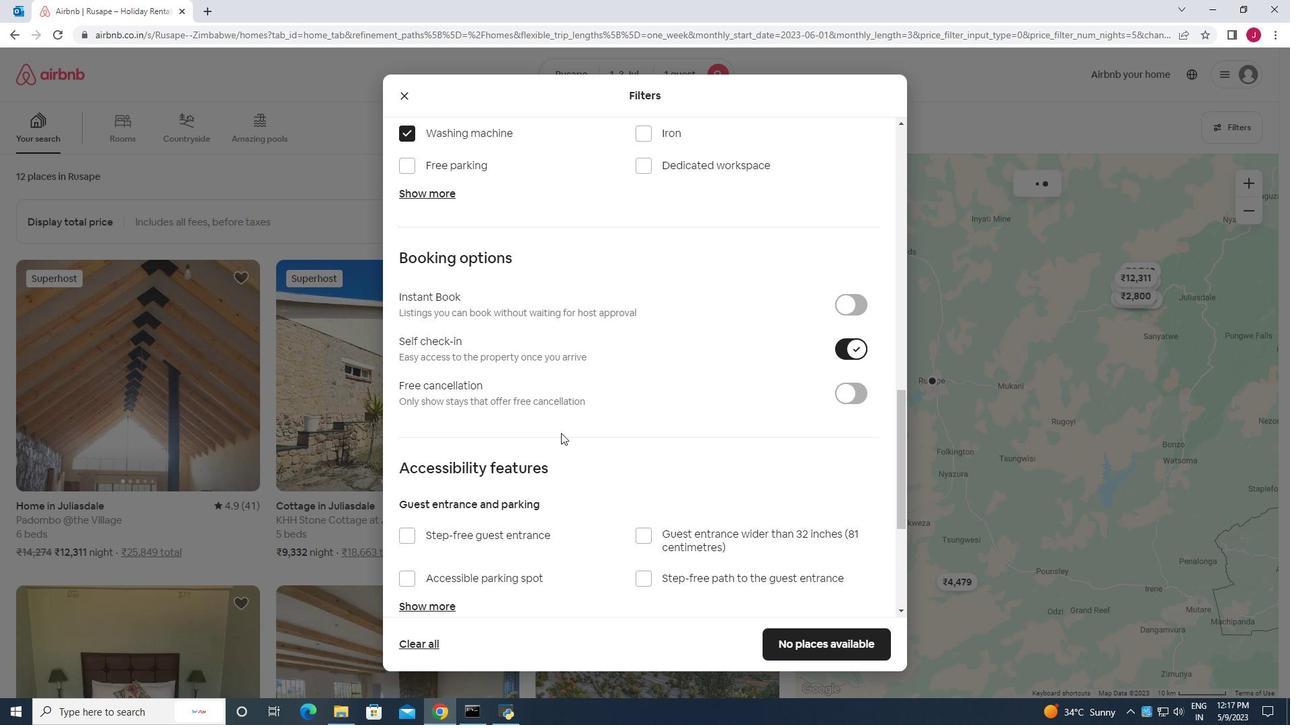 
Action: Mouse moved to (554, 438)
Screenshot: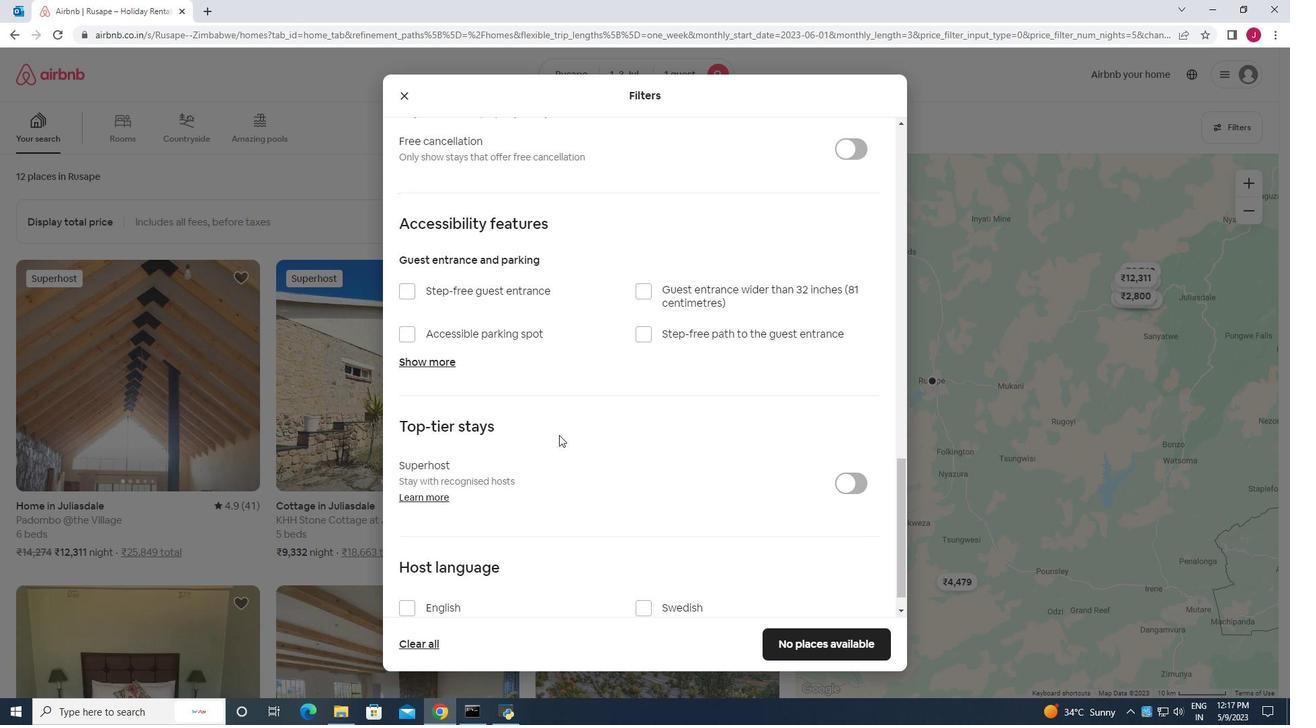 
Action: Mouse scrolled (554, 437) with delta (0, 0)
Screenshot: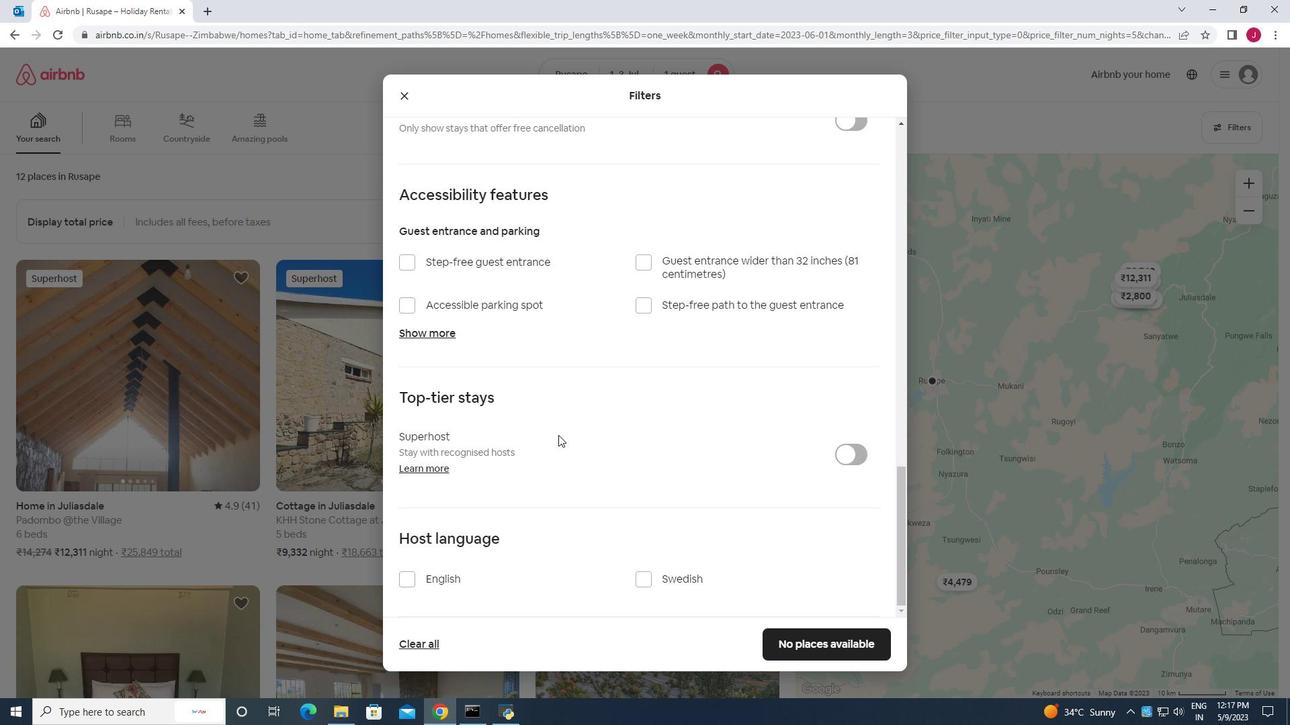 
Action: Mouse moved to (551, 442)
Screenshot: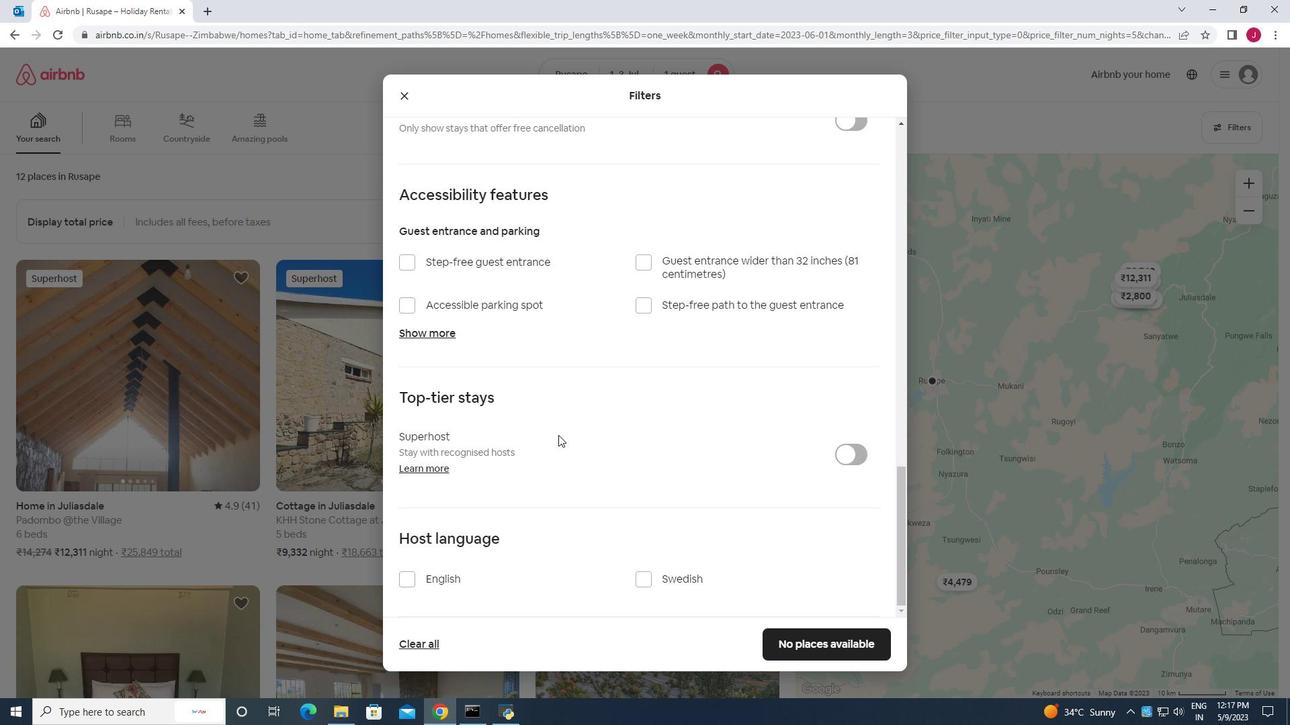
Action: Mouse scrolled (551, 441) with delta (0, 0)
Screenshot: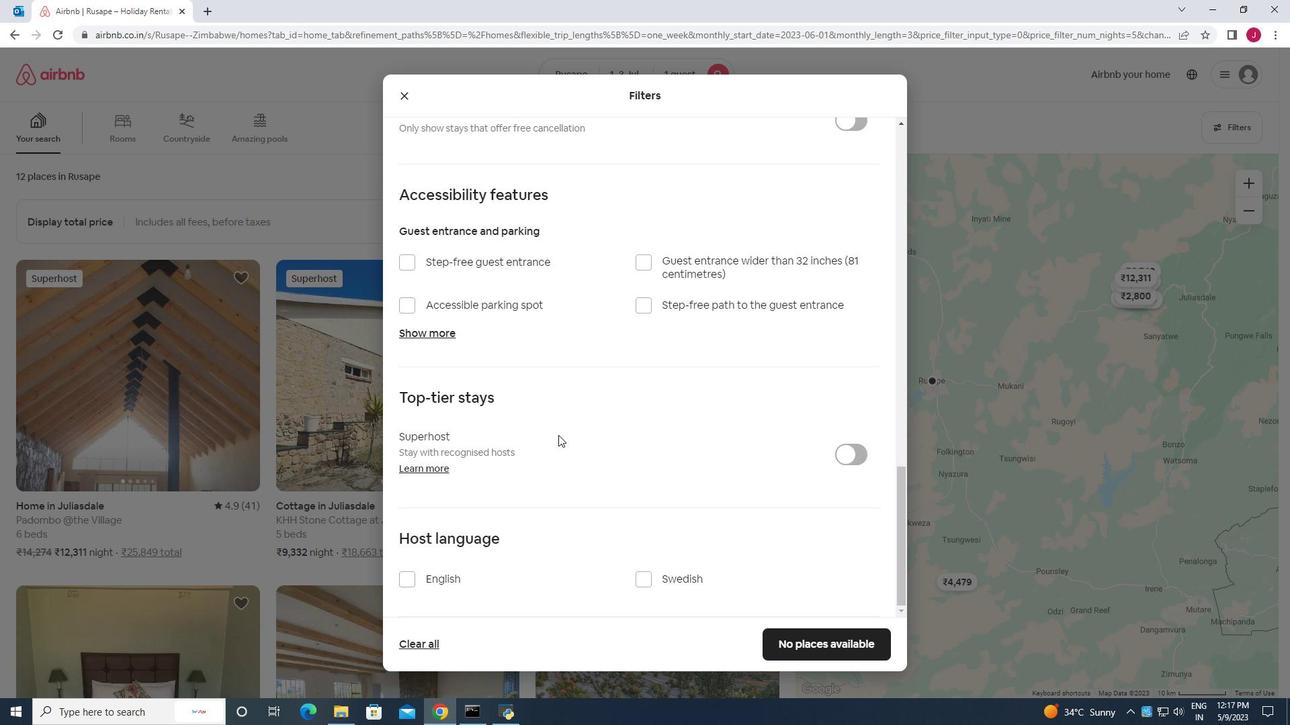 
Action: Mouse moved to (549, 444)
Screenshot: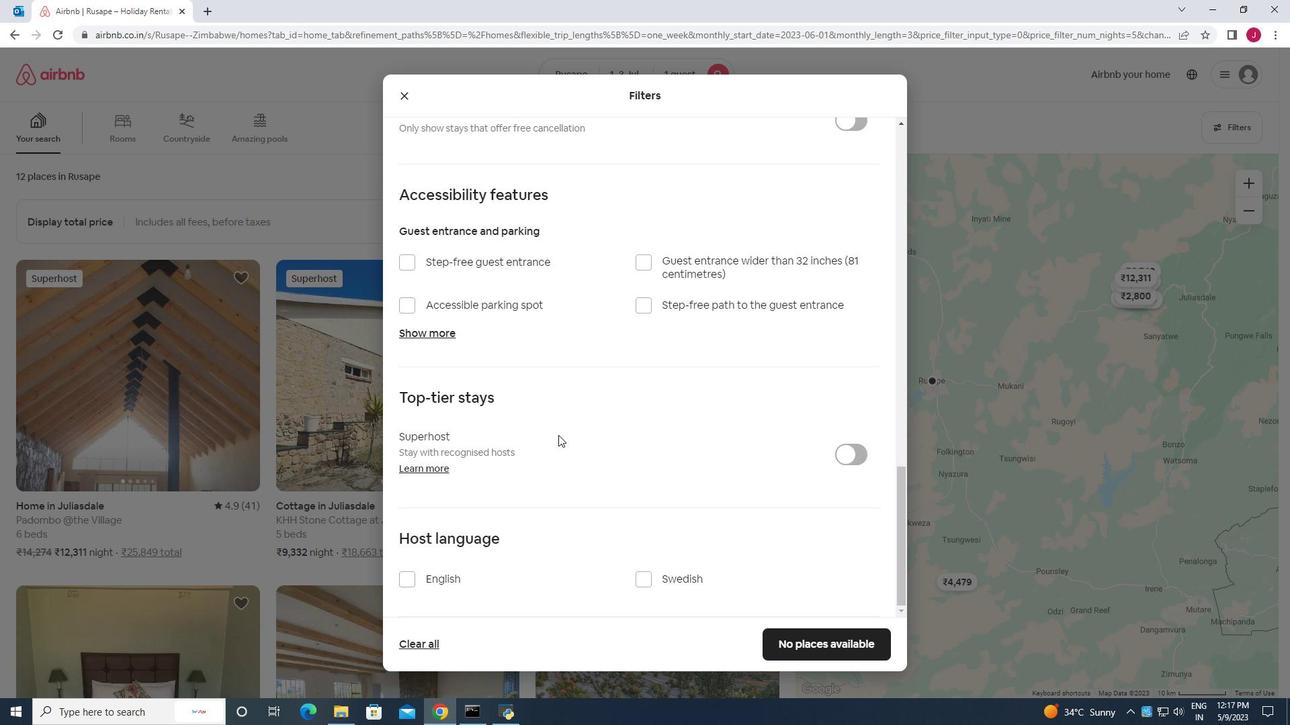
Action: Mouse scrolled (549, 443) with delta (0, 0)
Screenshot: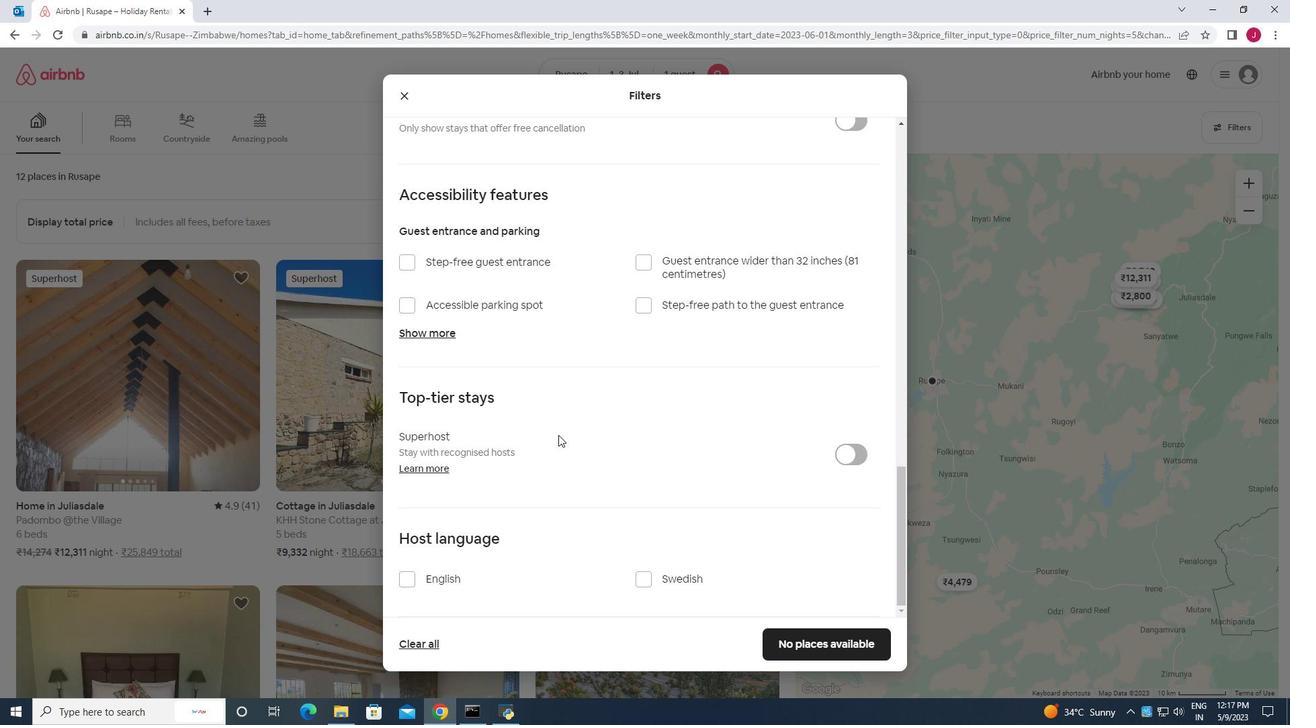 
Action: Mouse moved to (548, 444)
Screenshot: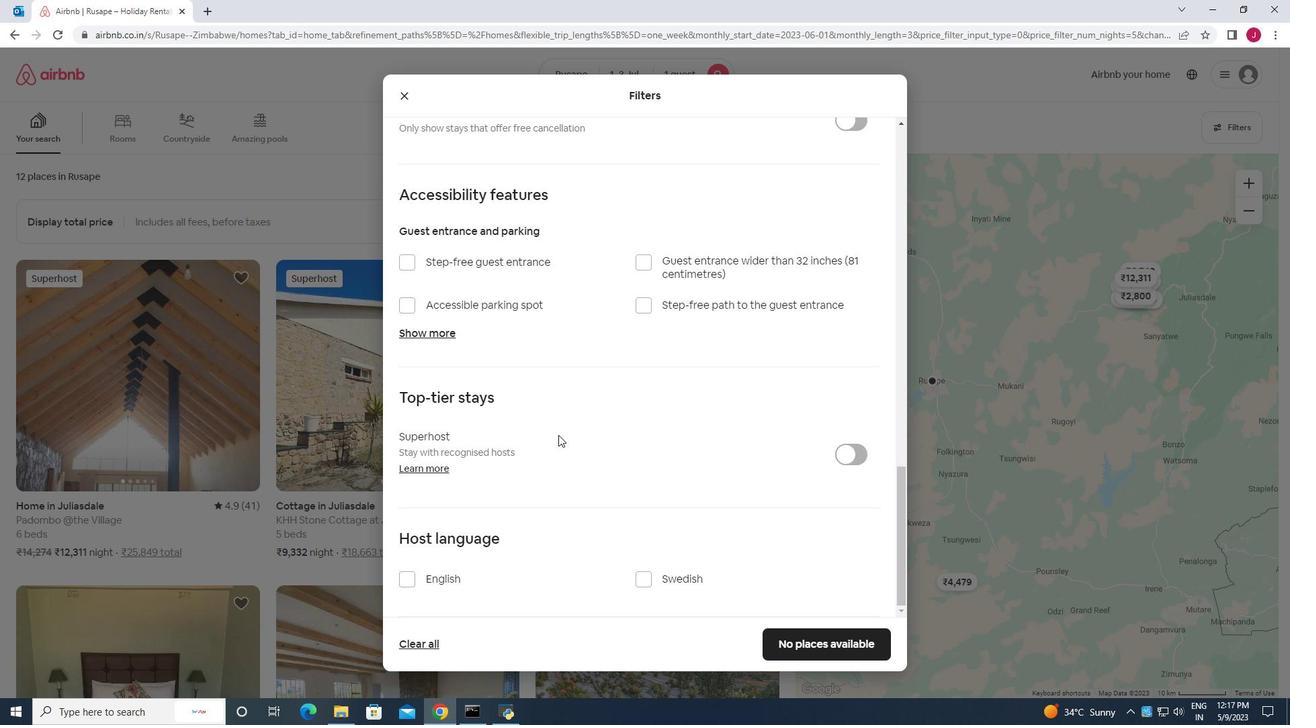 
Action: Mouse scrolled (548, 444) with delta (0, 0)
Screenshot: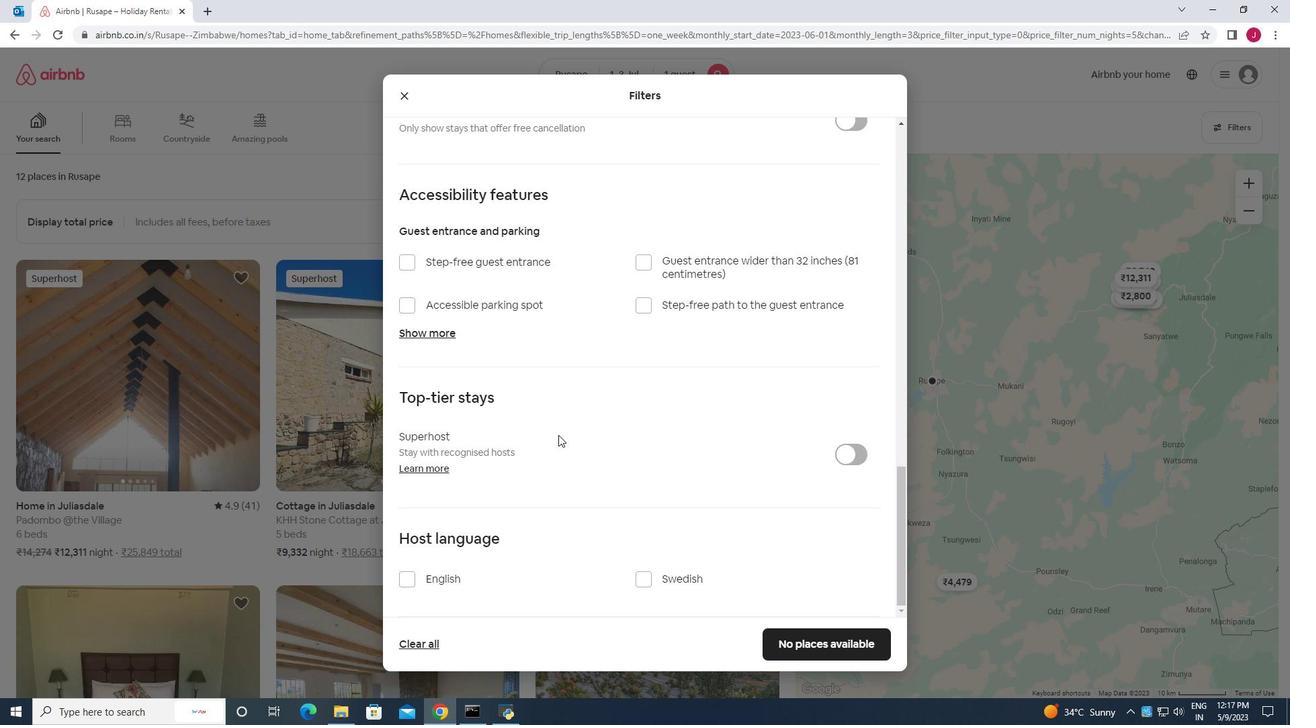 
Action: Mouse moved to (546, 447)
Screenshot: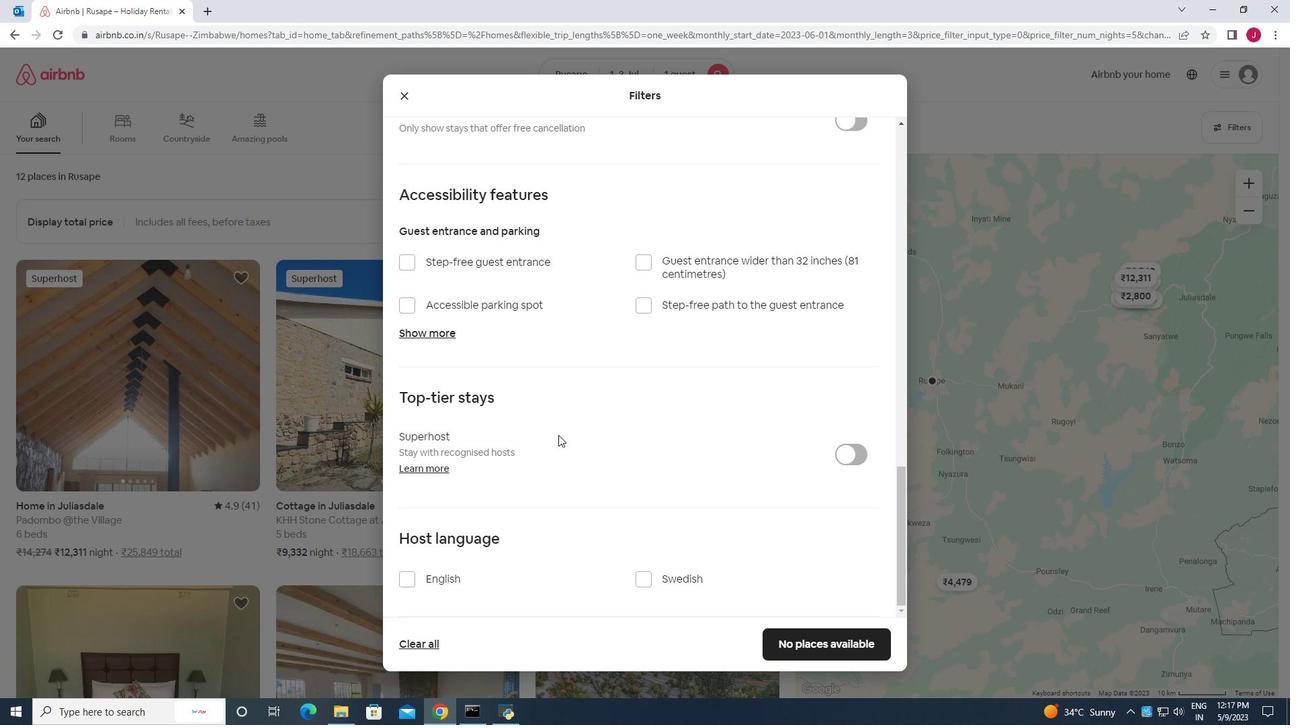 
Action: Mouse scrolled (547, 445) with delta (0, 0)
Screenshot: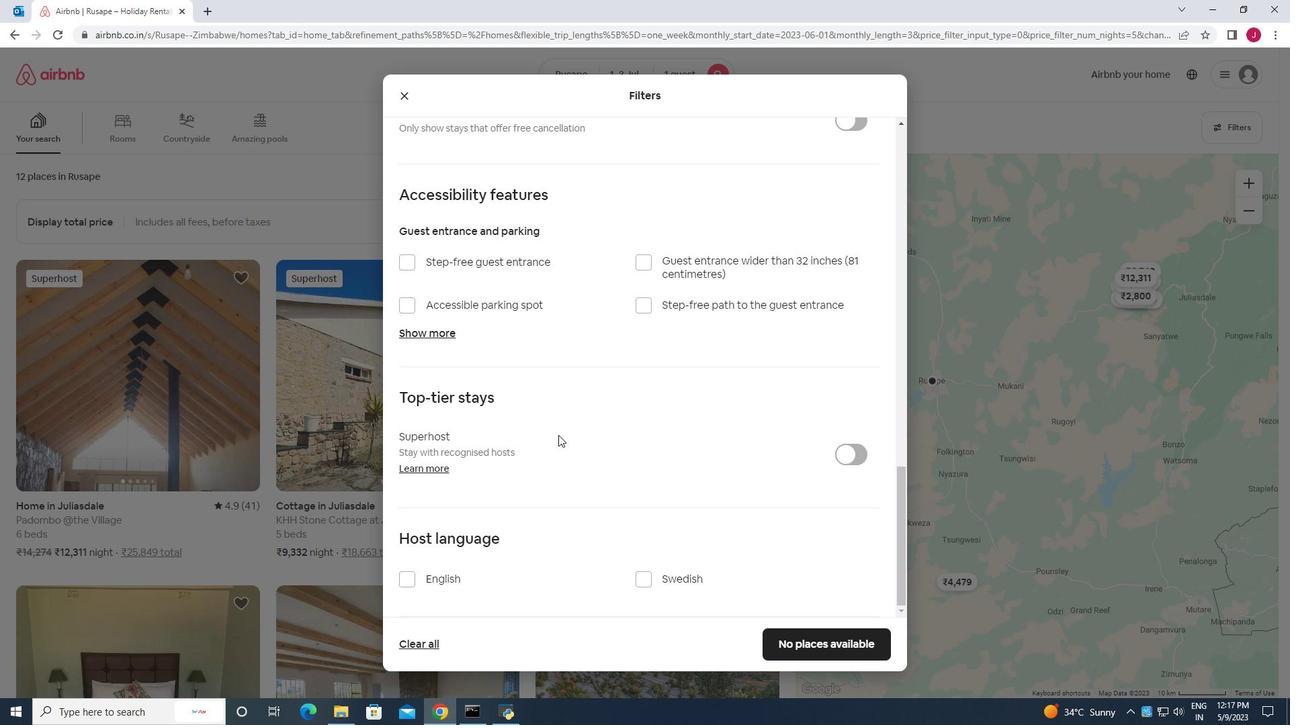 
Action: Mouse moved to (523, 477)
Screenshot: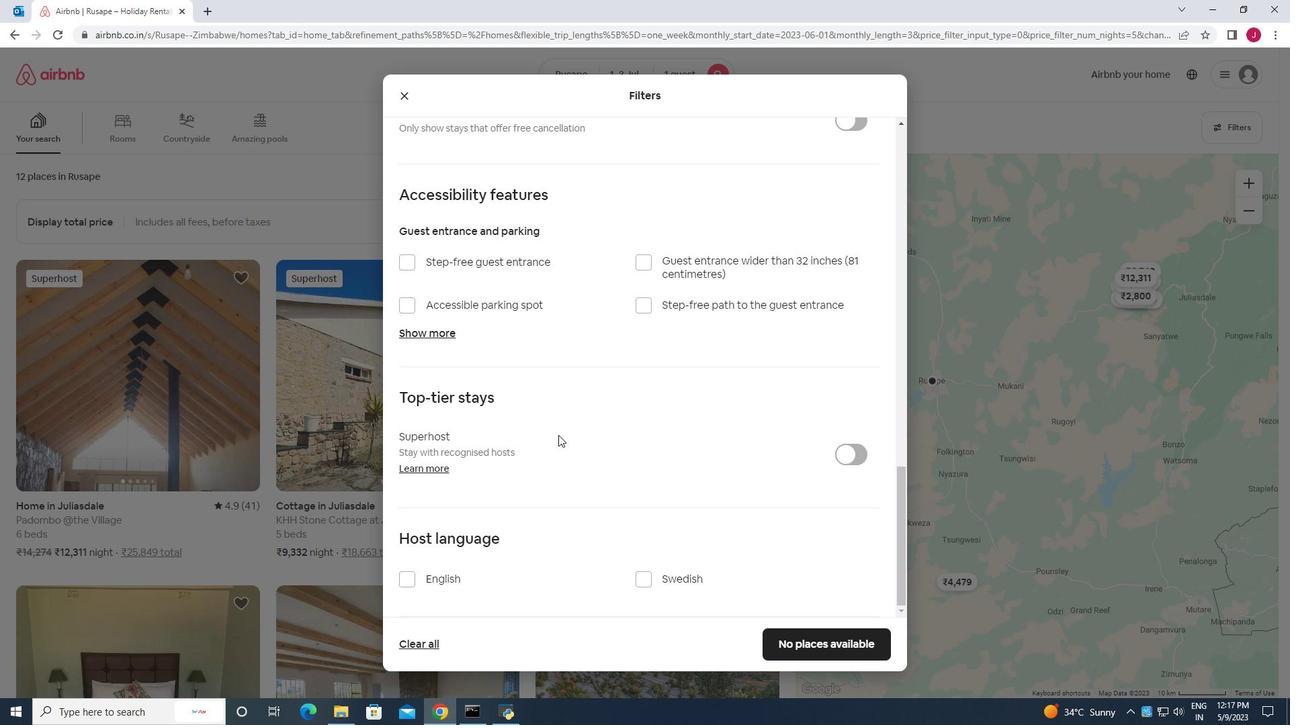 
Action: Mouse scrolled (545, 449) with delta (0, 0)
Screenshot: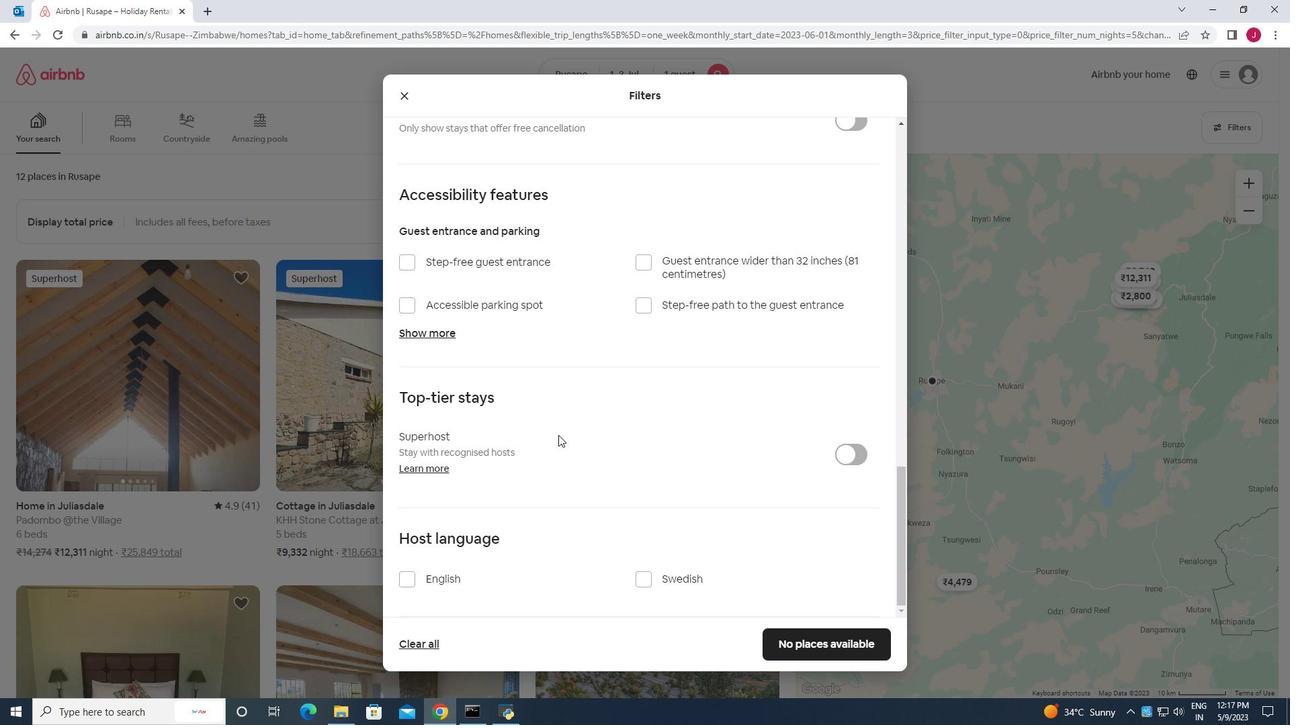 
Action: Mouse moved to (405, 581)
Screenshot: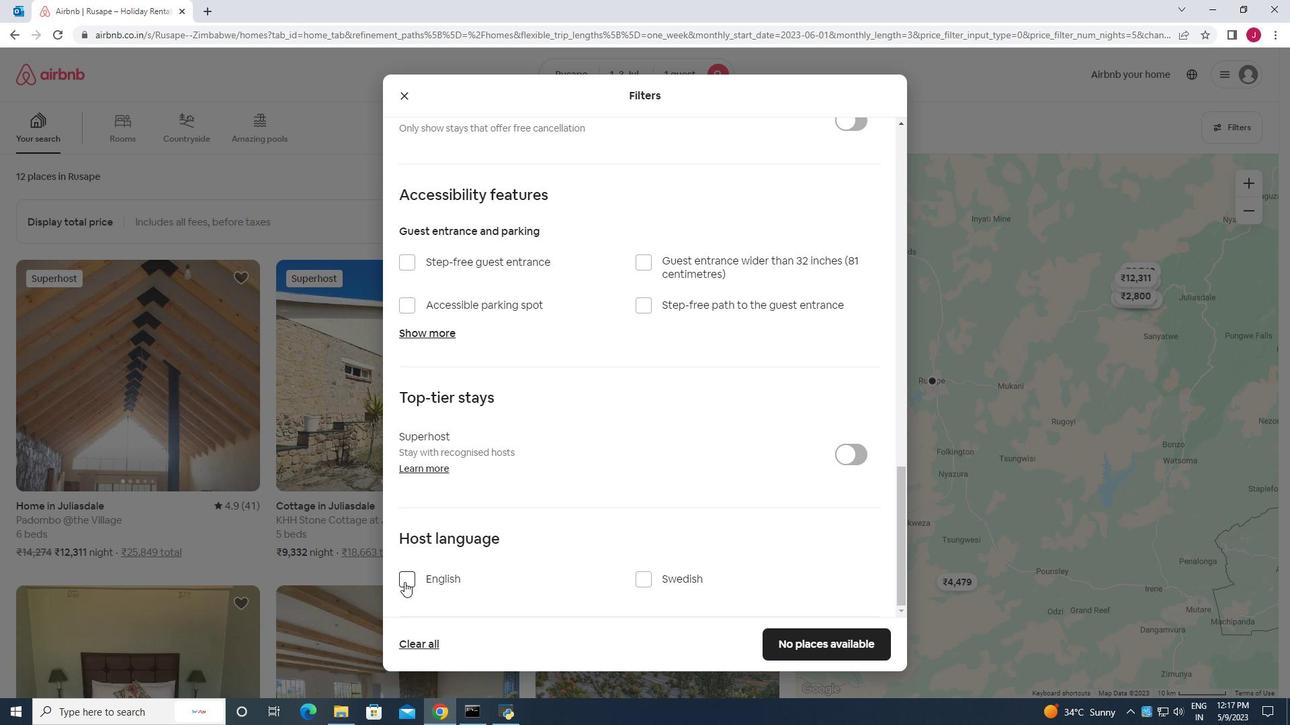 
Action: Mouse pressed left at (405, 581)
Screenshot: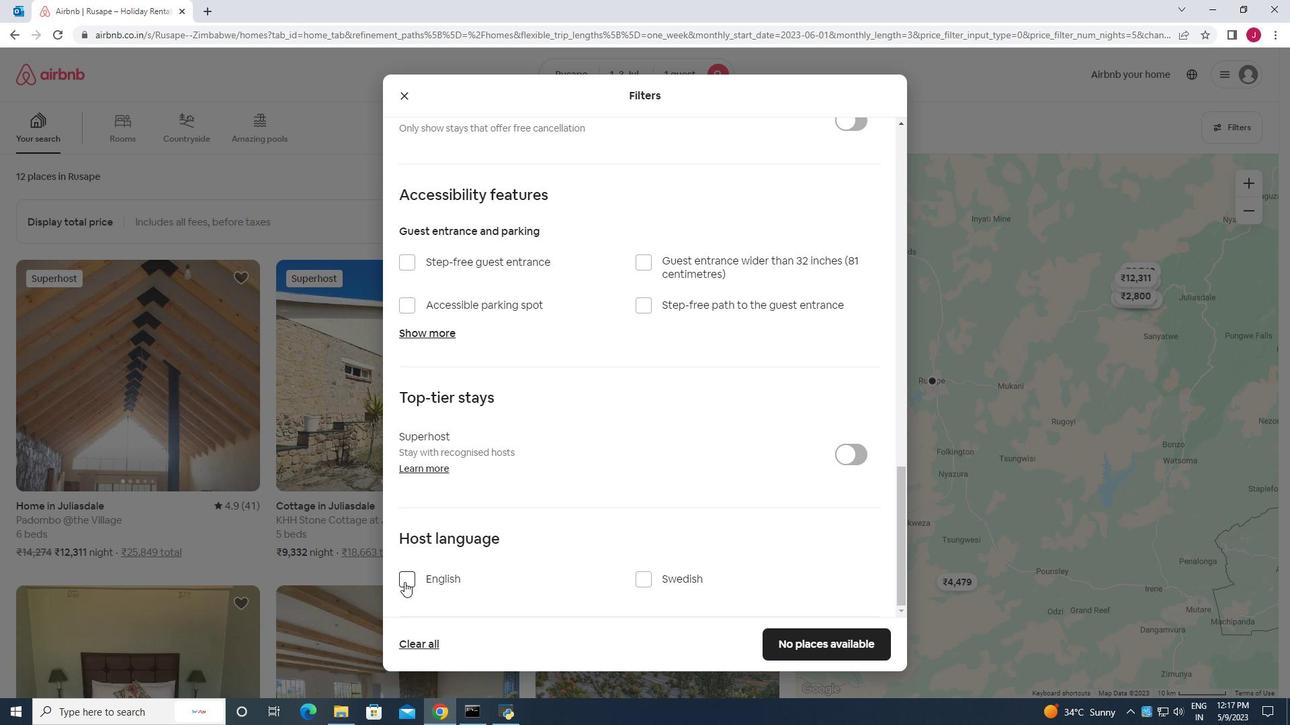 
Action: Mouse moved to (830, 647)
Screenshot: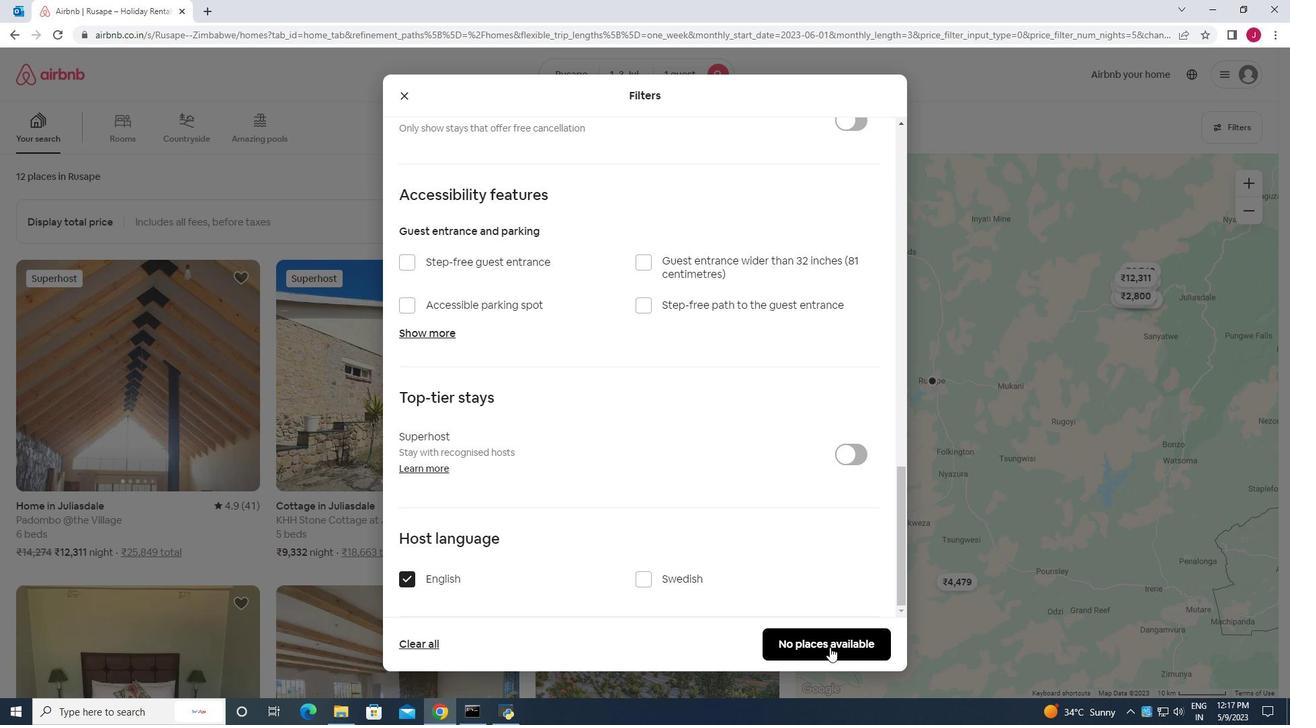 
Action: Mouse pressed left at (830, 647)
Screenshot: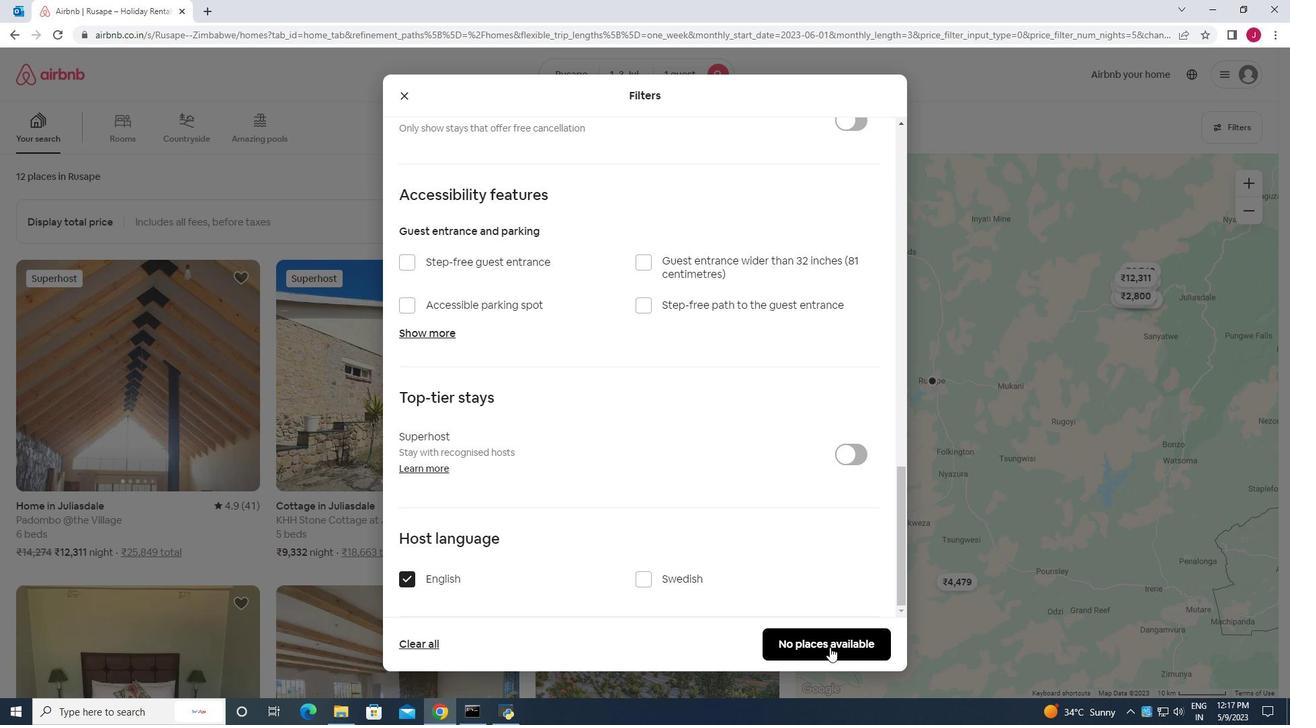 
Action: Mouse moved to (828, 641)
Screenshot: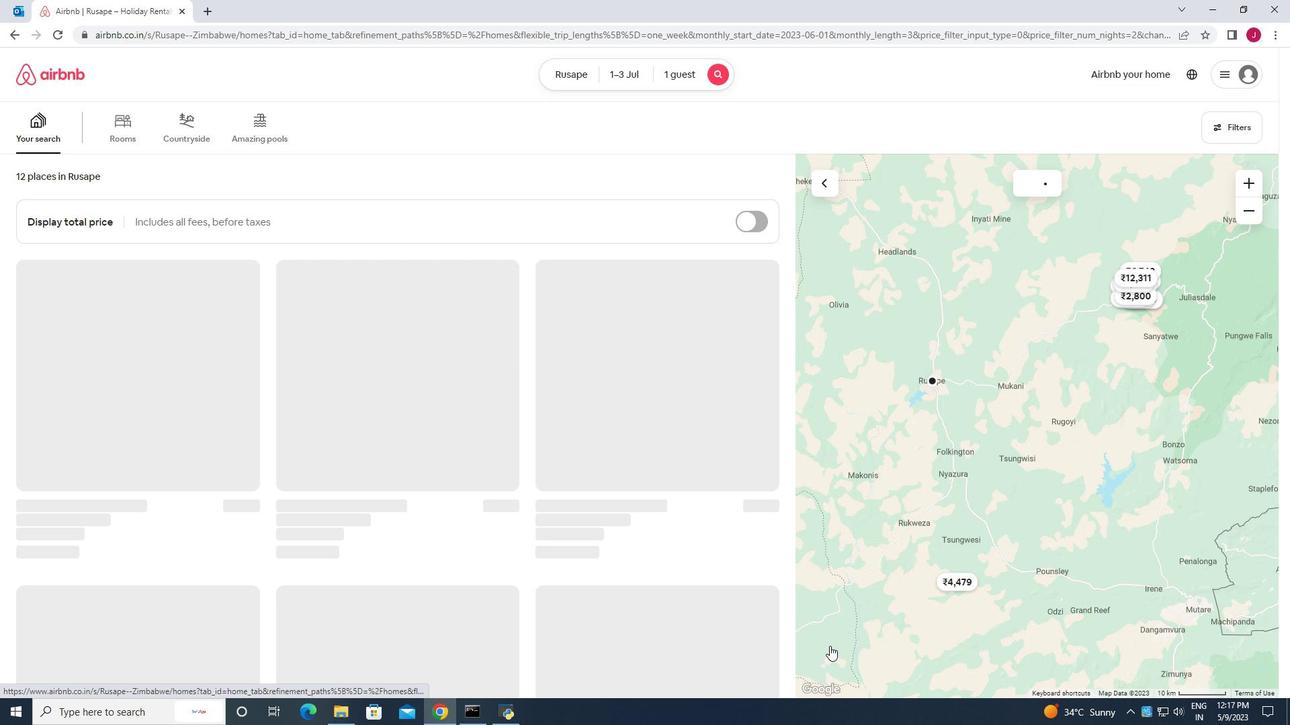 
